 Task: Look for space in Lovech, Bulgaria from 12th August, 2023 to 16th August, 2023 for 8 adults in price range Rs.10000 to Rs.16000. Place can be private room with 8 bedrooms having 8 beds and 8 bathrooms. Property type can be house, flat, guest house, hotel. Amenities needed are: wifi, TV, free parkinig on premises, gym, breakfast. Booking option can be shelf check-in. Required host language is English.
Action: Mouse moved to (540, 138)
Screenshot: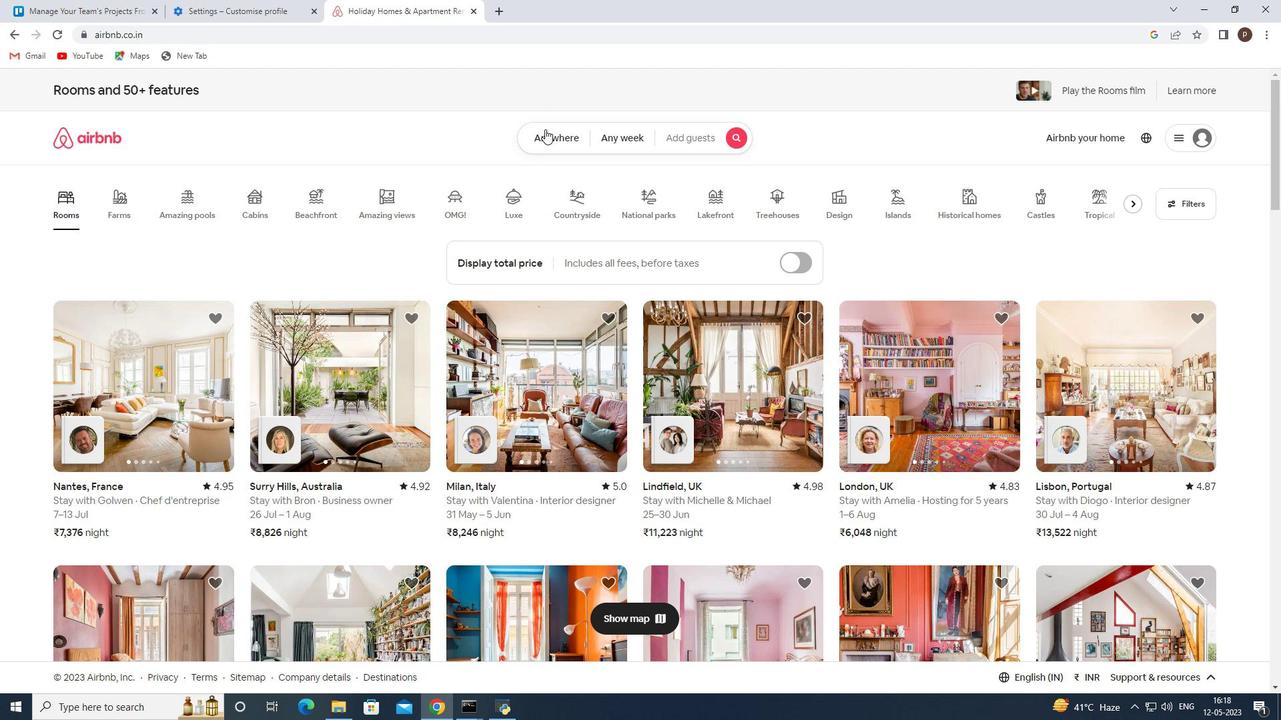 
Action: Mouse pressed left at (540, 138)
Screenshot: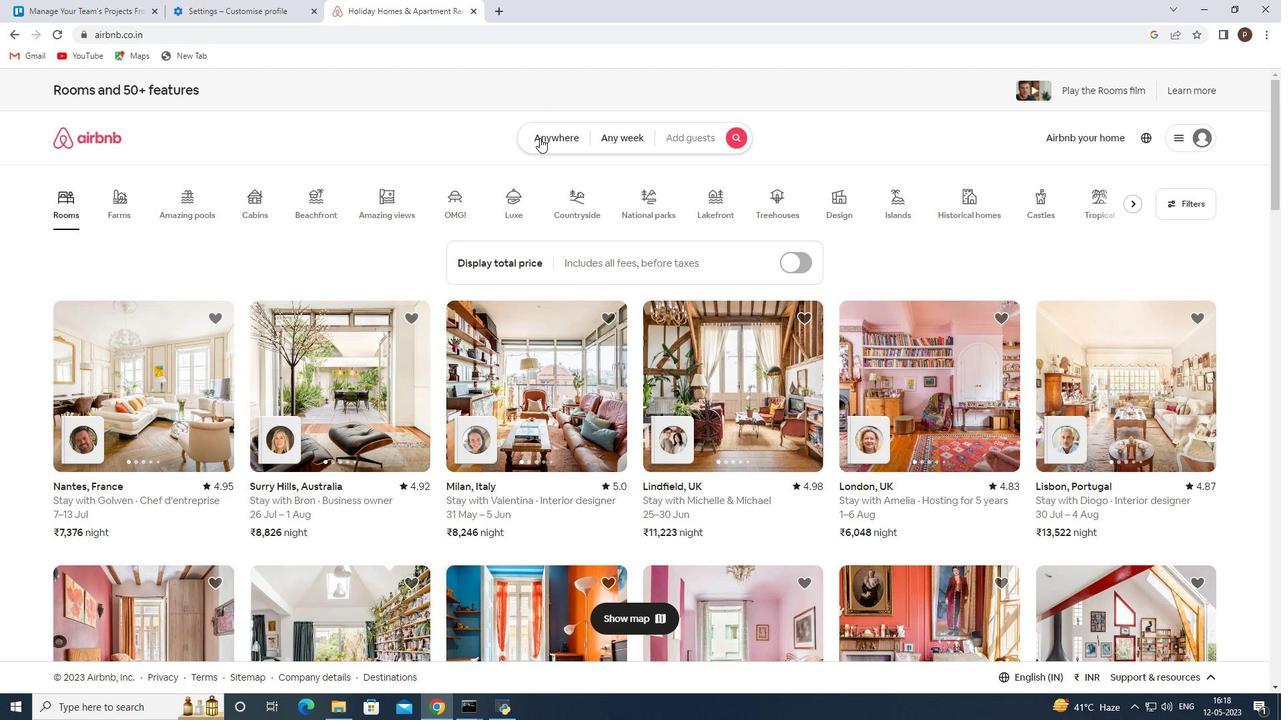 
Action: Mouse moved to (441, 192)
Screenshot: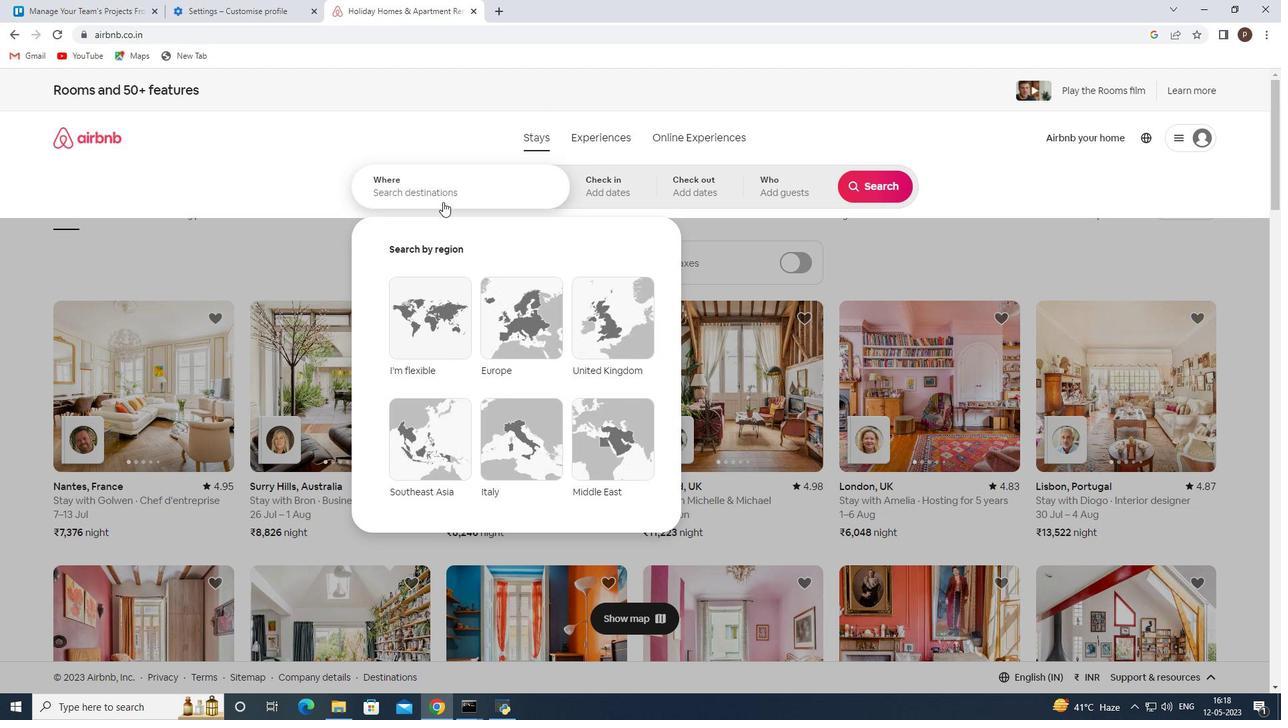 
Action: Mouse pressed left at (441, 192)
Screenshot: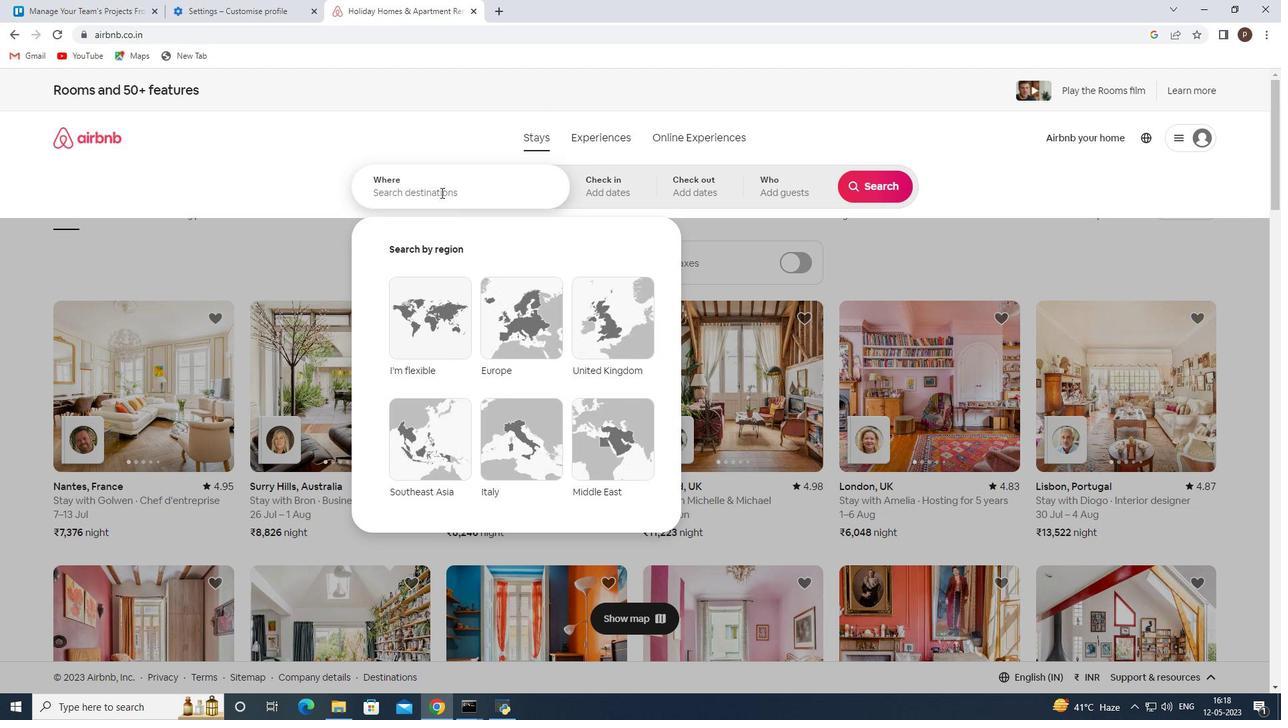 
Action: Key pressed <Key.caps_lock>L<Key.caps_lock>ovech
Screenshot: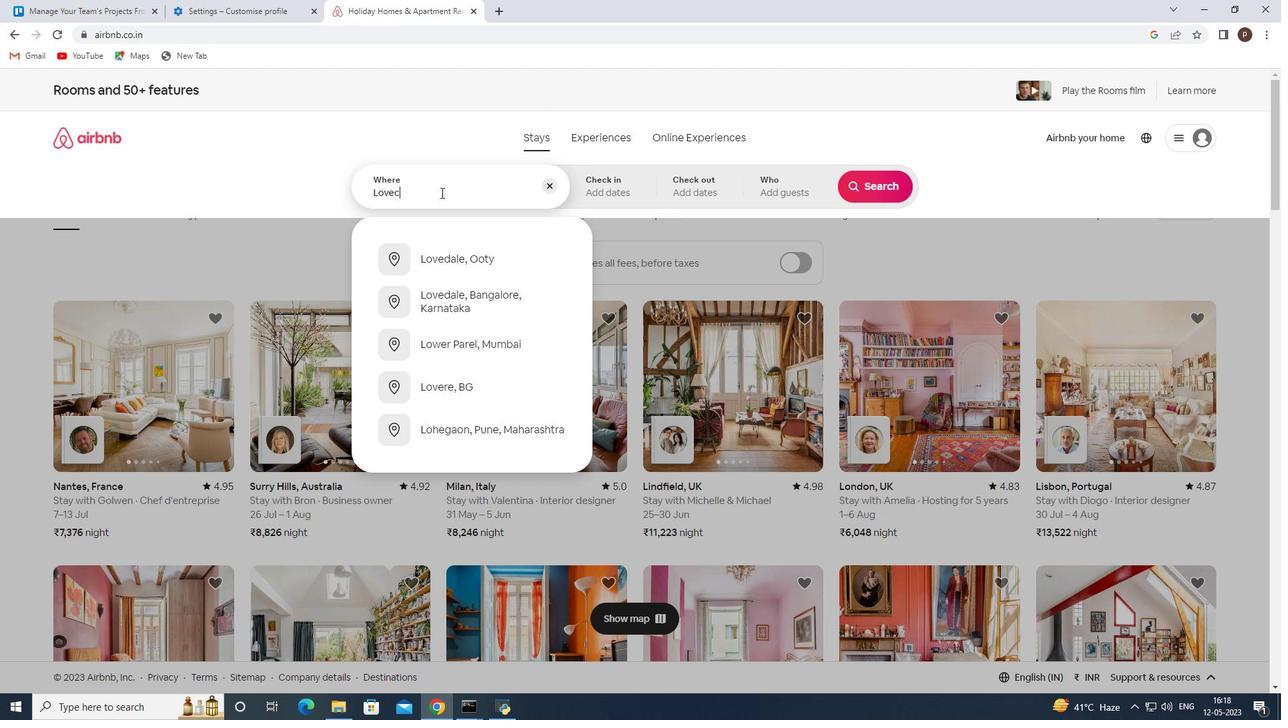 
Action: Mouse moved to (451, 257)
Screenshot: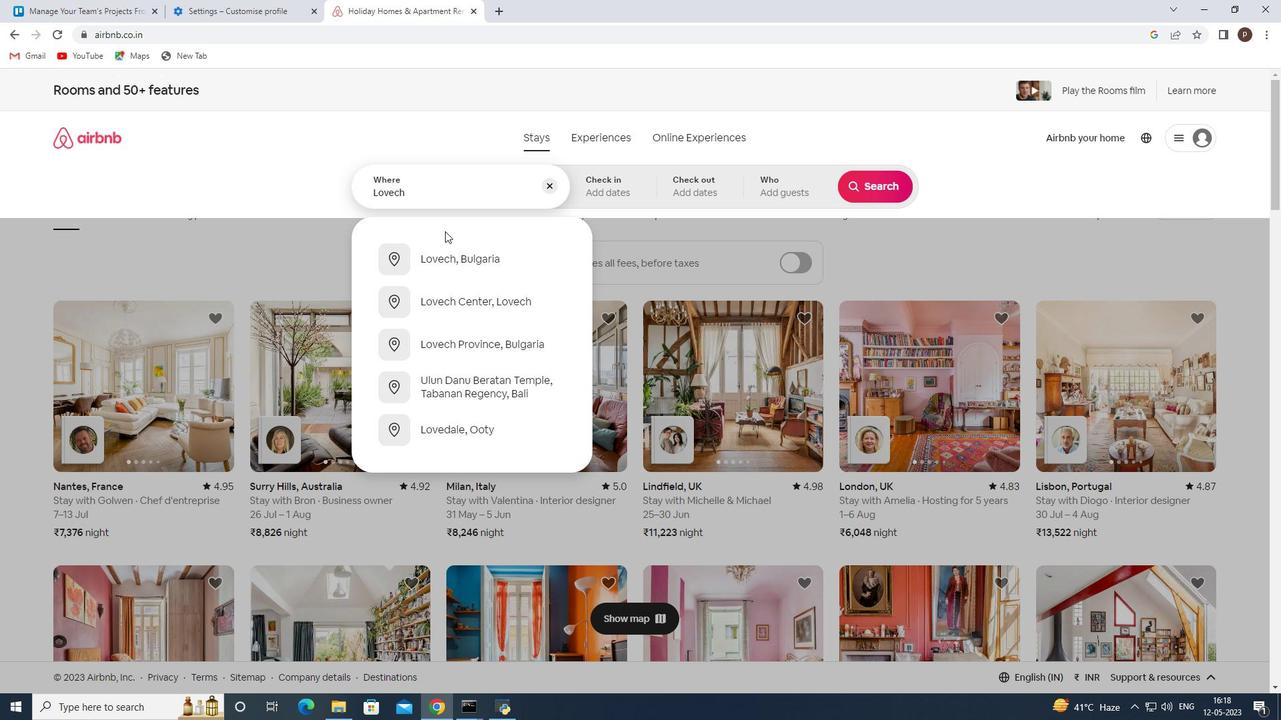 
Action: Mouse pressed left at (451, 257)
Screenshot: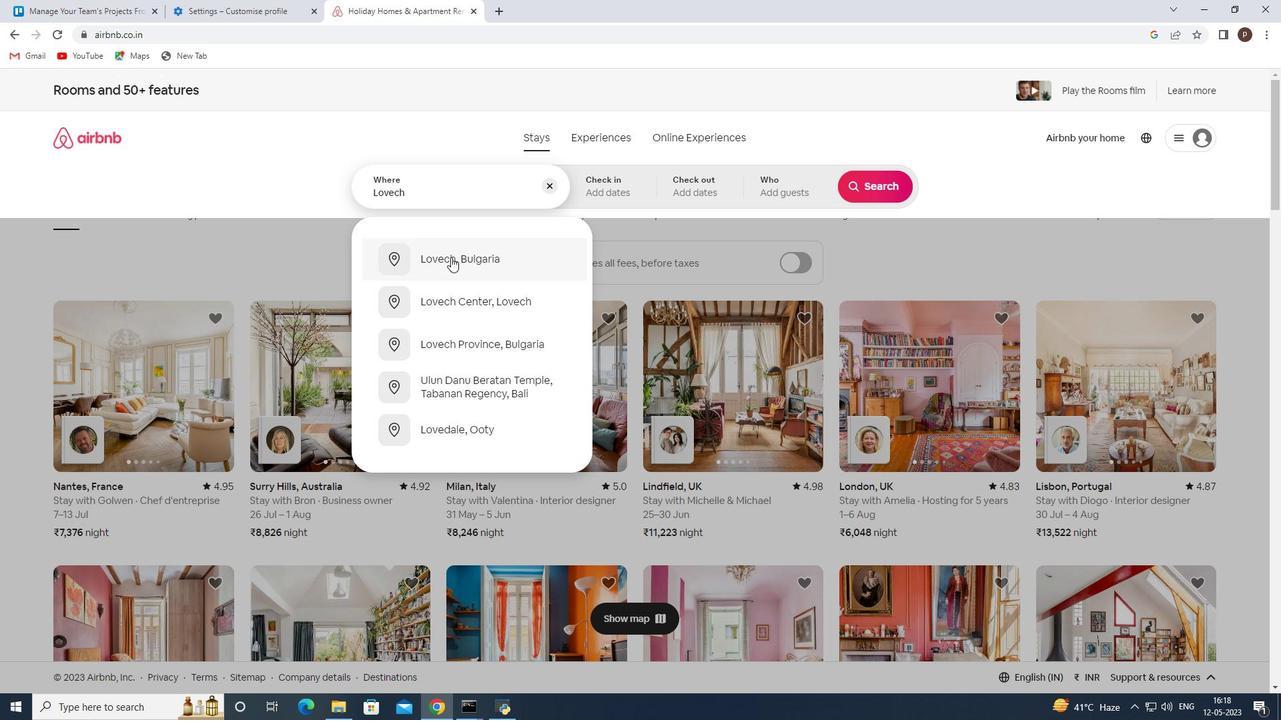 
Action: Mouse moved to (871, 285)
Screenshot: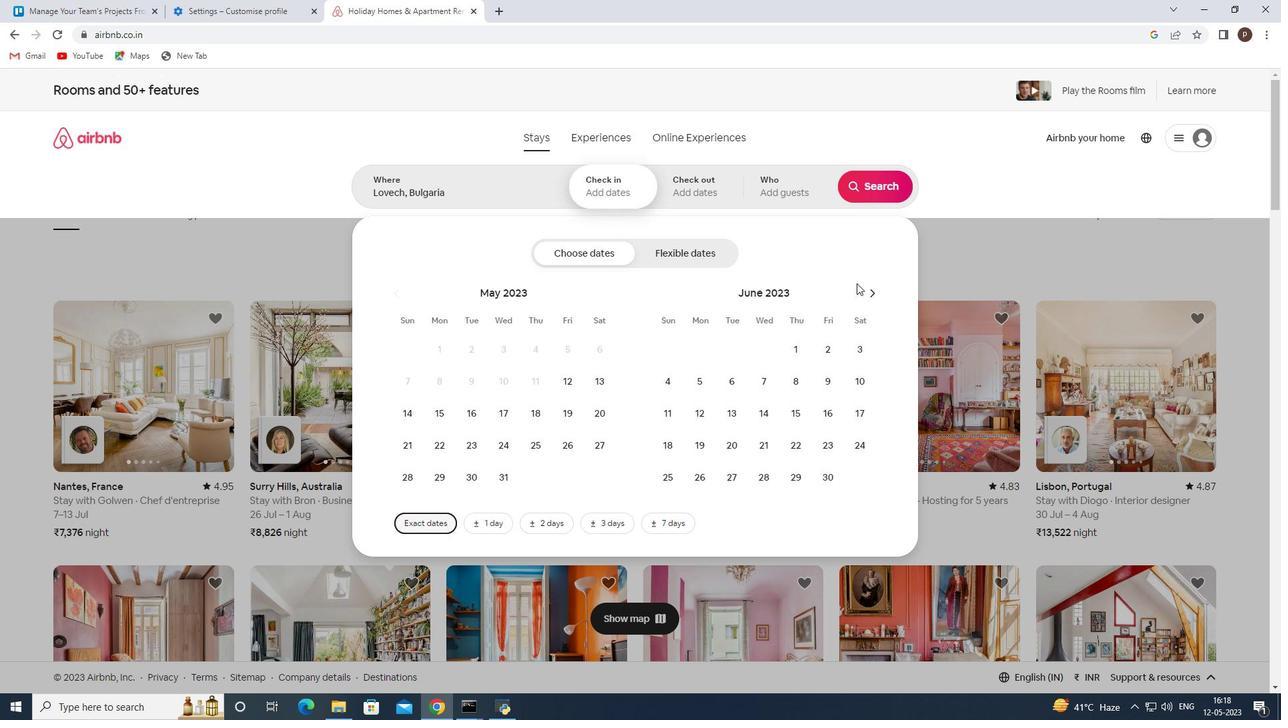 
Action: Mouse pressed left at (871, 285)
Screenshot: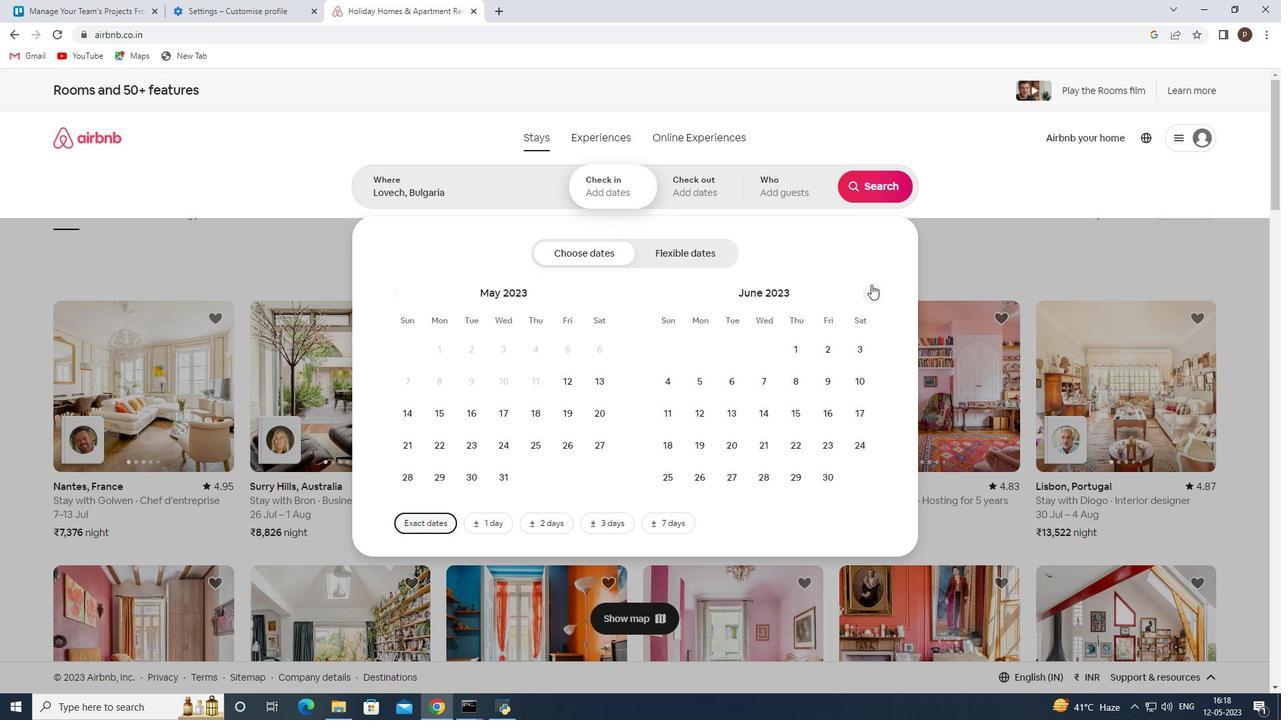 
Action: Mouse pressed left at (871, 285)
Screenshot: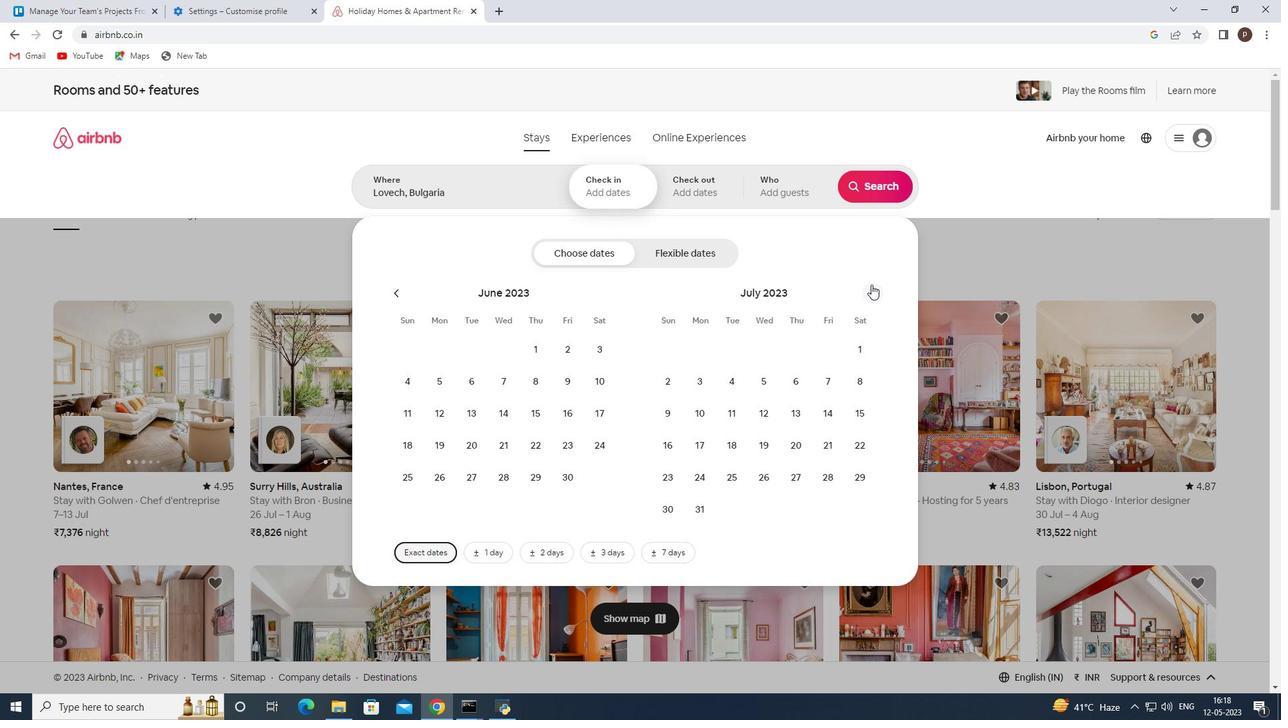 
Action: Mouse moved to (856, 381)
Screenshot: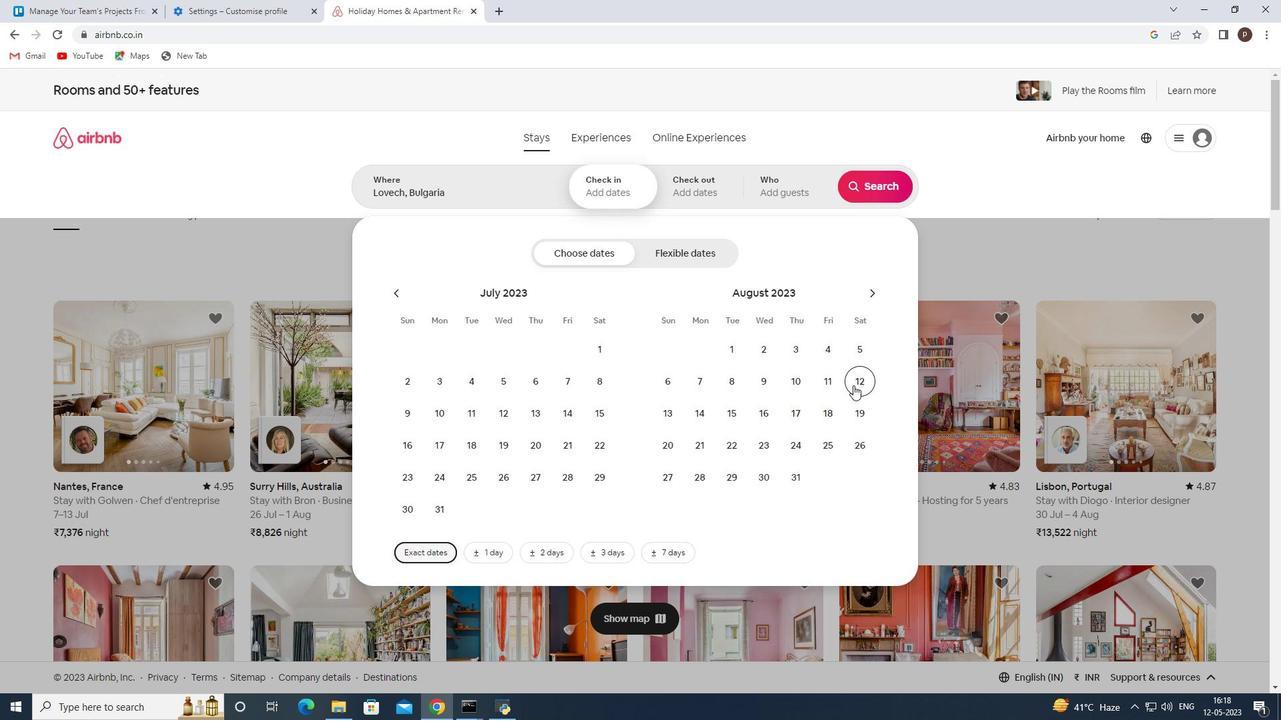 
Action: Mouse pressed left at (856, 381)
Screenshot: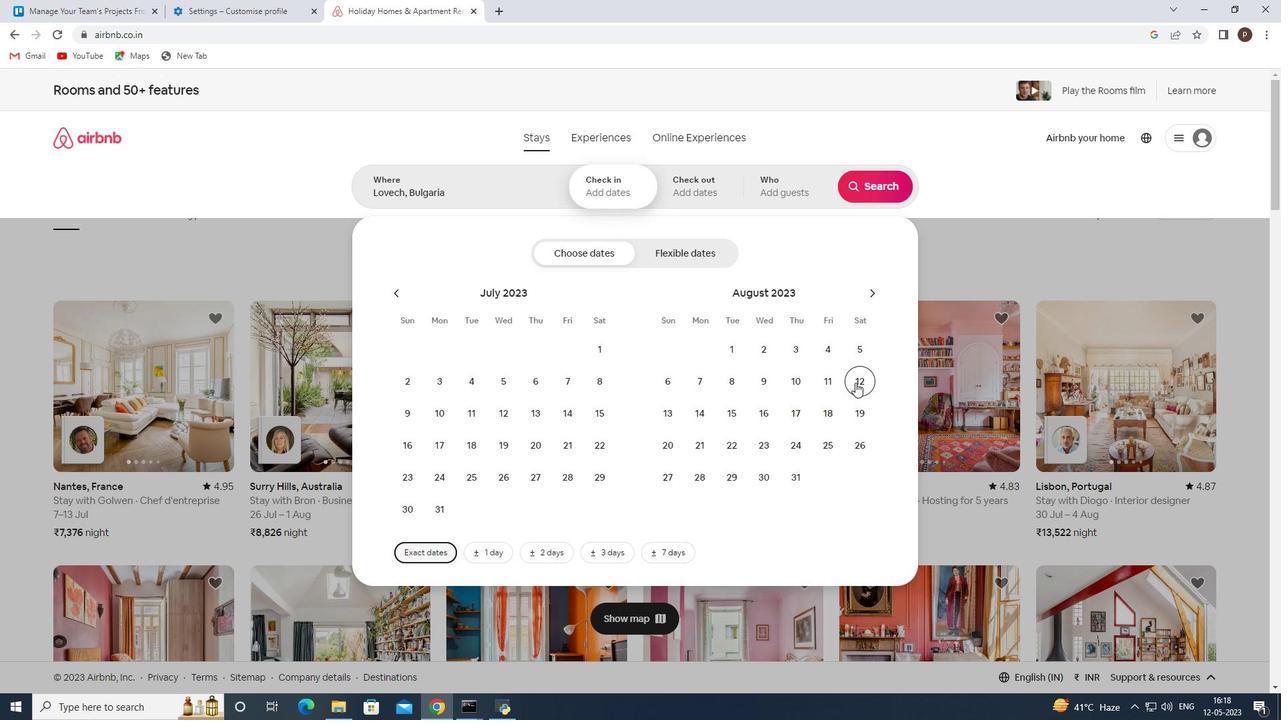 
Action: Mouse moved to (760, 415)
Screenshot: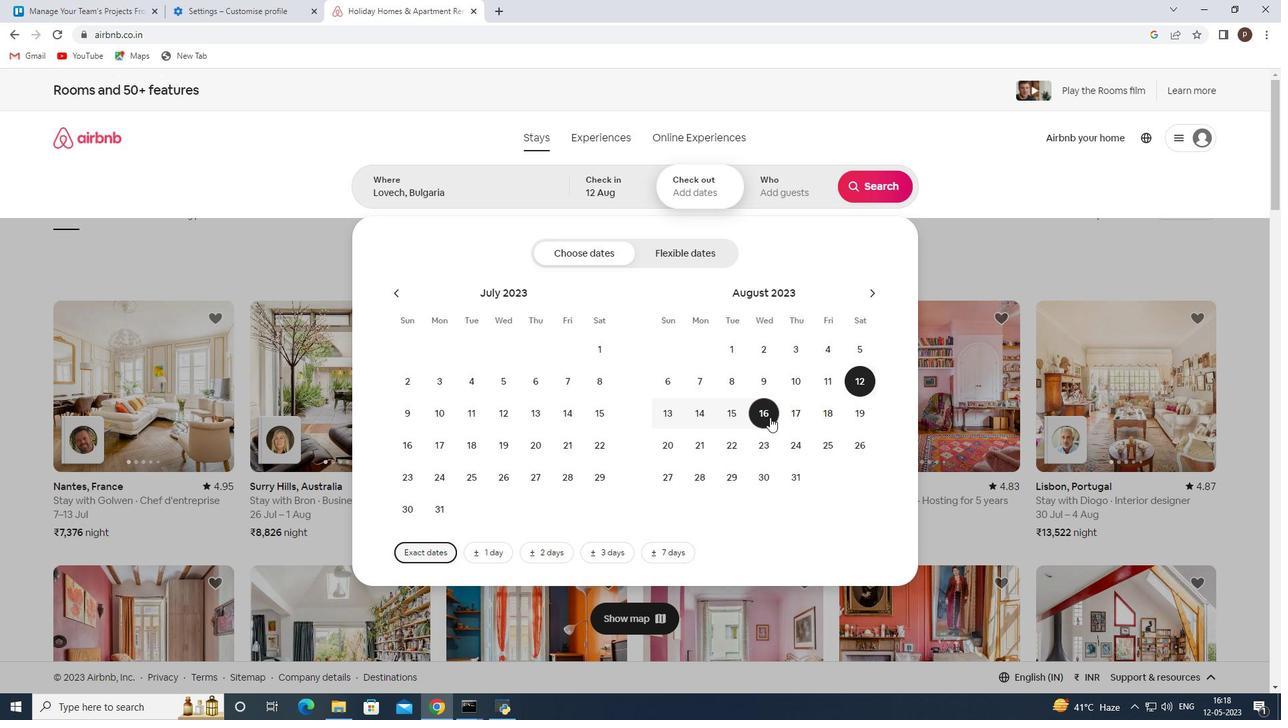 
Action: Mouse pressed left at (760, 415)
Screenshot: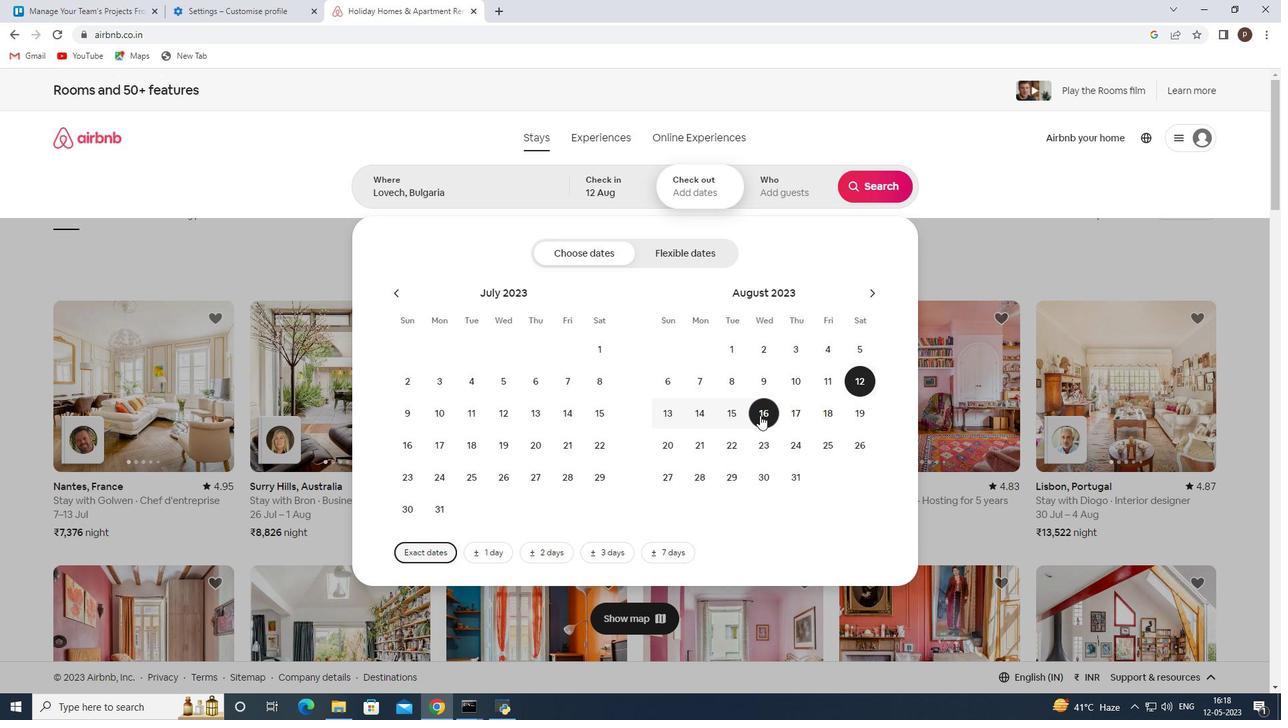 
Action: Mouse moved to (776, 184)
Screenshot: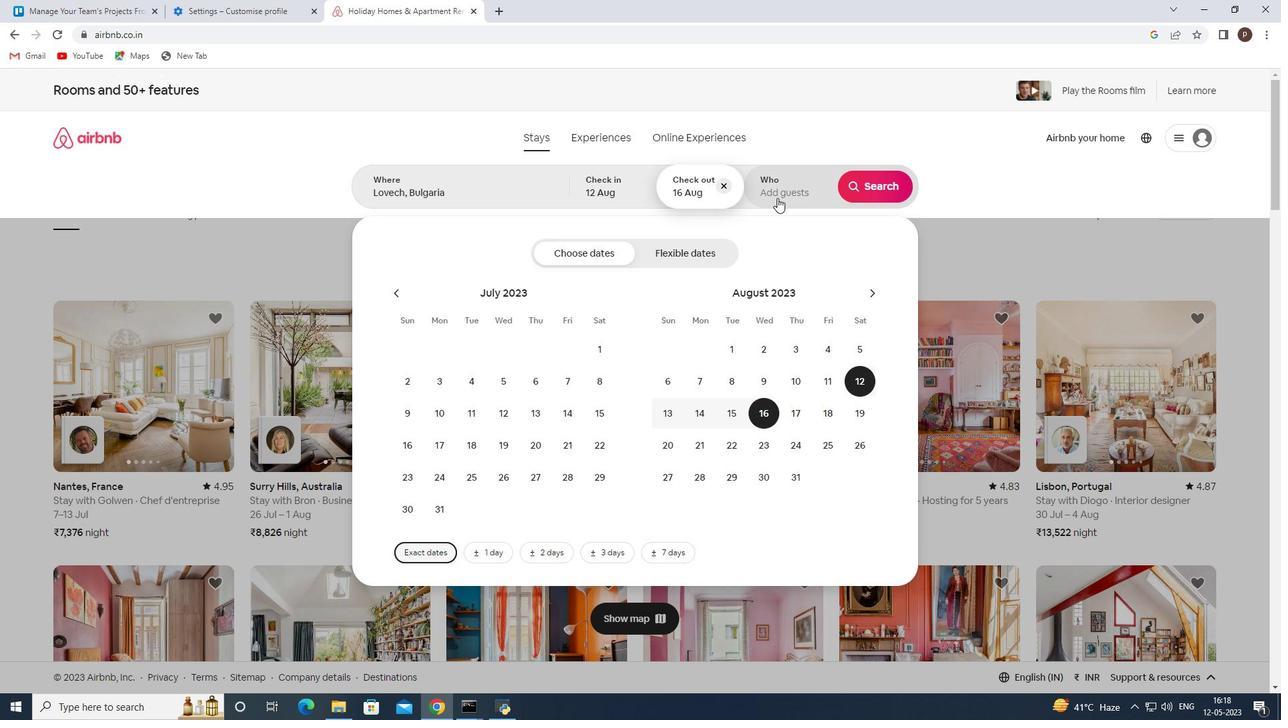 
Action: Mouse pressed left at (776, 184)
Screenshot: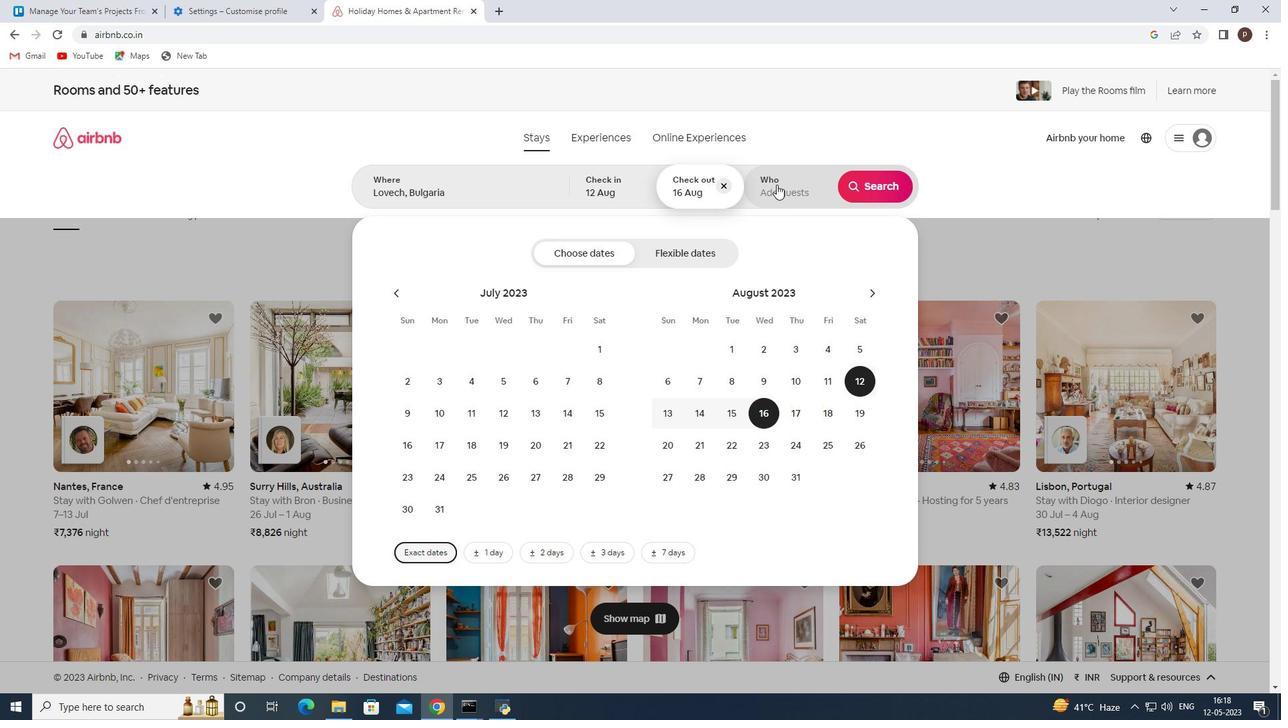 
Action: Mouse moved to (879, 256)
Screenshot: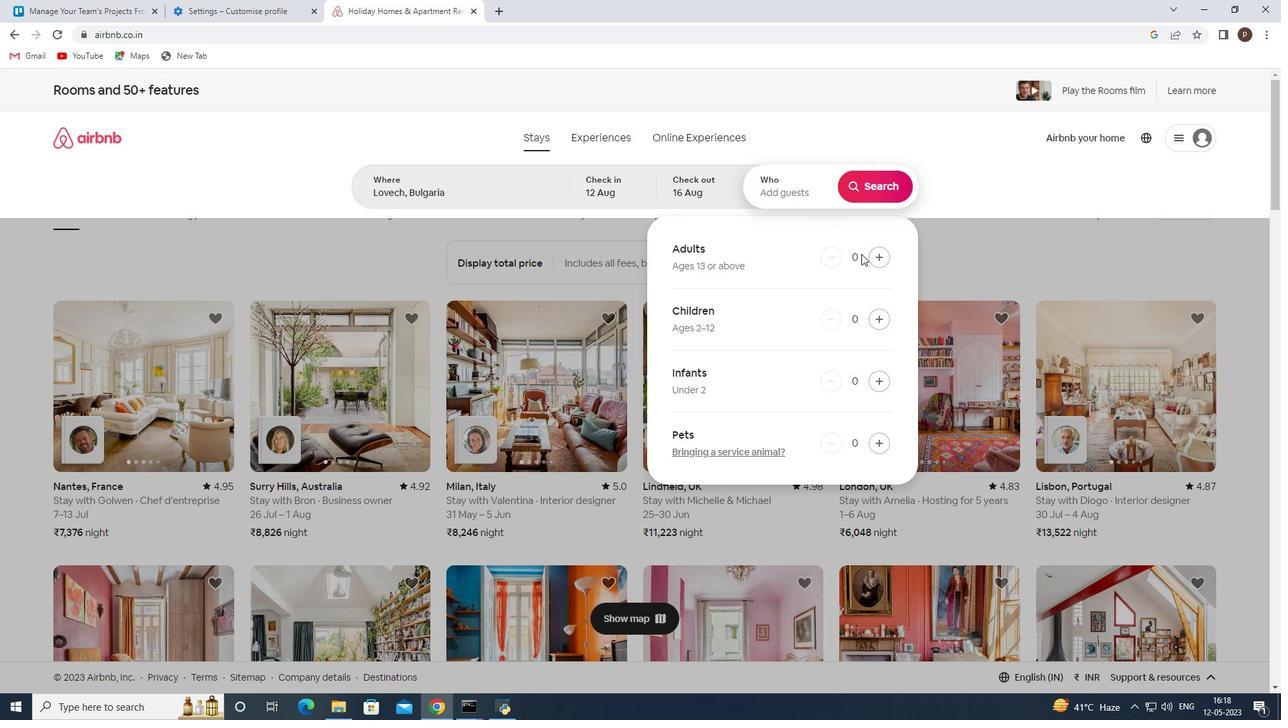 
Action: Mouse pressed left at (879, 256)
Screenshot: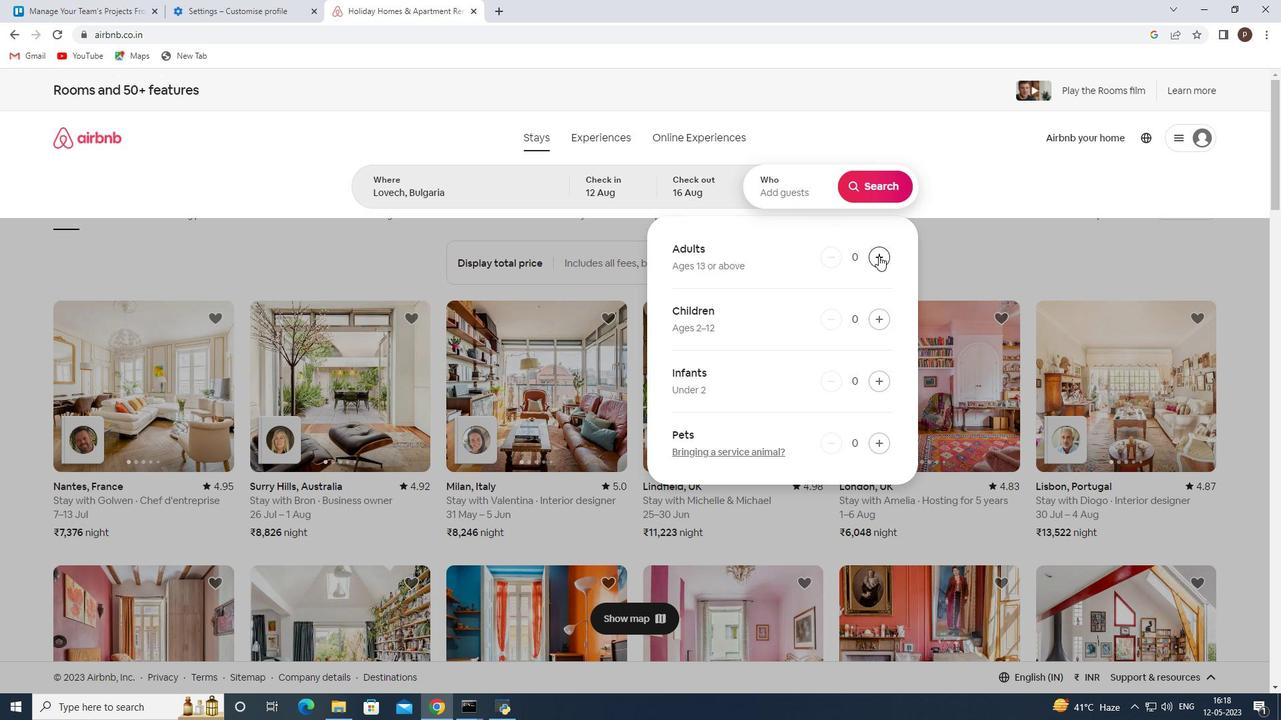 
Action: Mouse pressed left at (879, 256)
Screenshot: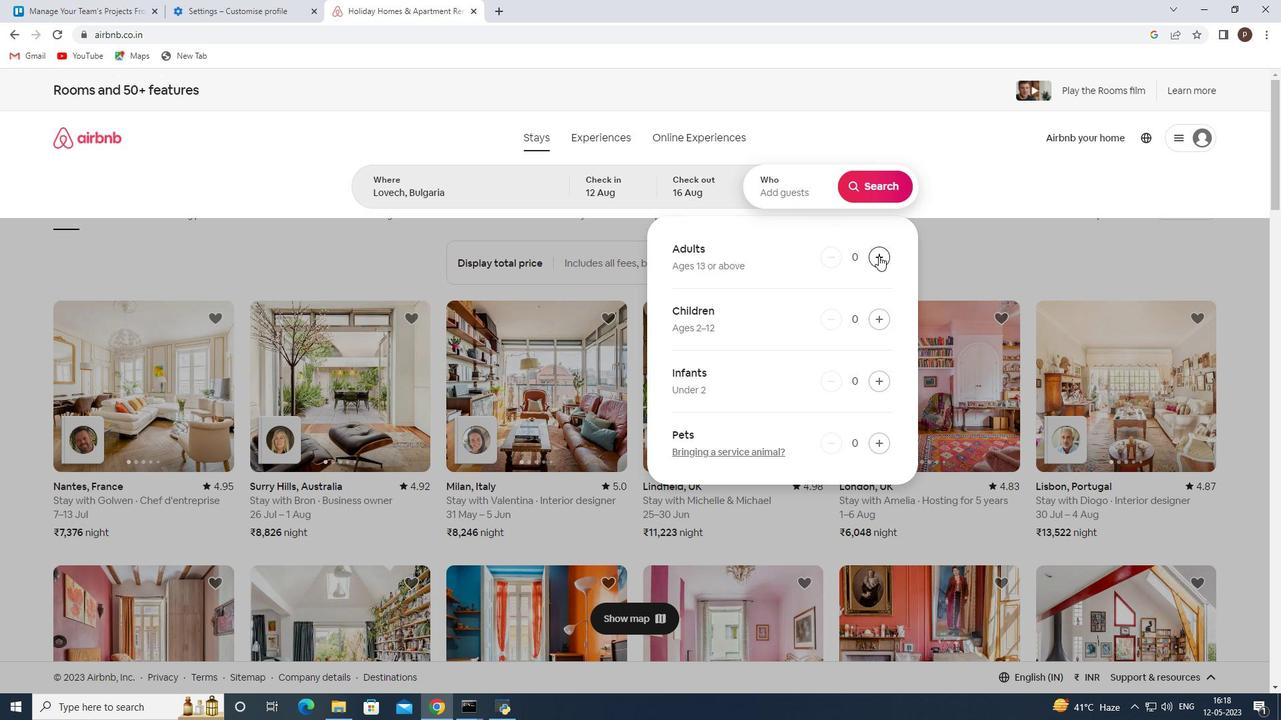 
Action: Mouse pressed left at (879, 256)
Screenshot: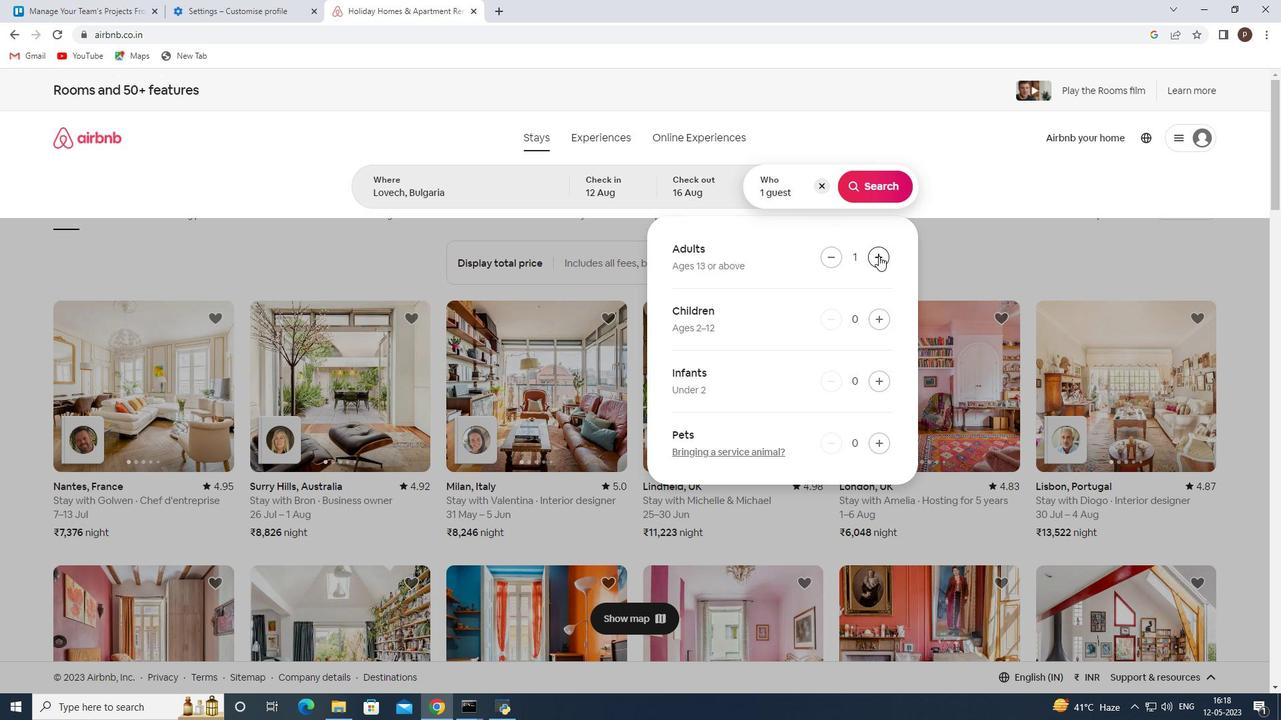 
Action: Mouse pressed left at (879, 256)
Screenshot: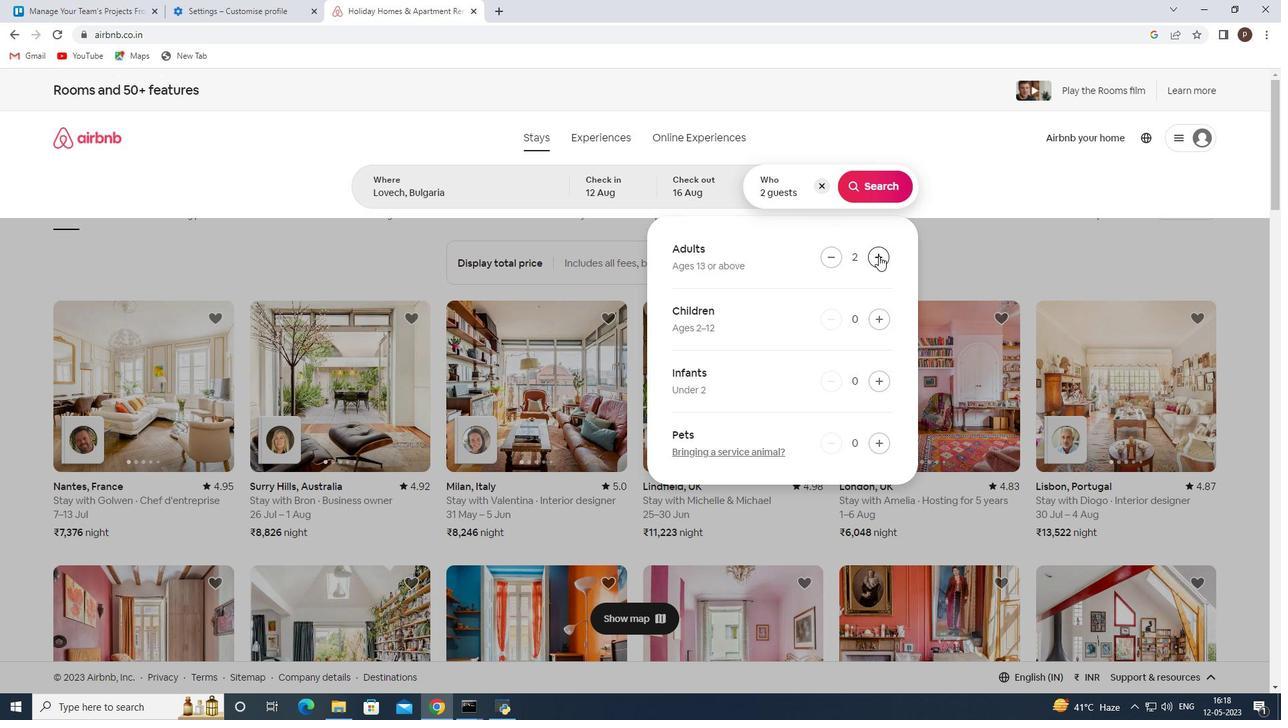 
Action: Mouse pressed left at (879, 256)
Screenshot: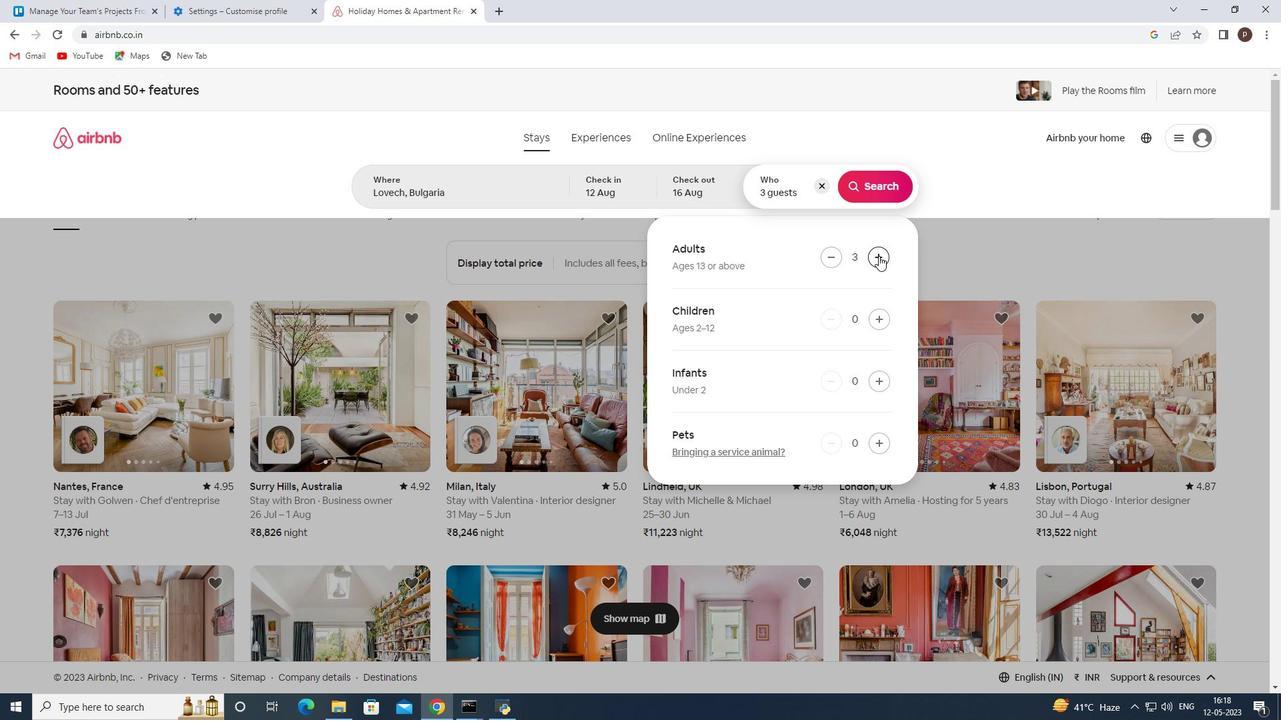 
Action: Mouse pressed left at (879, 256)
Screenshot: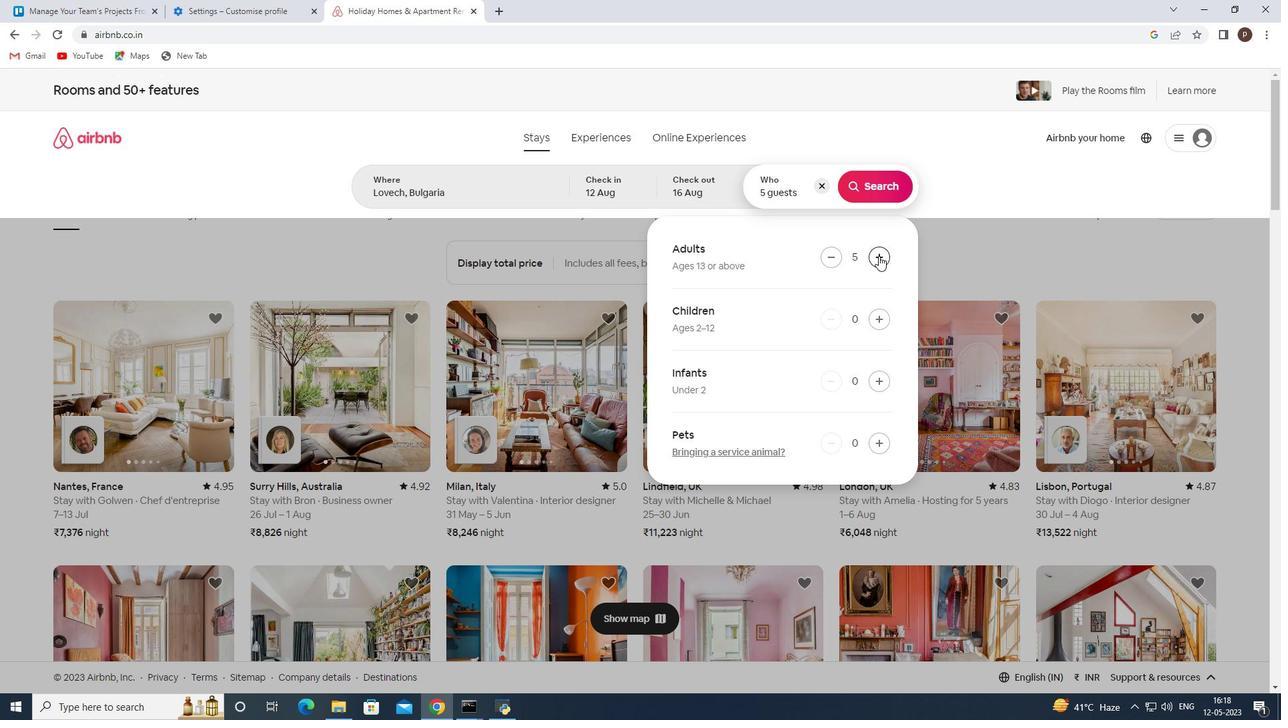 
Action: Mouse moved to (879, 256)
Screenshot: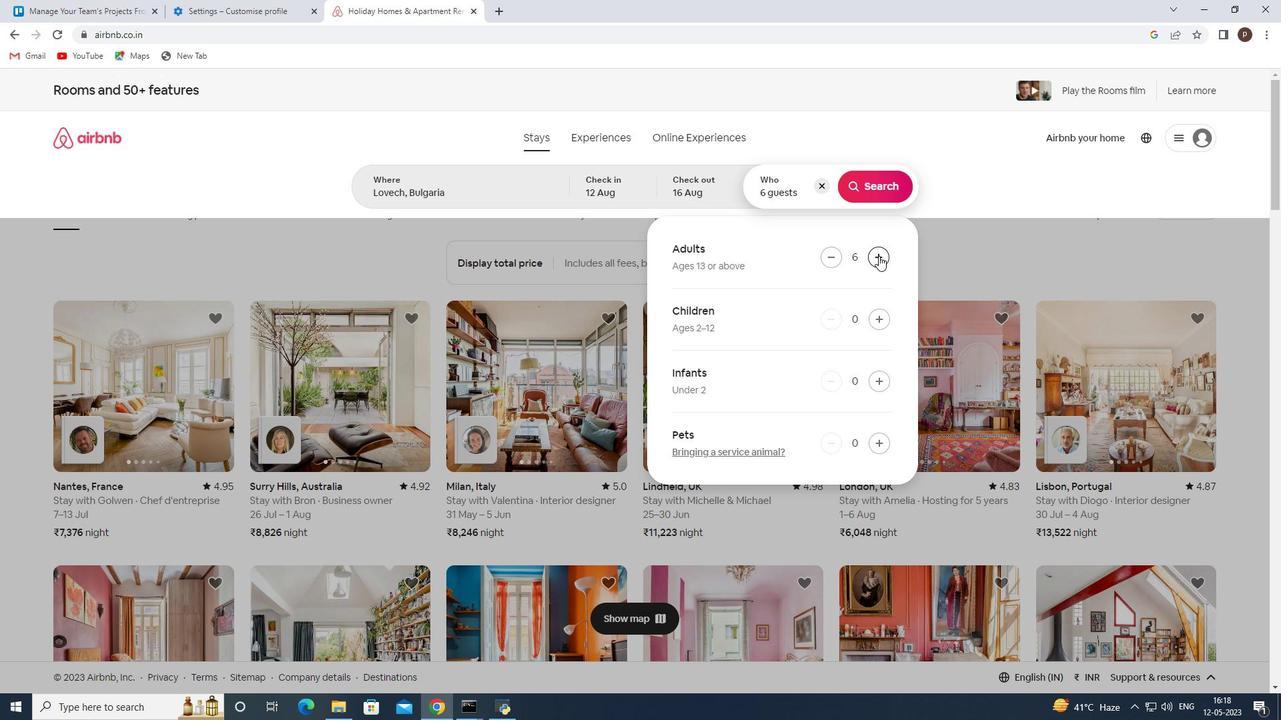 
Action: Mouse pressed left at (879, 256)
Screenshot: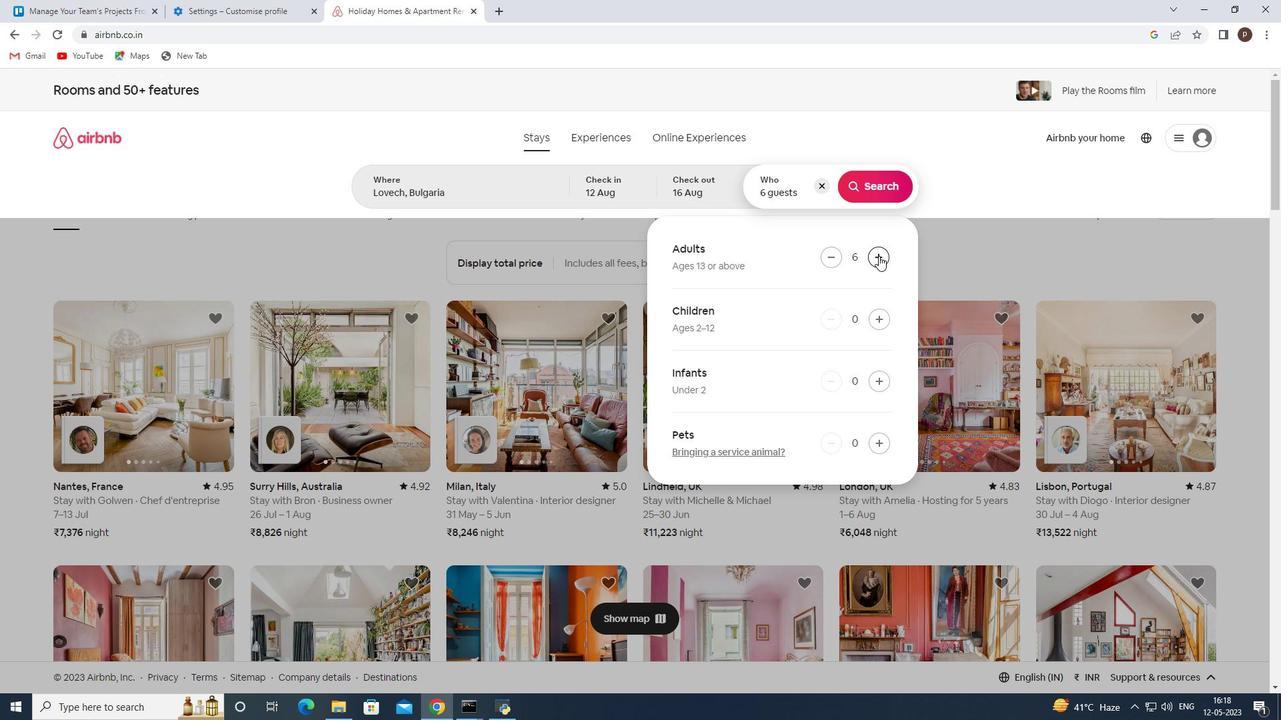 
Action: Mouse pressed left at (879, 256)
Screenshot: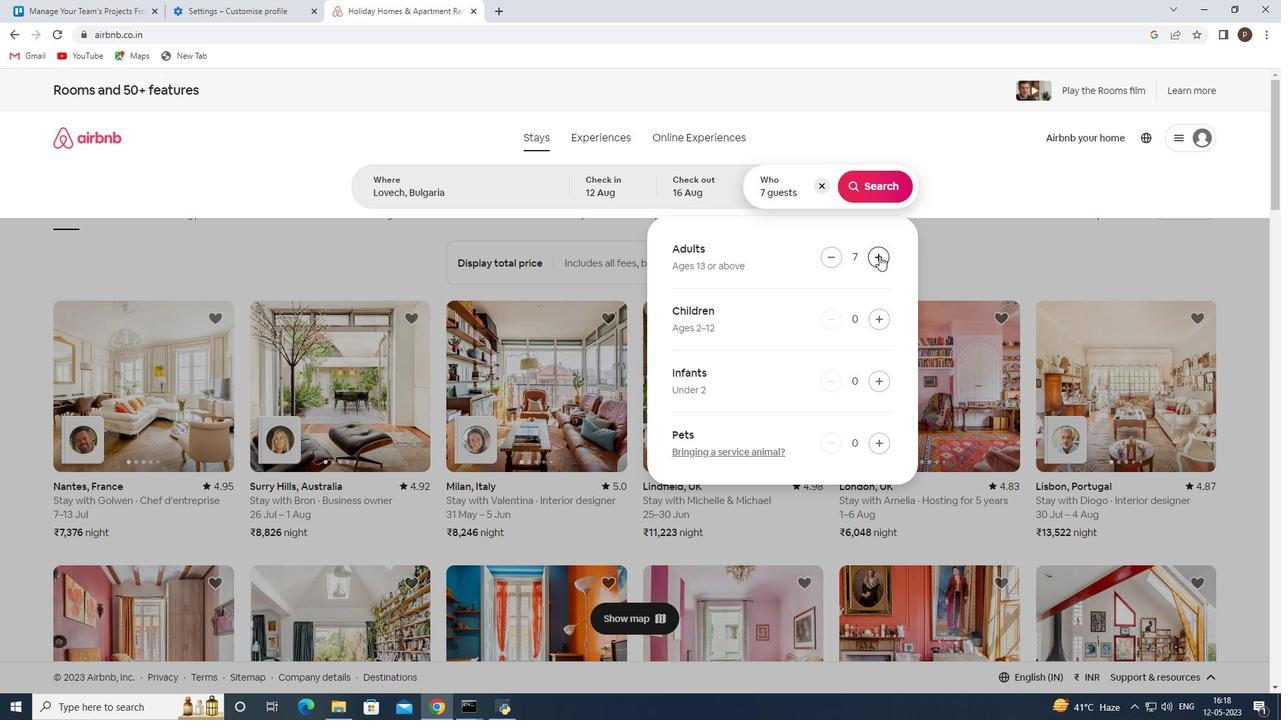 
Action: Mouse moved to (880, 184)
Screenshot: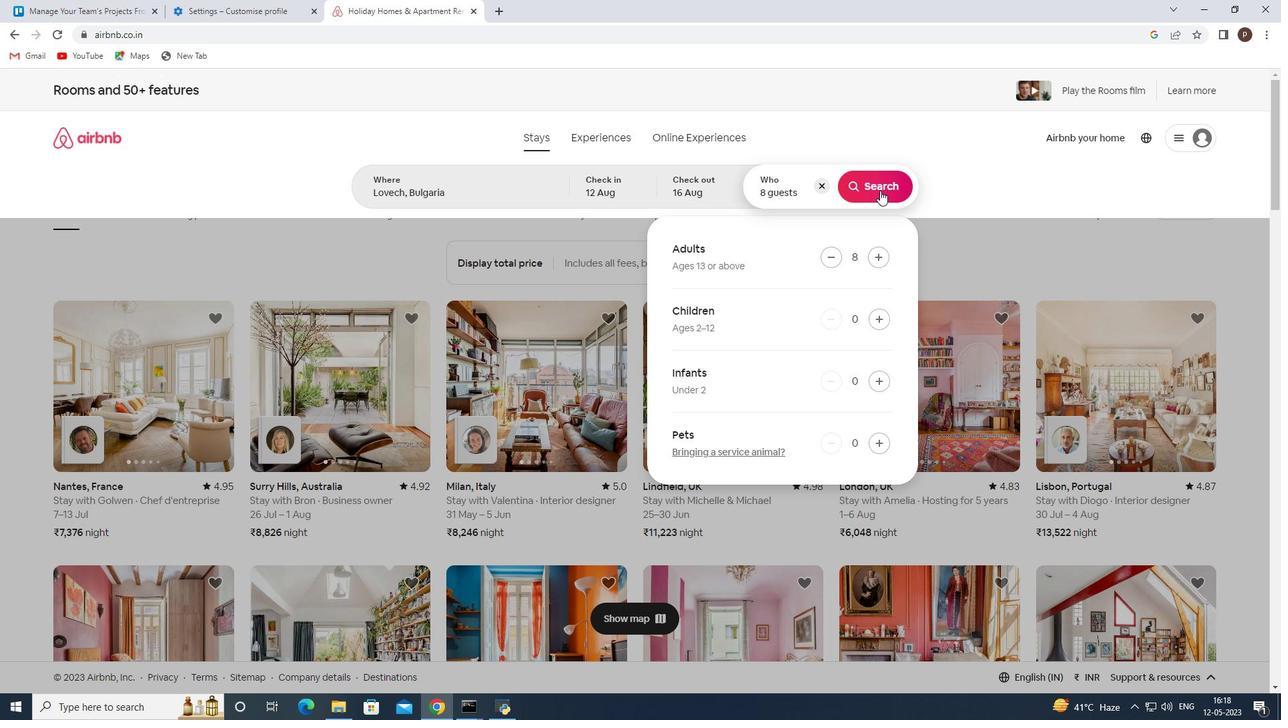 
Action: Mouse pressed left at (880, 184)
Screenshot: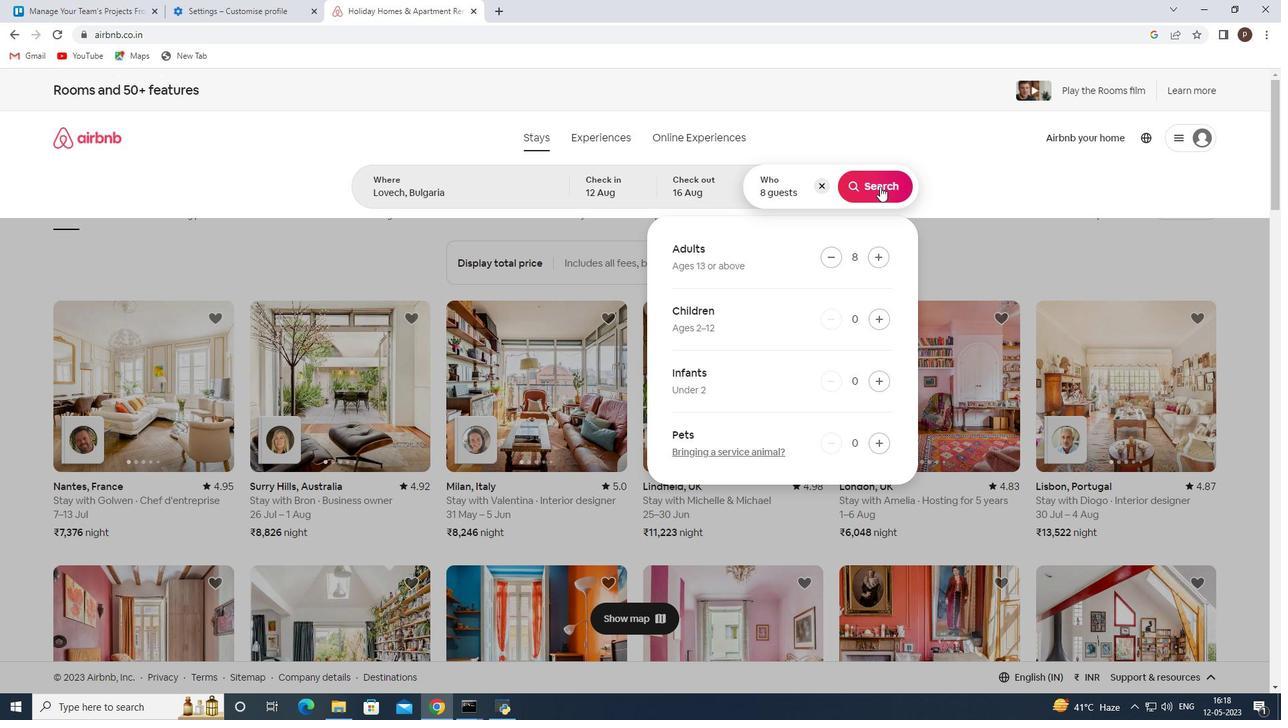 
Action: Mouse moved to (1210, 146)
Screenshot: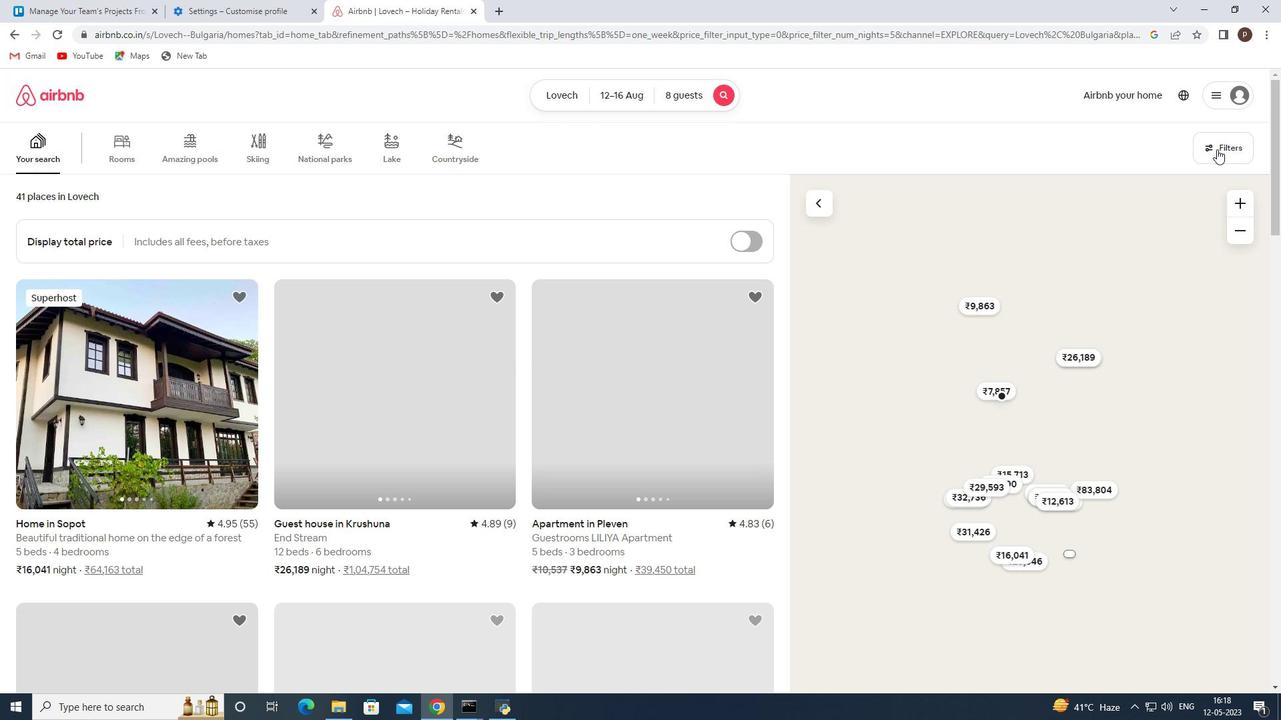 
Action: Mouse pressed left at (1210, 146)
Screenshot: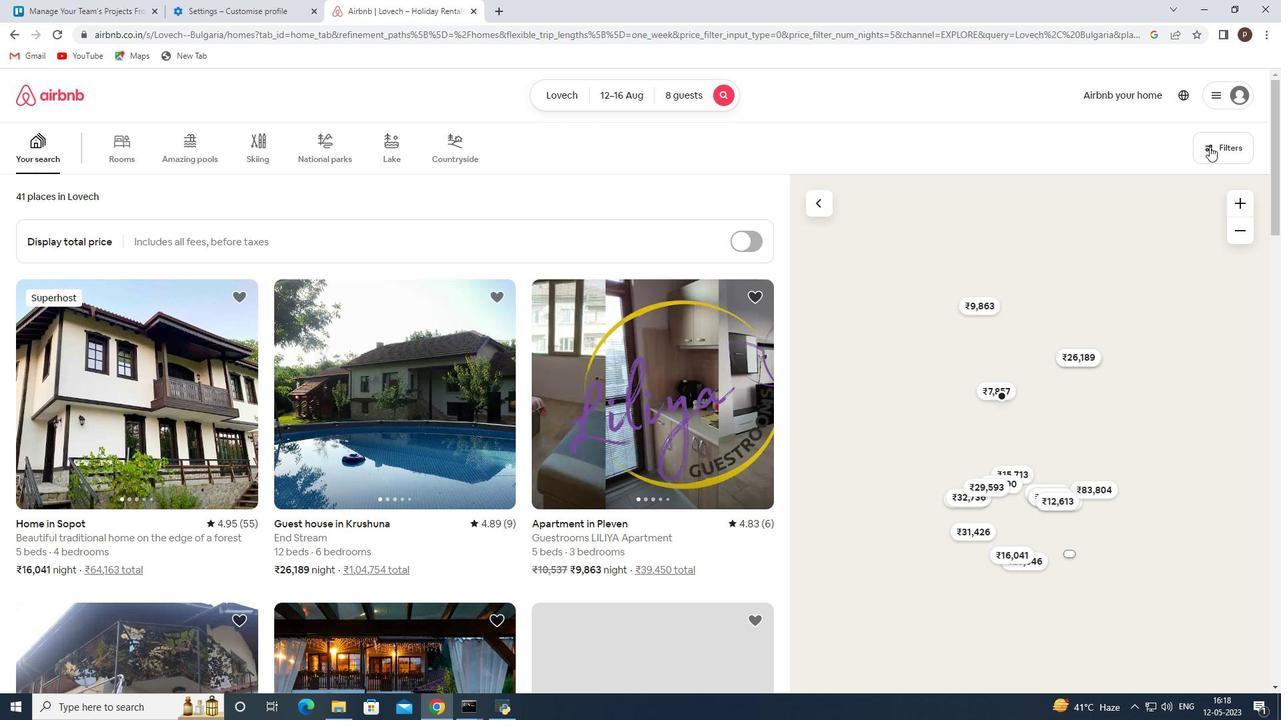 
Action: Mouse moved to (443, 478)
Screenshot: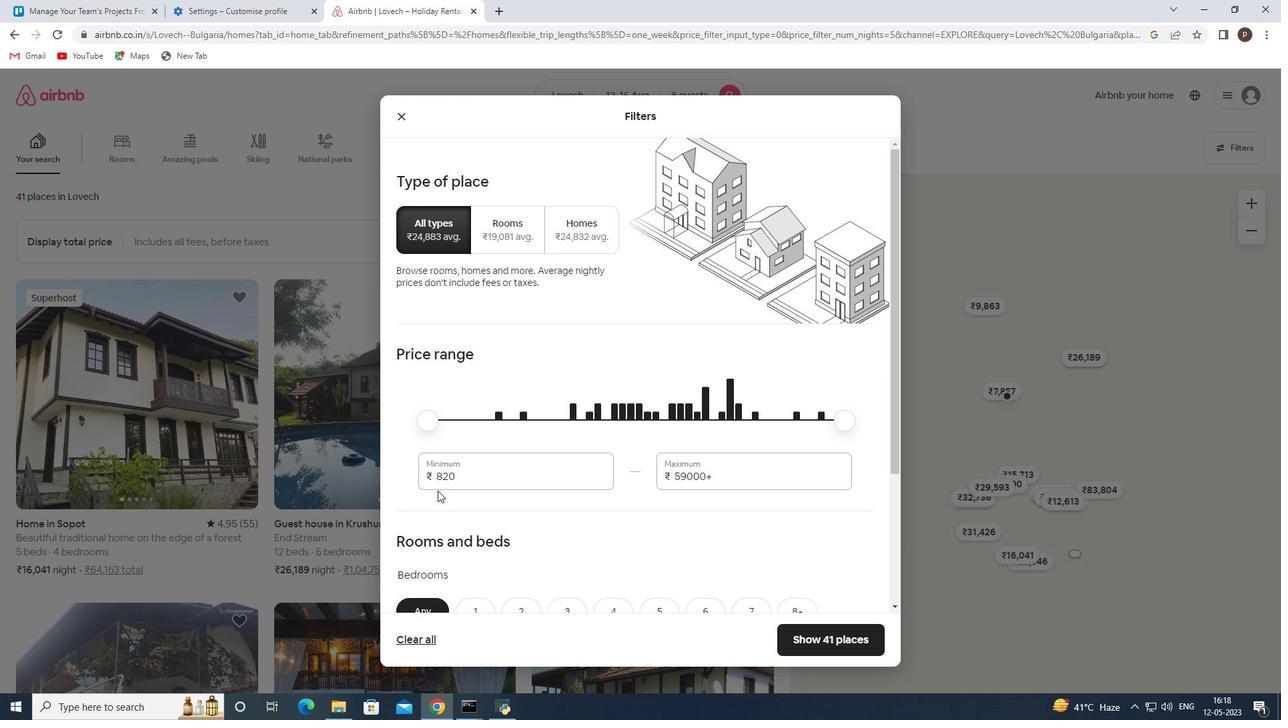 
Action: Mouse pressed left at (443, 478)
Screenshot: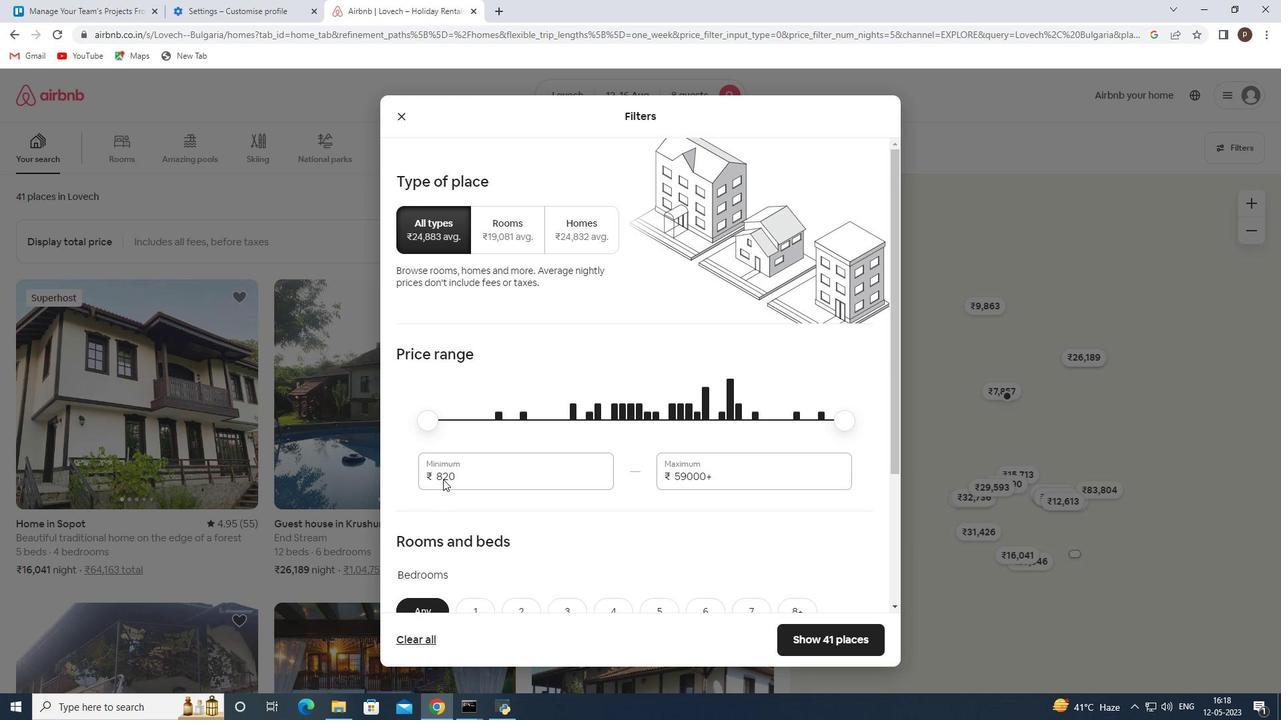 
Action: Mouse pressed left at (443, 478)
Screenshot: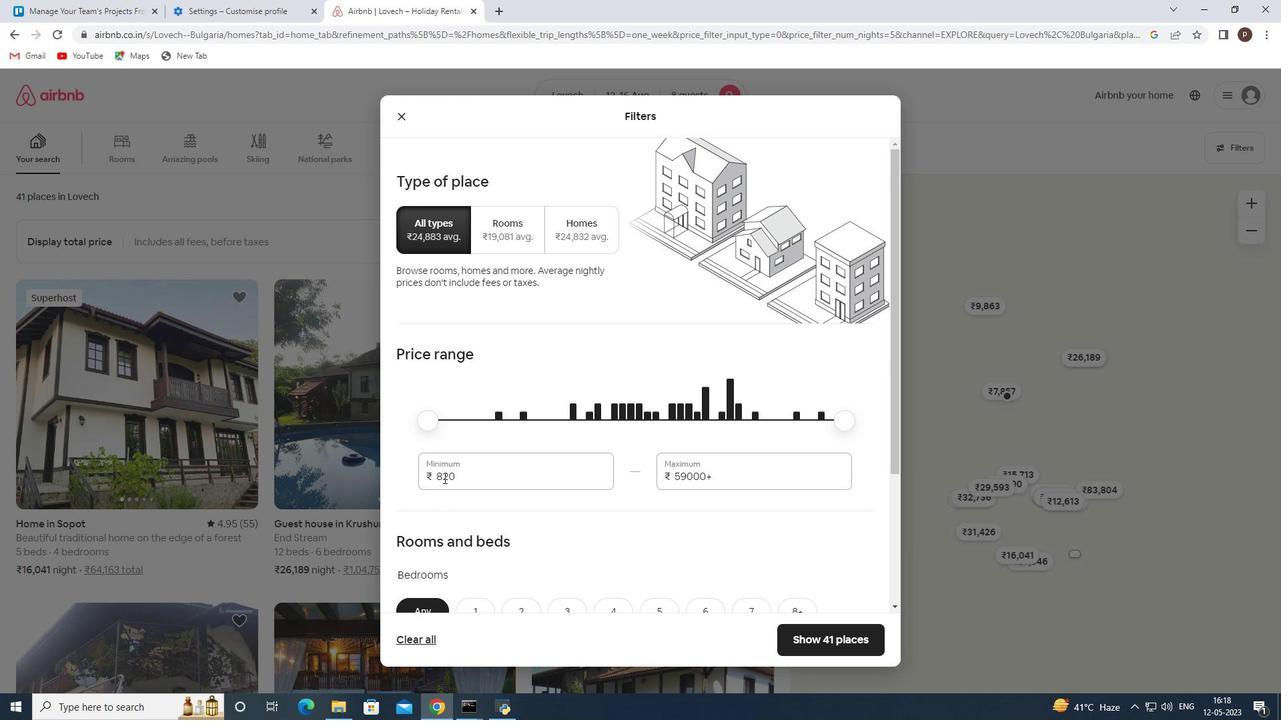 
Action: Key pressed 10000<Key.tab>16000
Screenshot: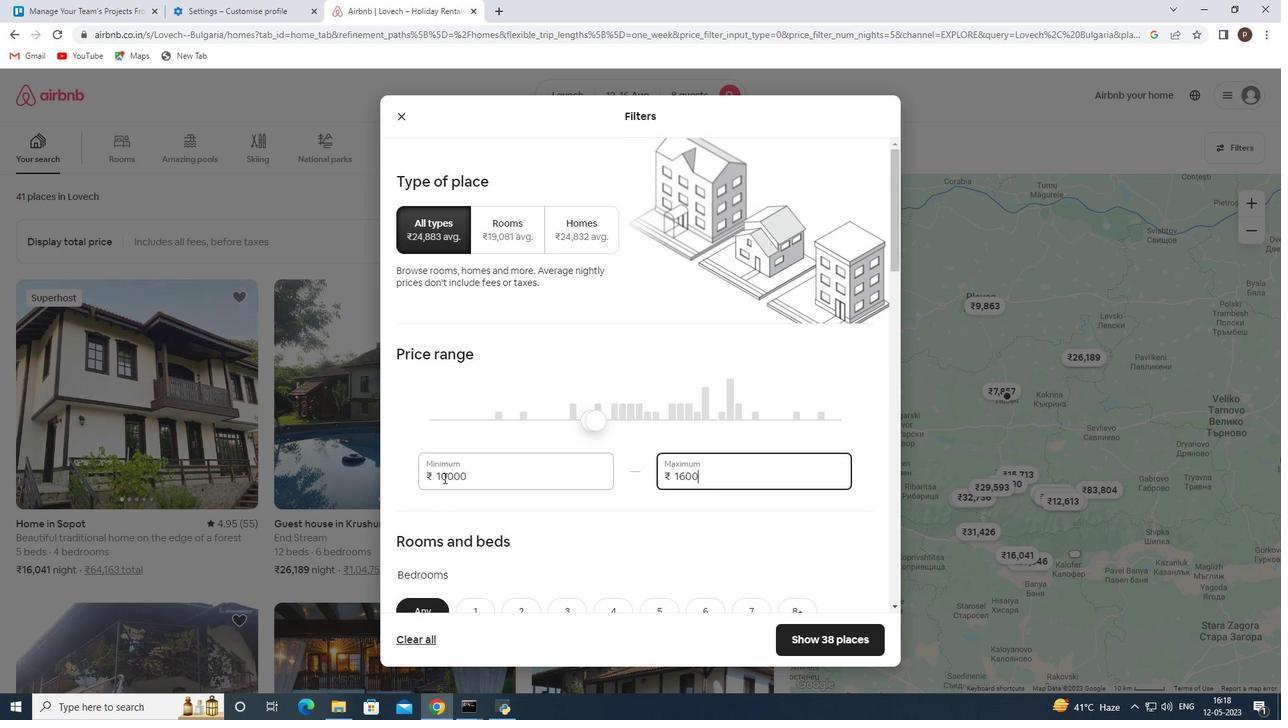 
Action: Mouse moved to (517, 485)
Screenshot: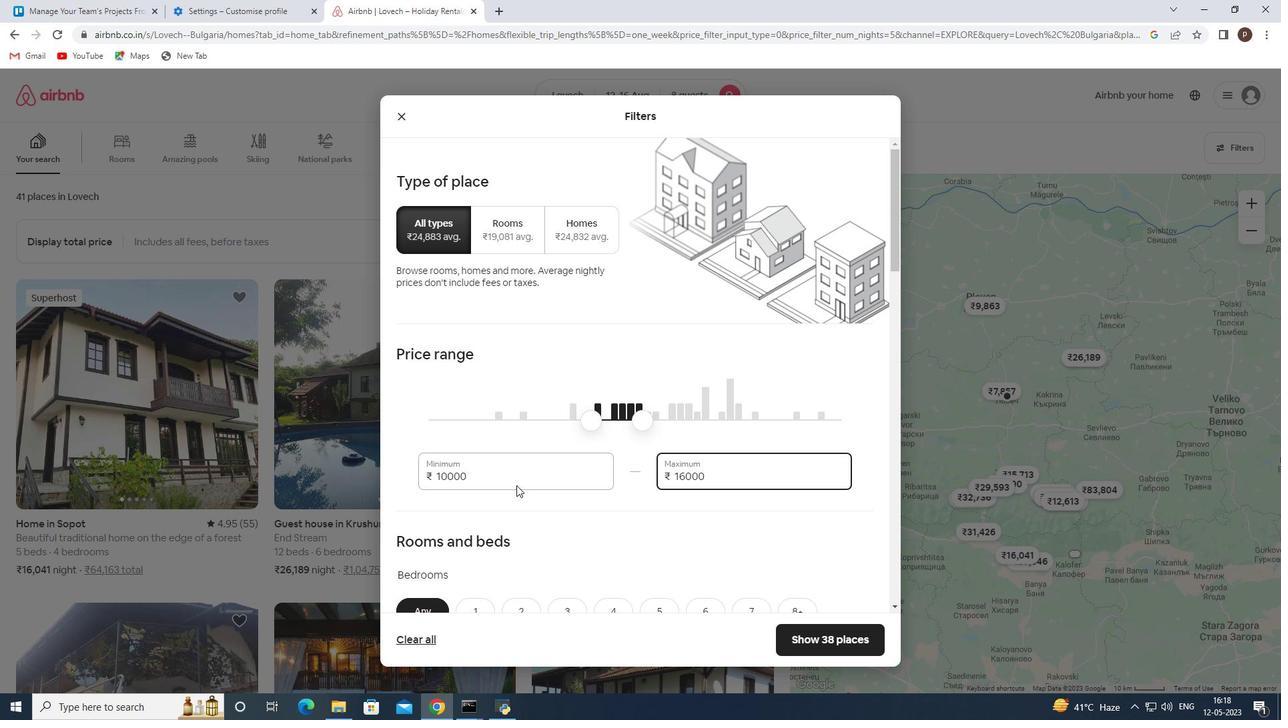 
Action: Mouse scrolled (517, 485) with delta (0, 0)
Screenshot: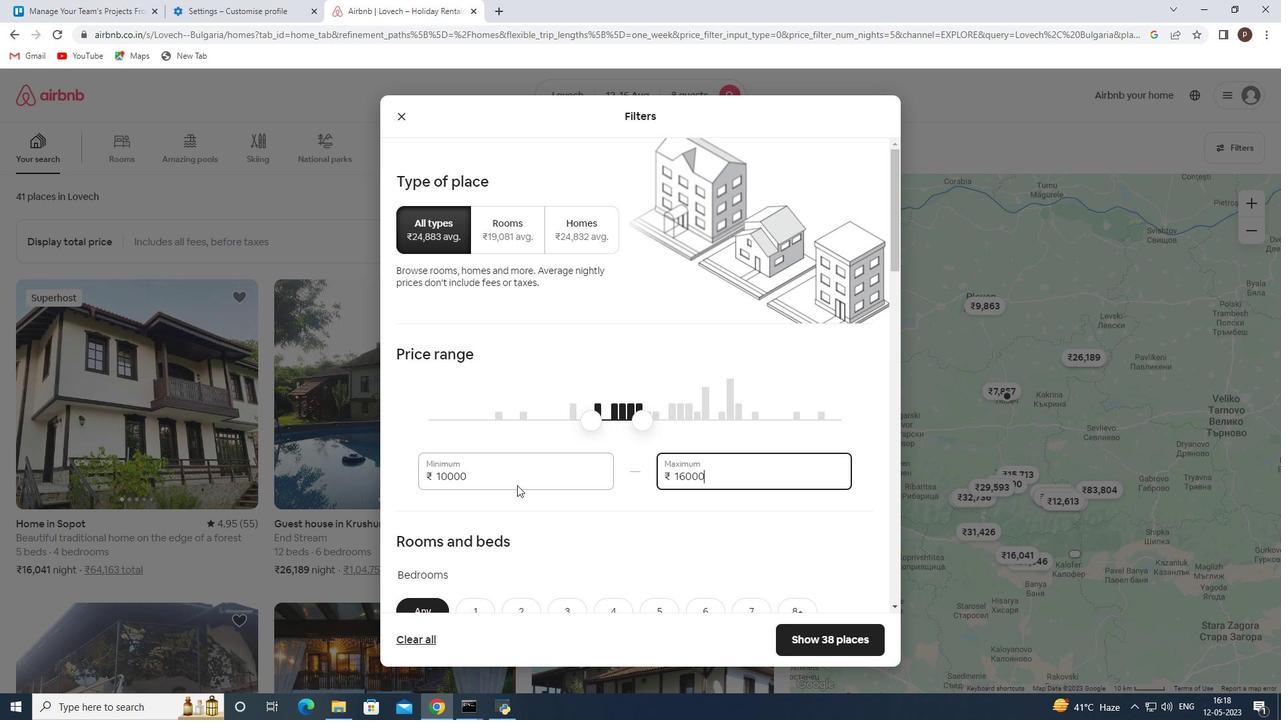 
Action: Mouse scrolled (517, 485) with delta (0, 0)
Screenshot: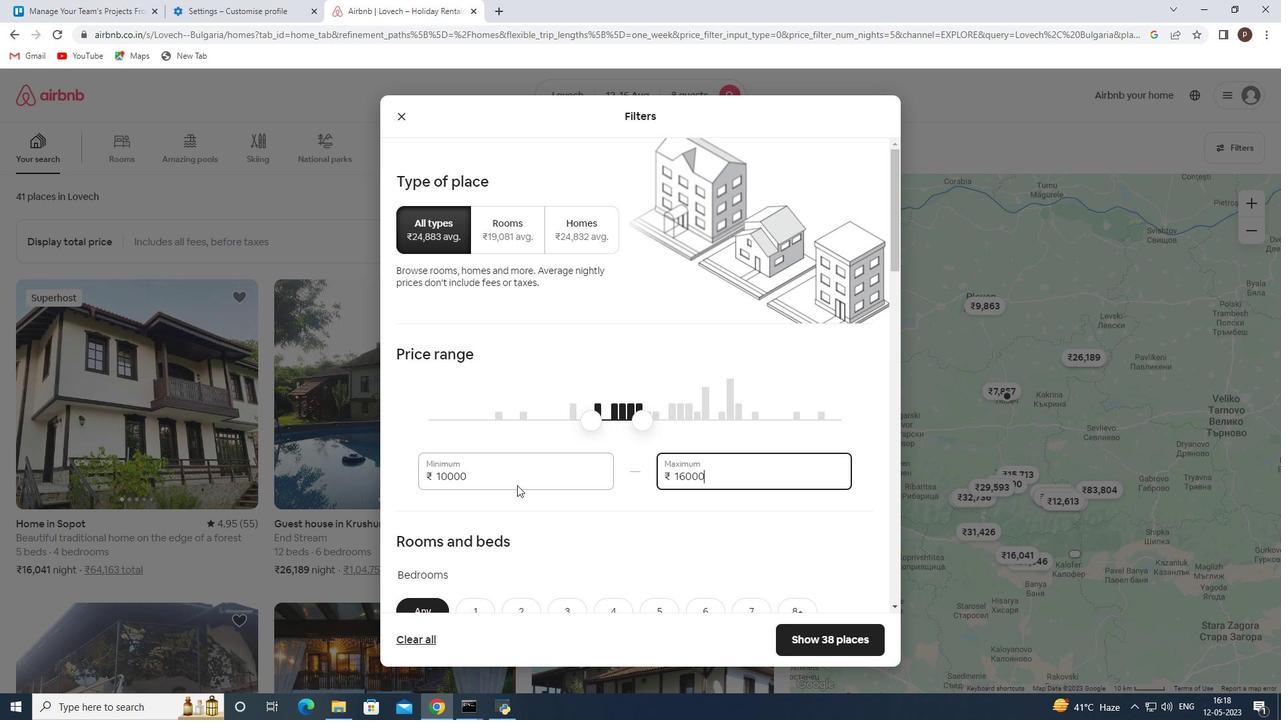 
Action: Mouse scrolled (517, 485) with delta (0, 0)
Screenshot: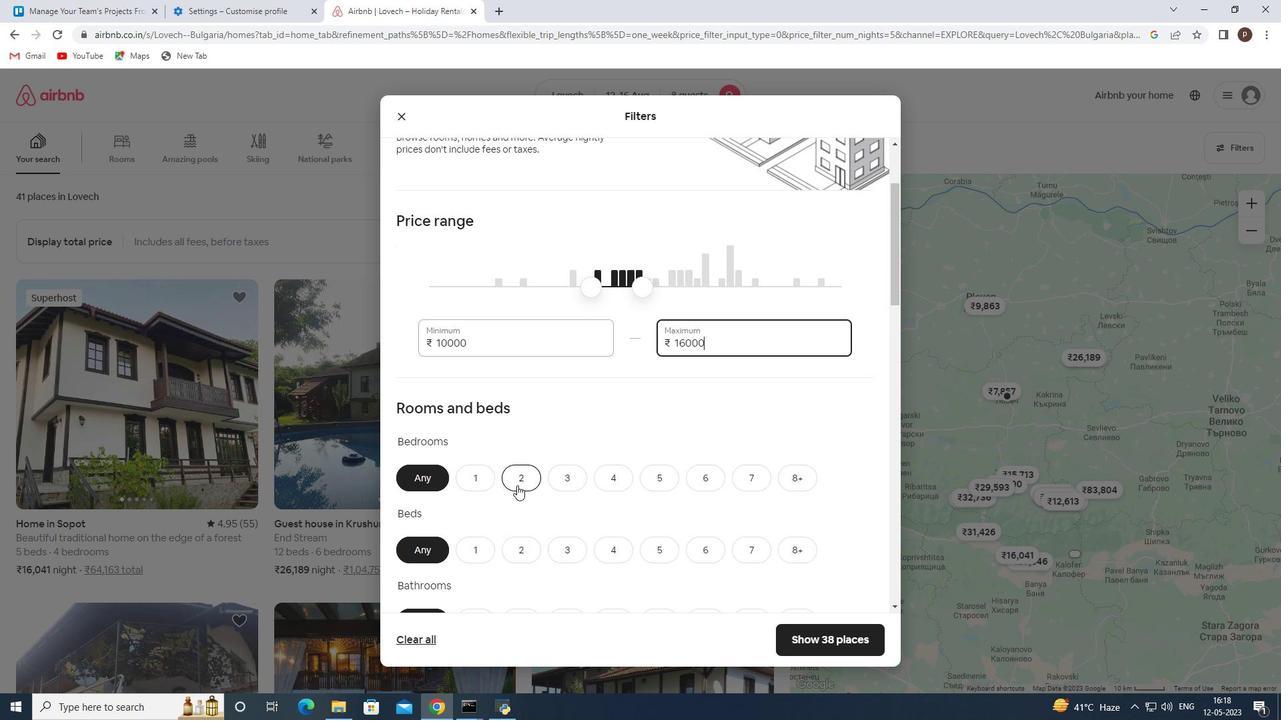 
Action: Mouse scrolled (517, 485) with delta (0, 0)
Screenshot: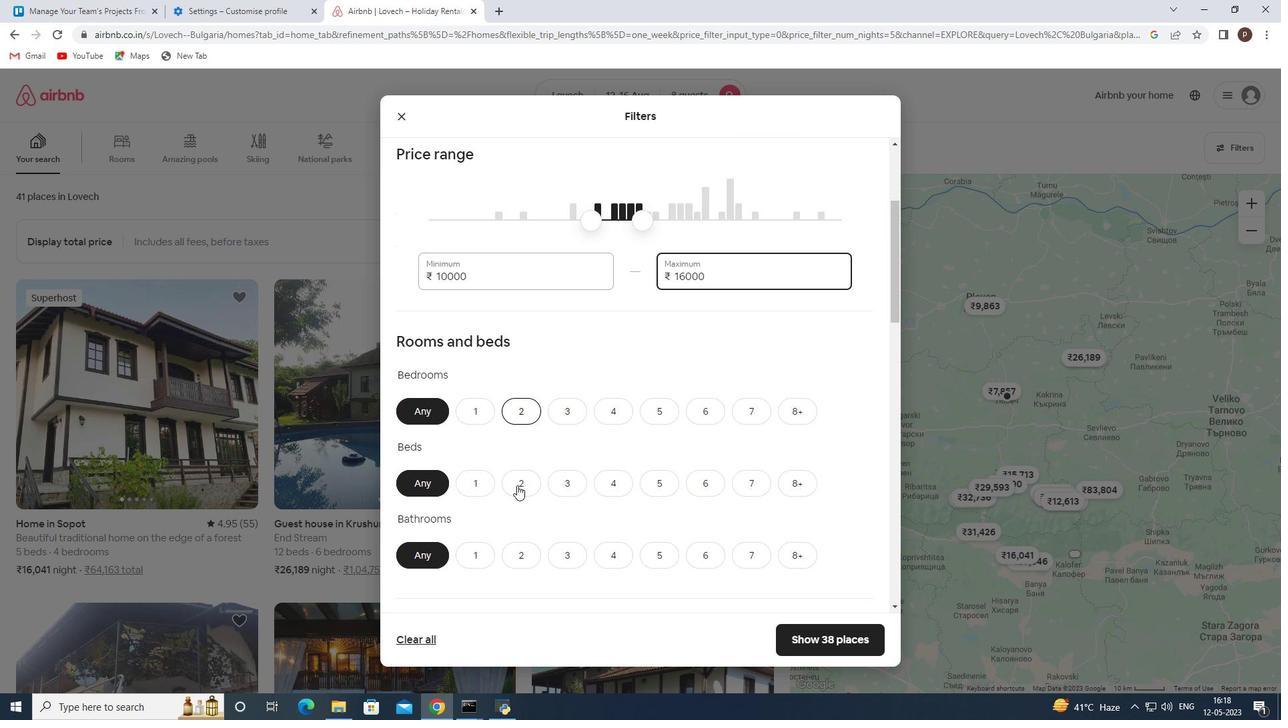 
Action: Mouse scrolled (517, 485) with delta (0, 0)
Screenshot: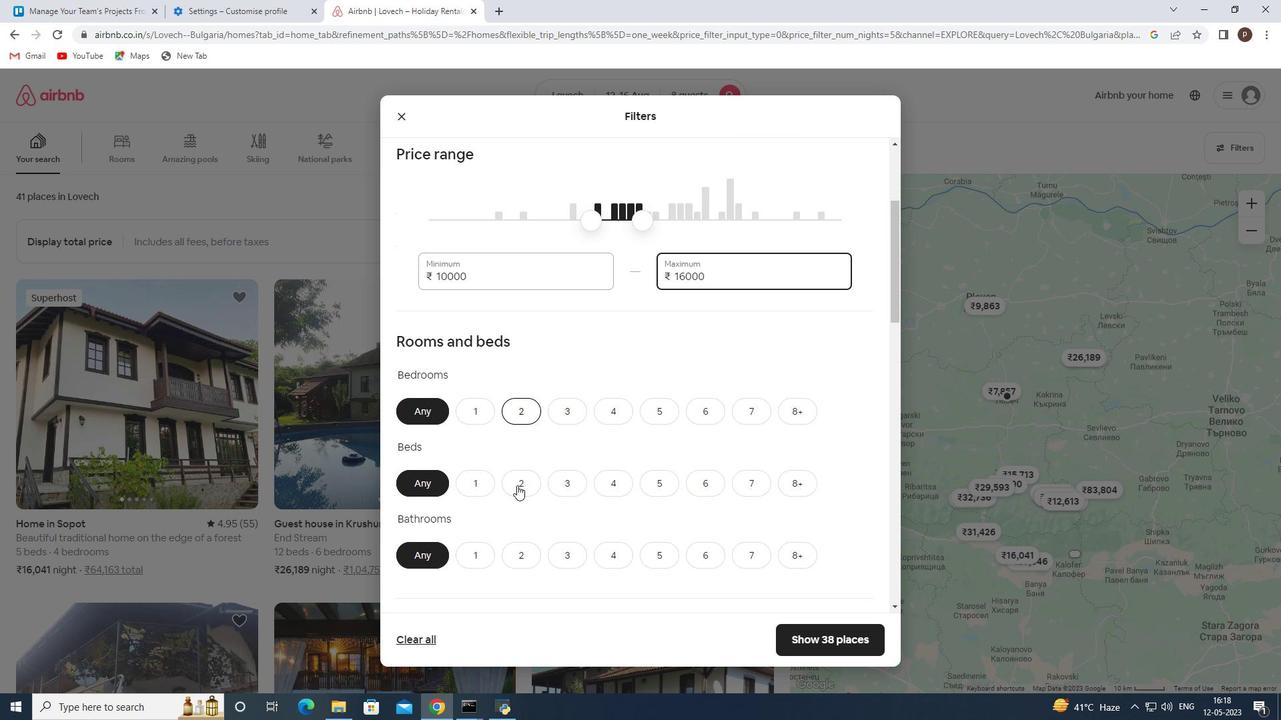 
Action: Mouse moved to (803, 280)
Screenshot: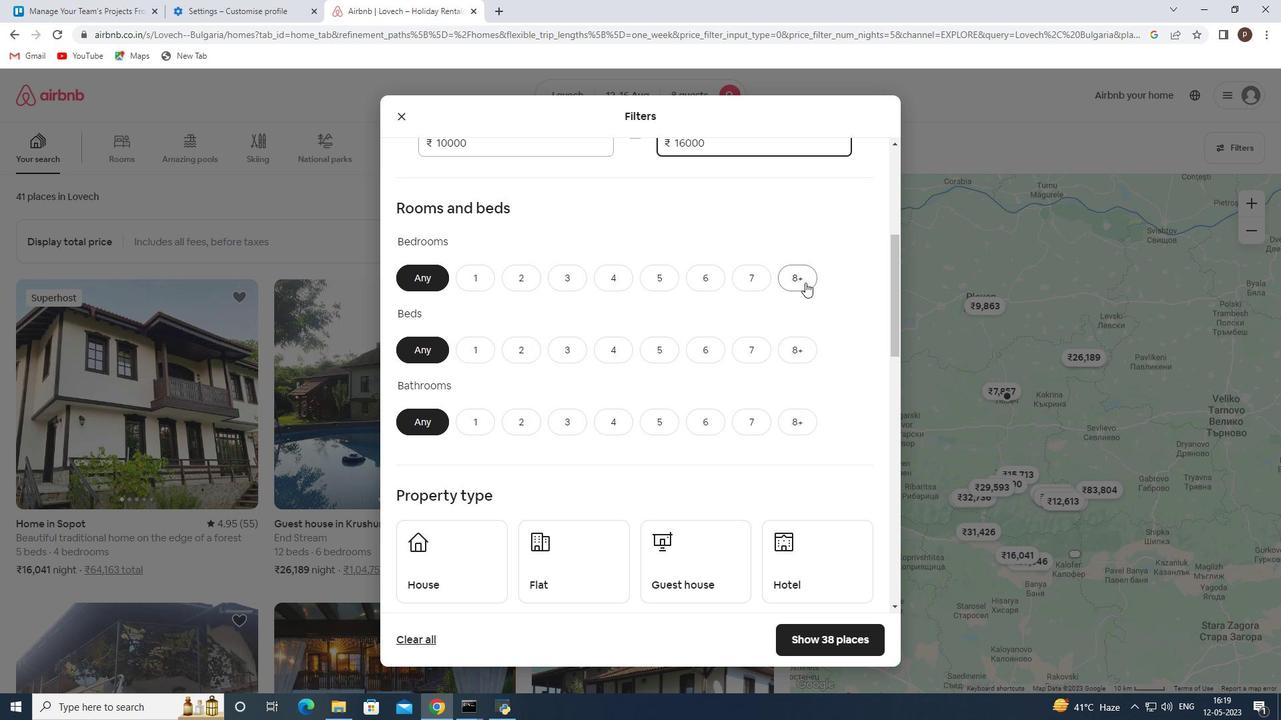 
Action: Mouse pressed left at (803, 280)
Screenshot: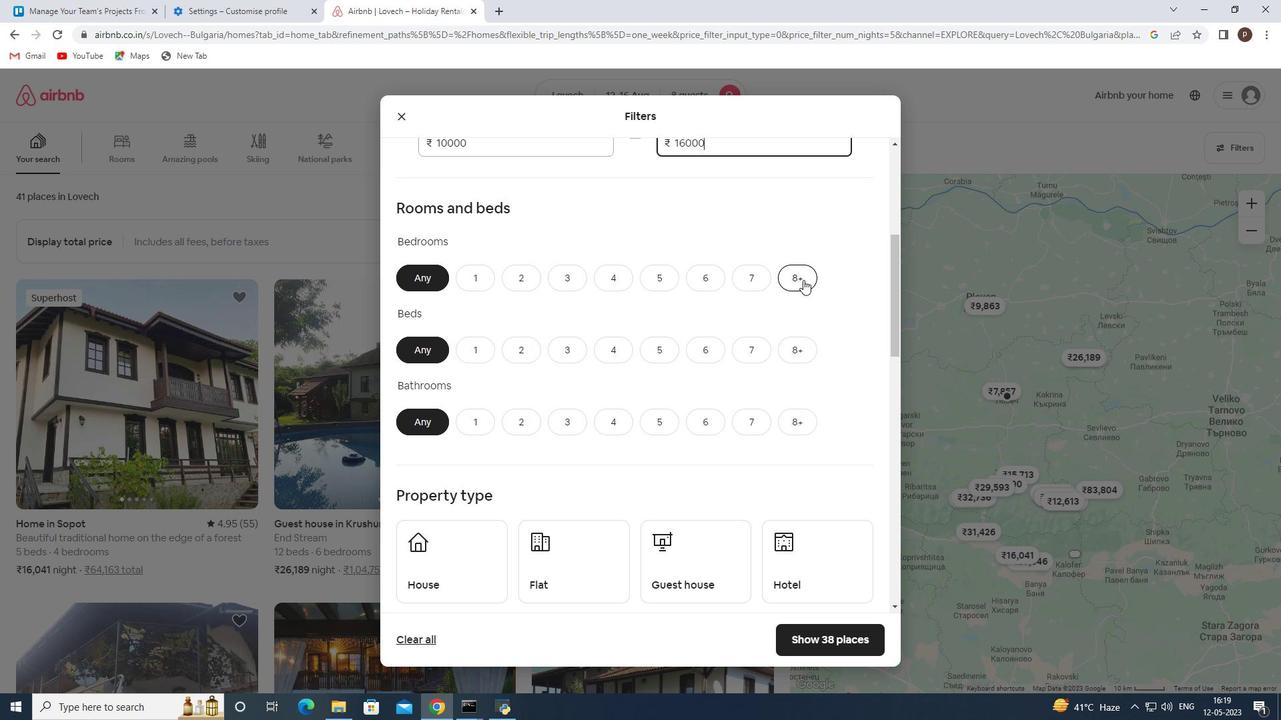 
Action: Mouse moved to (801, 350)
Screenshot: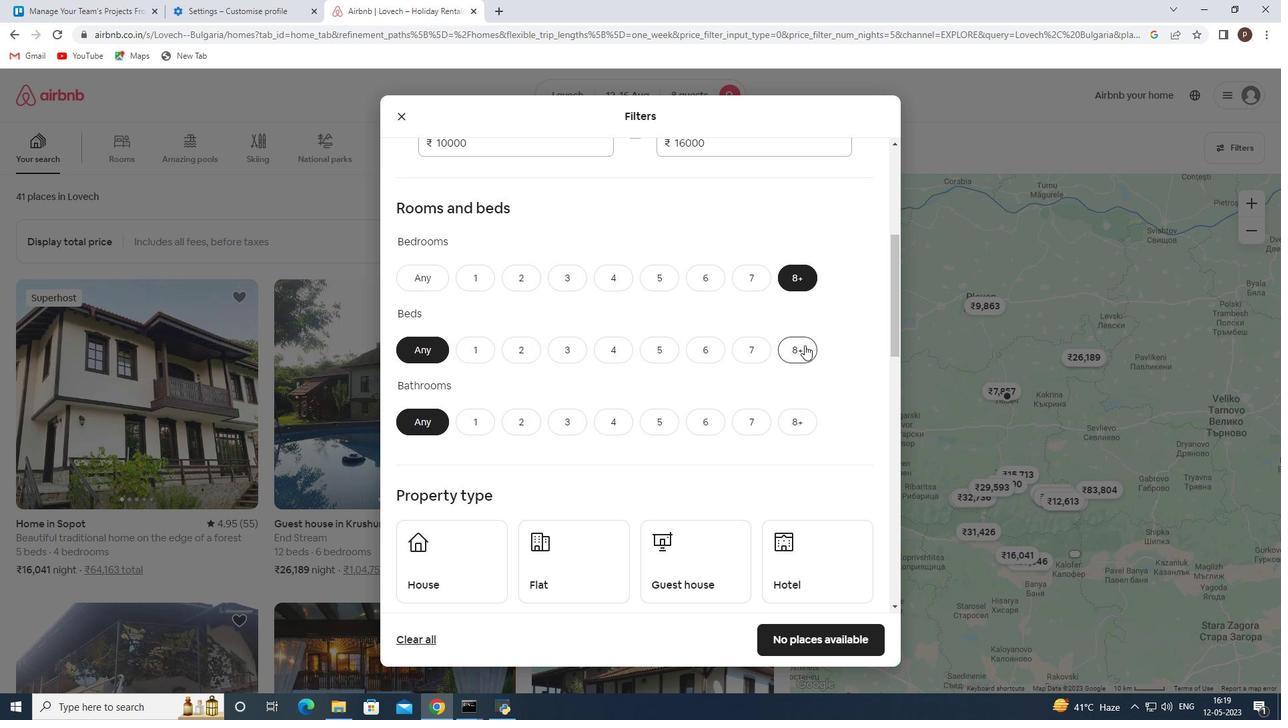 
Action: Mouse pressed left at (801, 350)
Screenshot: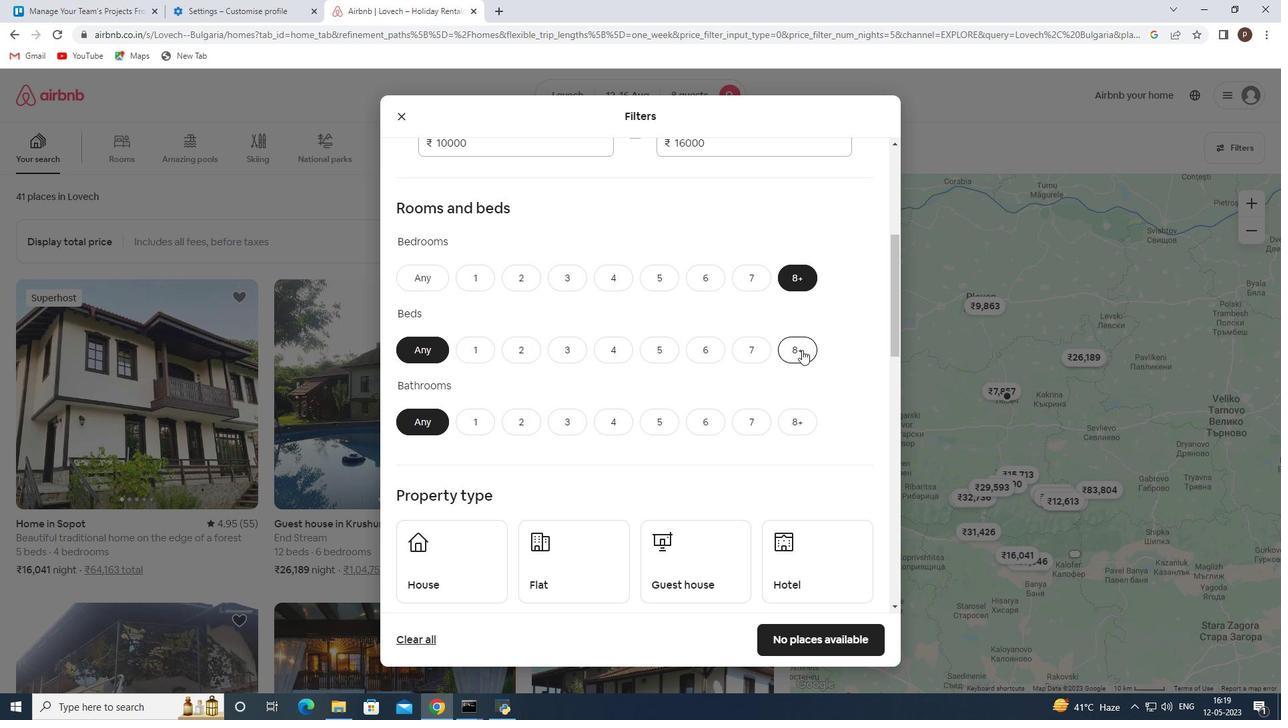 
Action: Mouse moved to (792, 419)
Screenshot: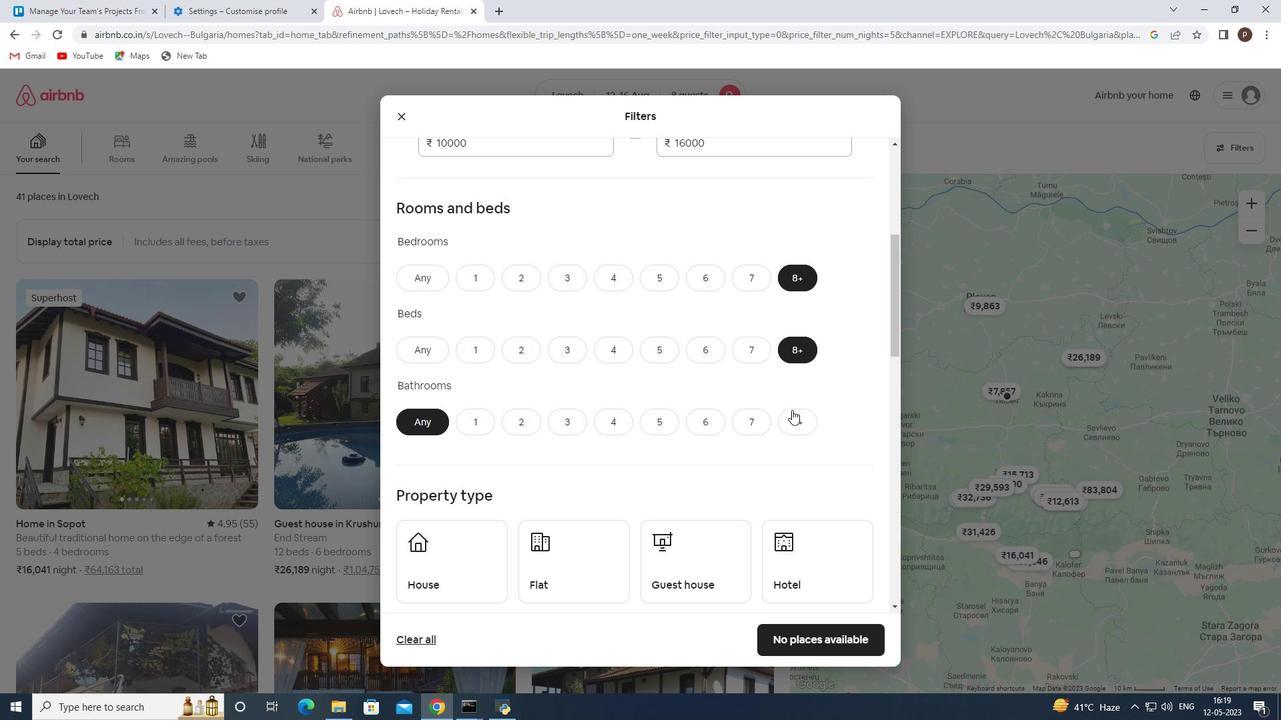 
Action: Mouse pressed left at (792, 419)
Screenshot: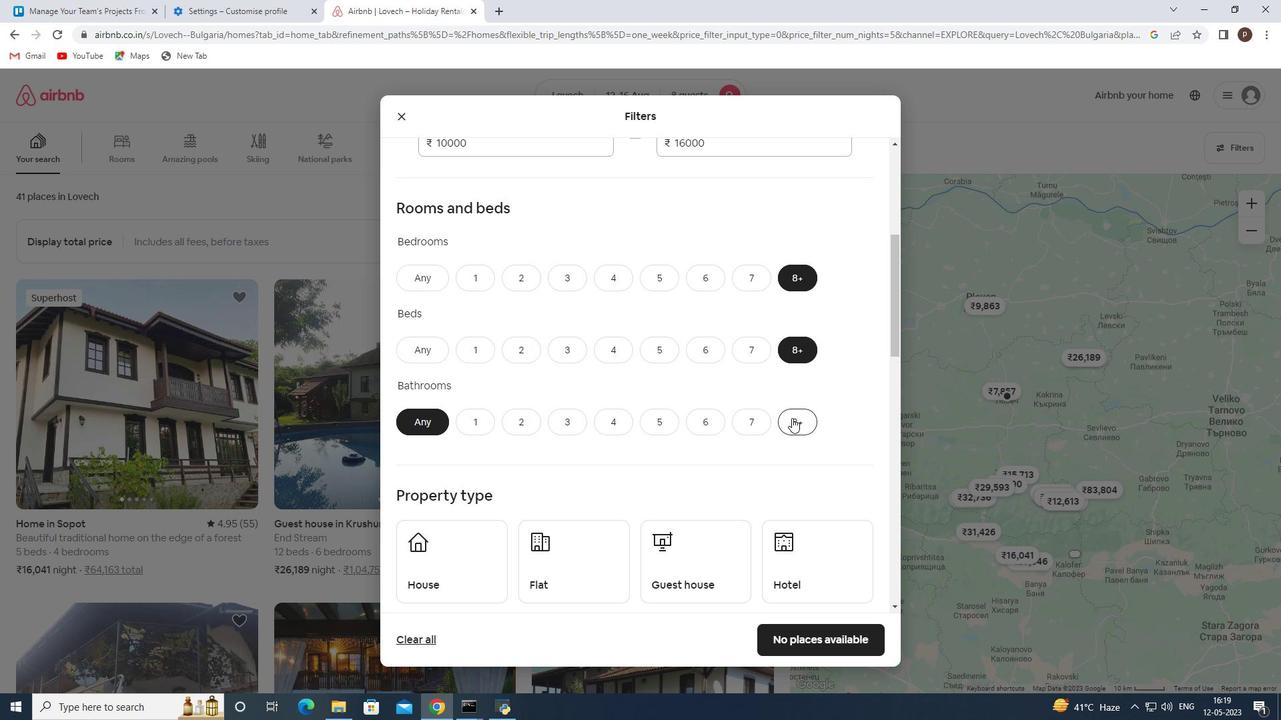 
Action: Mouse moved to (562, 473)
Screenshot: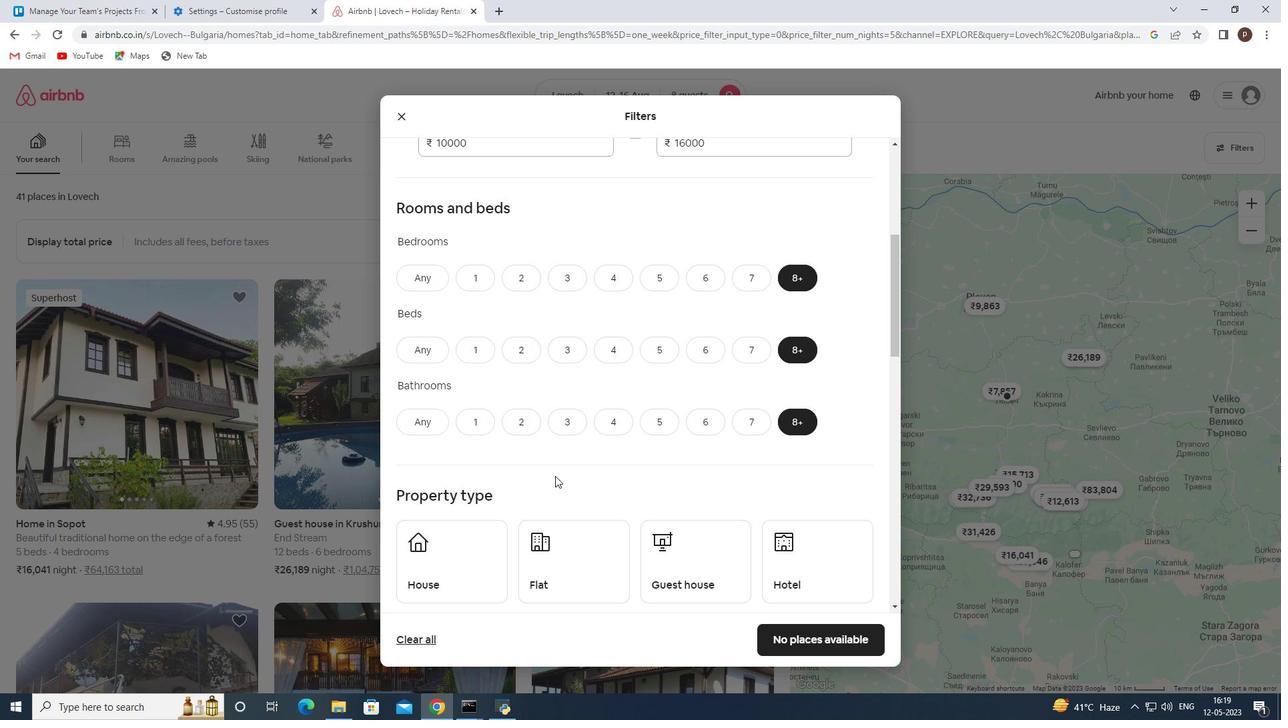 
Action: Mouse scrolled (562, 473) with delta (0, 0)
Screenshot: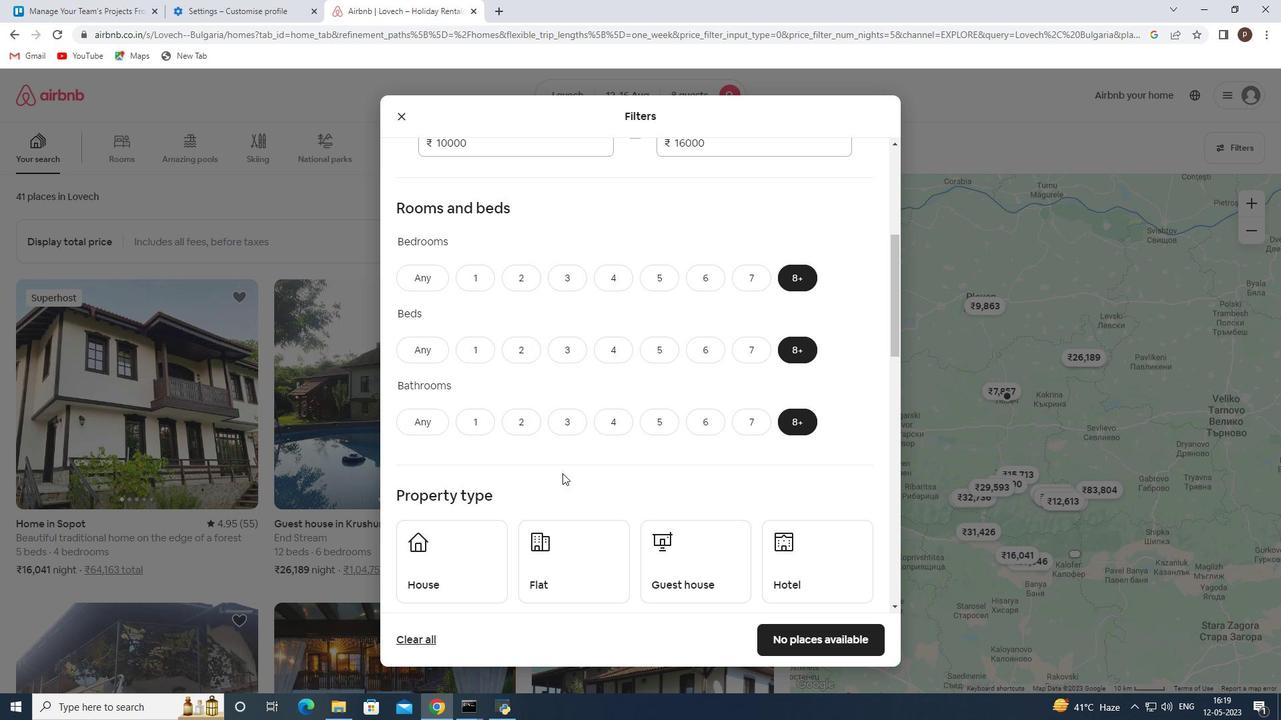 
Action: Mouse moved to (466, 488)
Screenshot: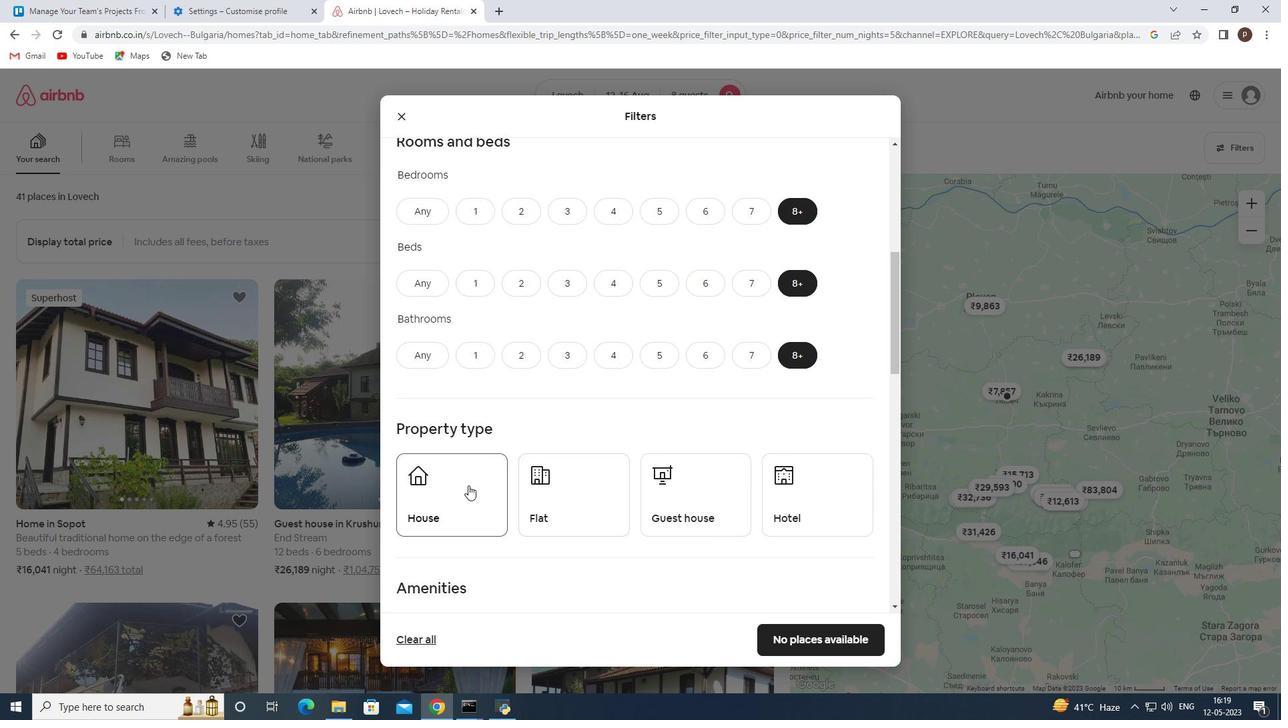 
Action: Mouse pressed left at (466, 488)
Screenshot: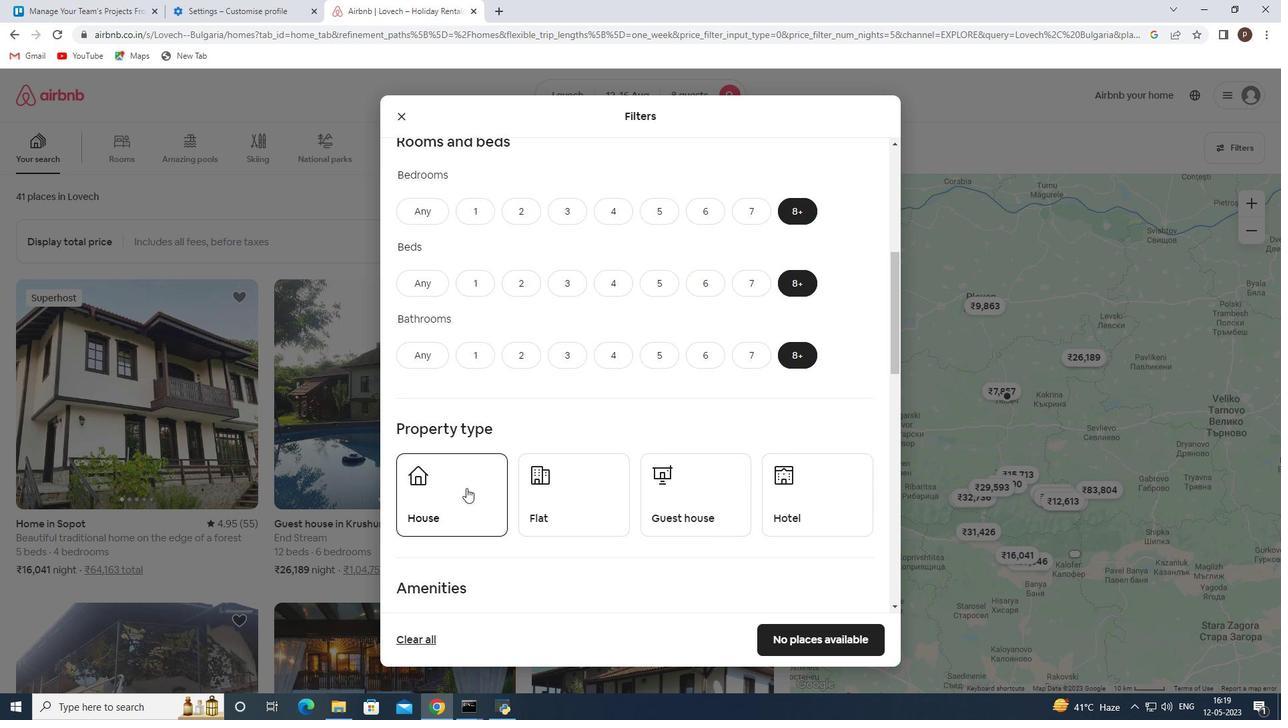 
Action: Mouse moved to (569, 505)
Screenshot: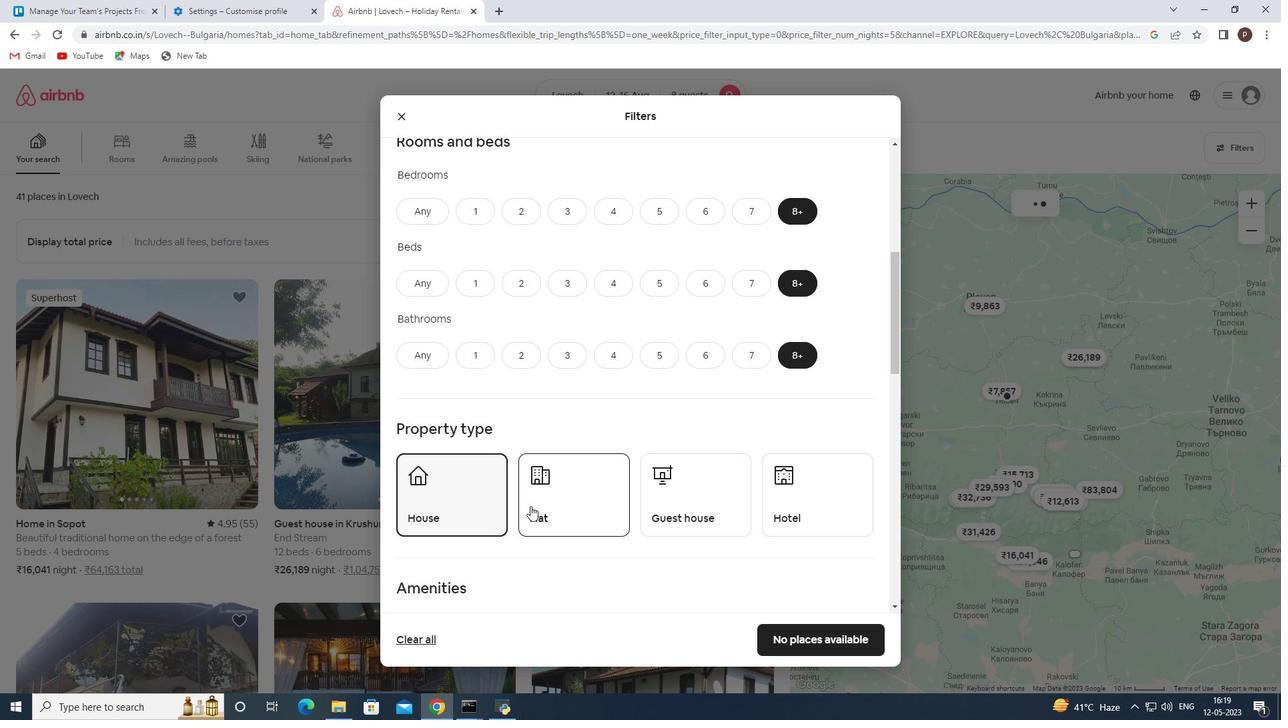
Action: Mouse pressed left at (569, 505)
Screenshot: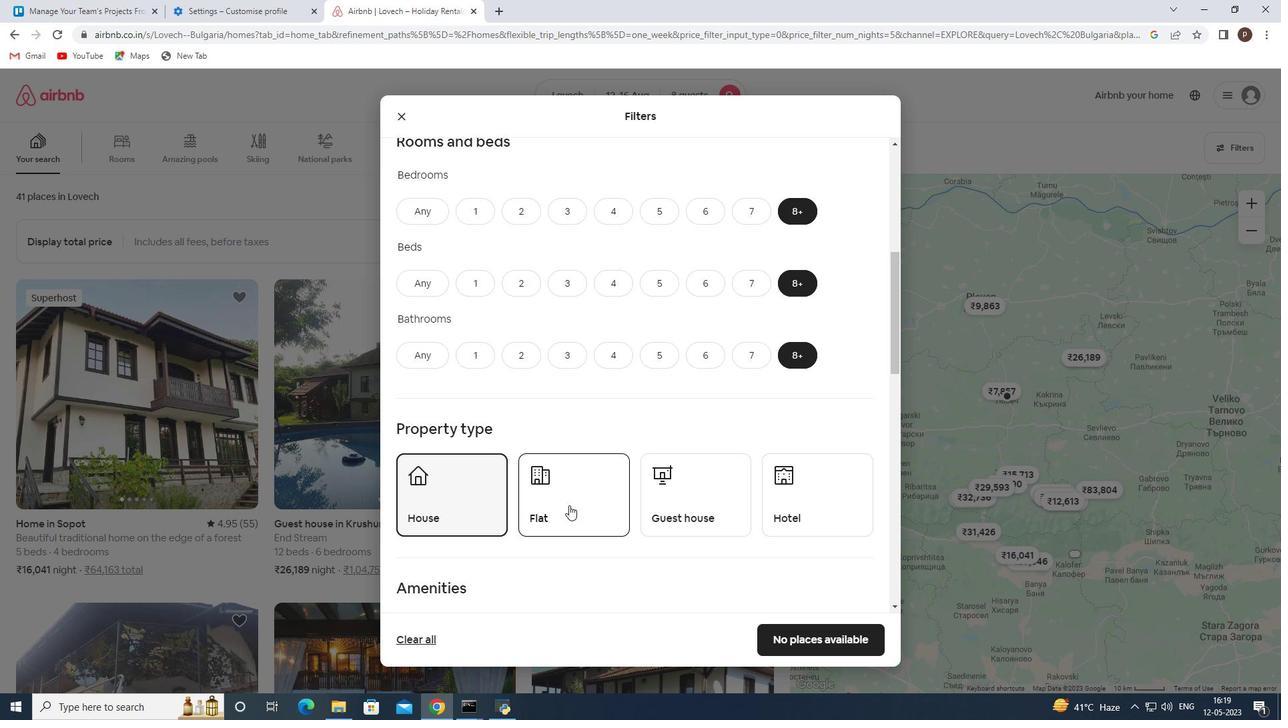 
Action: Mouse moved to (696, 505)
Screenshot: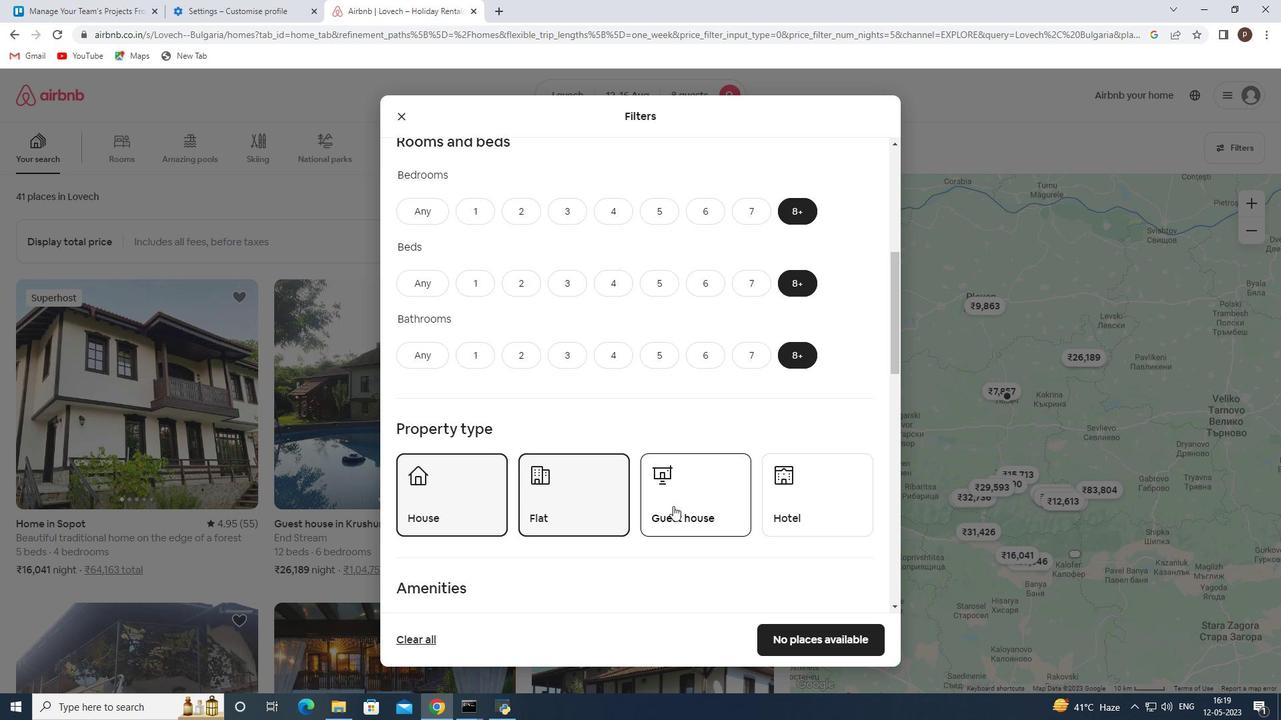 
Action: Mouse pressed left at (696, 505)
Screenshot: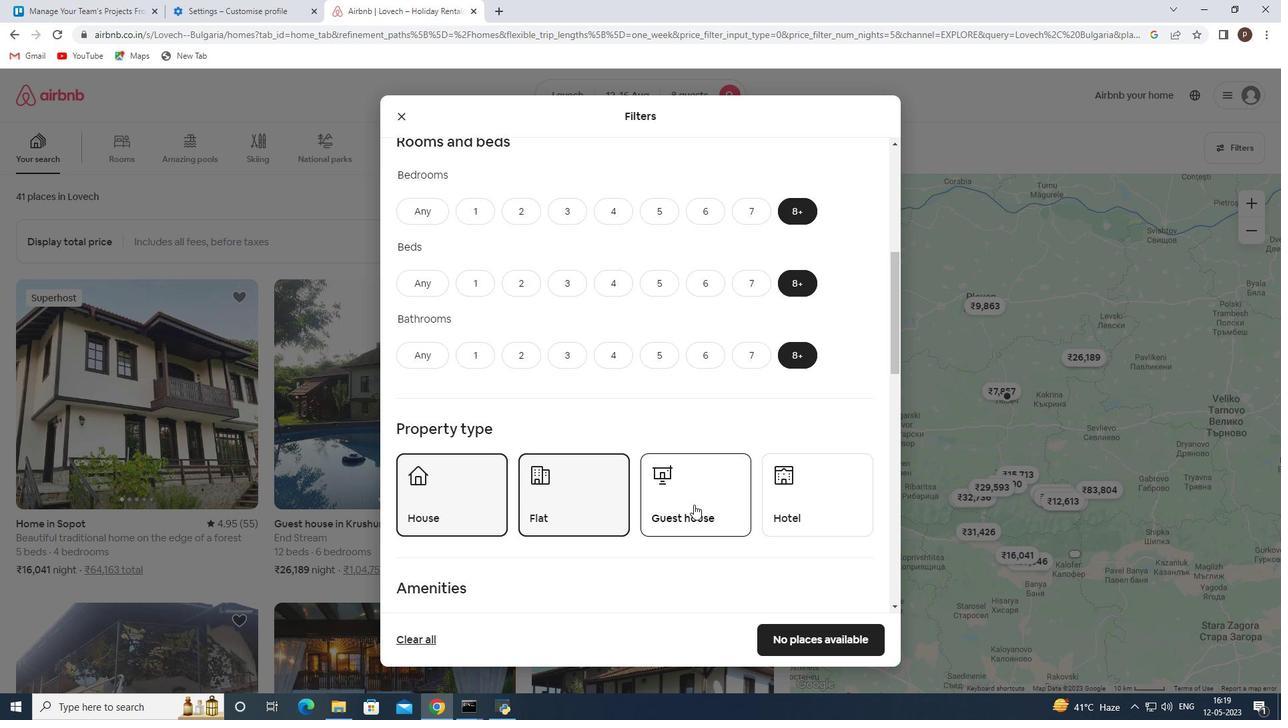 
Action: Mouse moved to (821, 491)
Screenshot: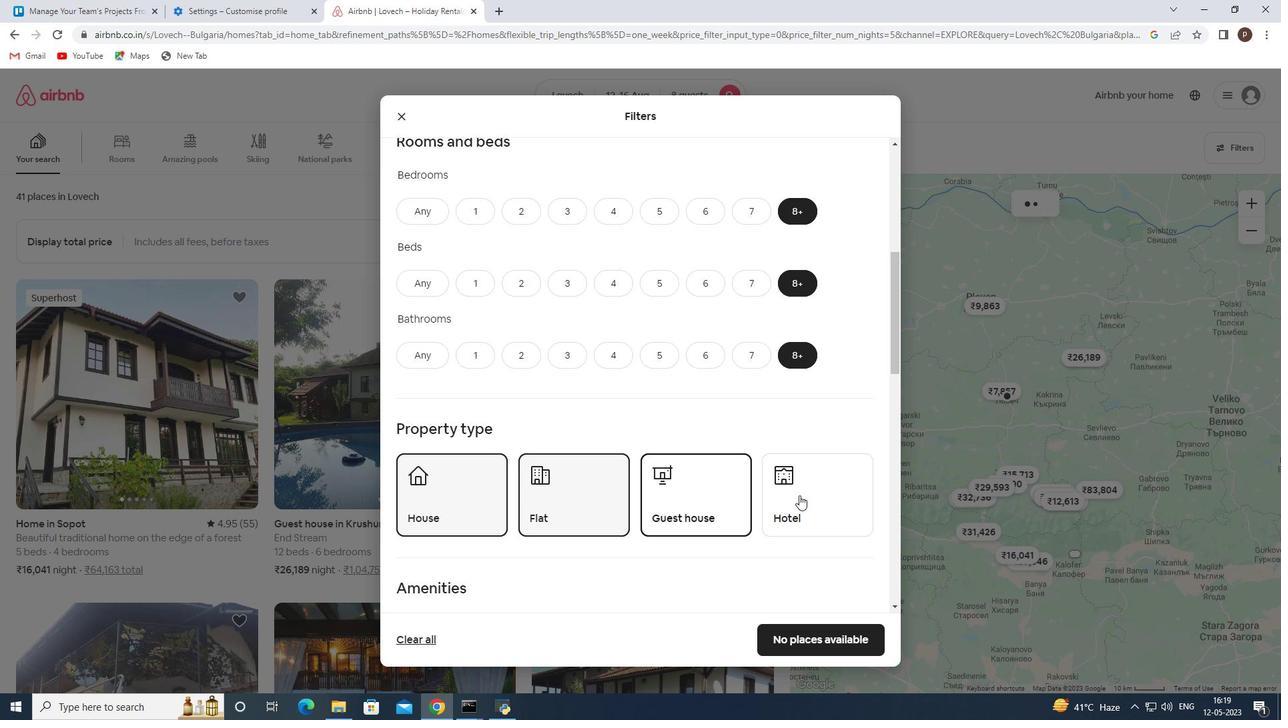 
Action: Mouse pressed left at (821, 491)
Screenshot: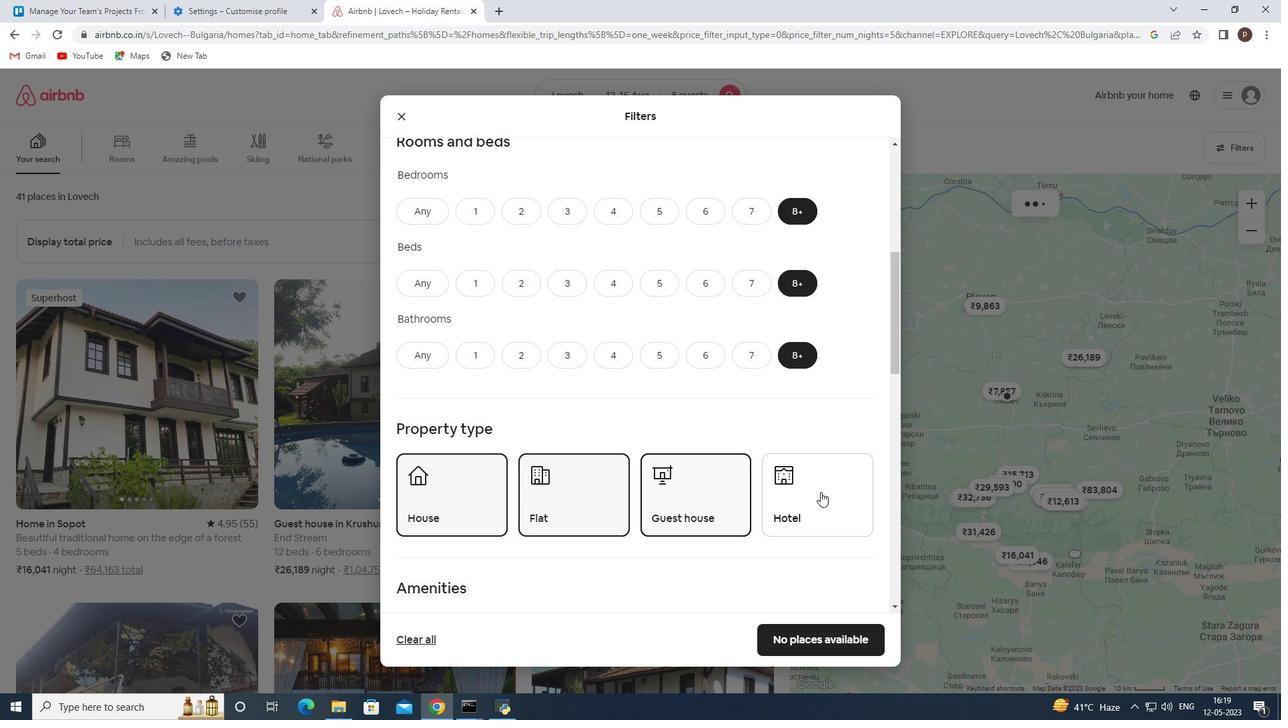 
Action: Mouse moved to (601, 497)
Screenshot: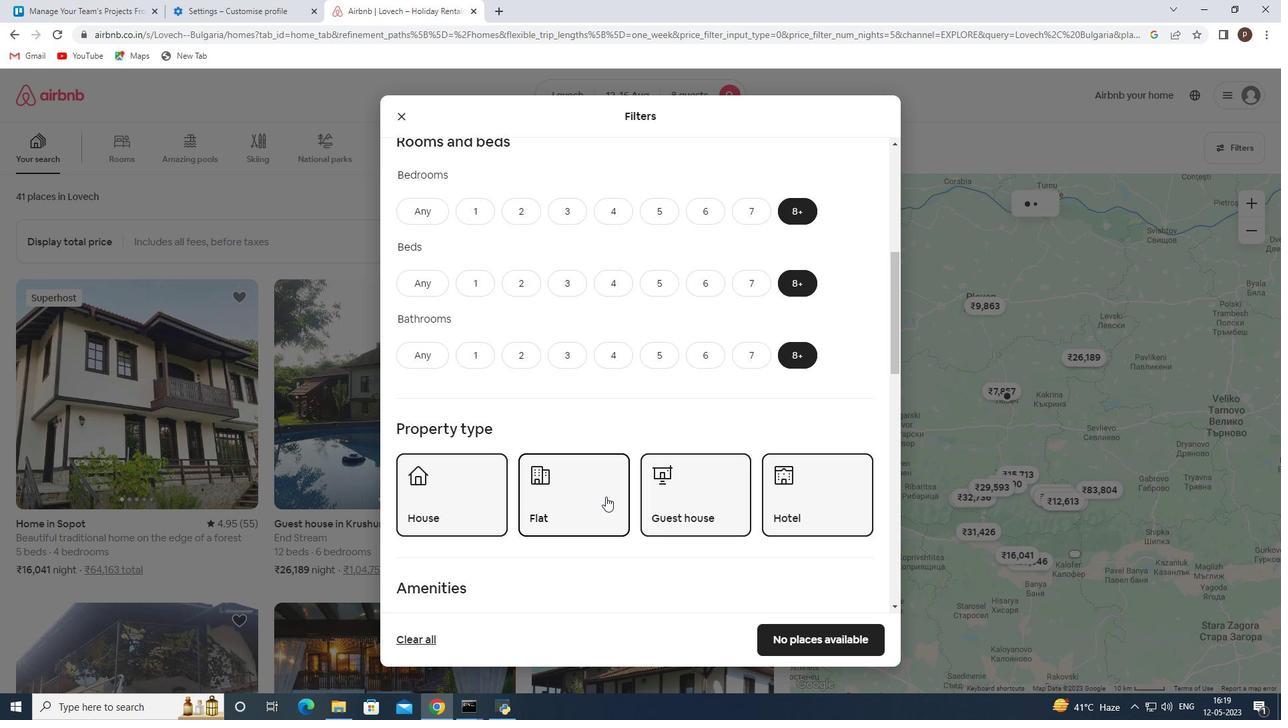 
Action: Mouse scrolled (601, 496) with delta (0, 0)
Screenshot: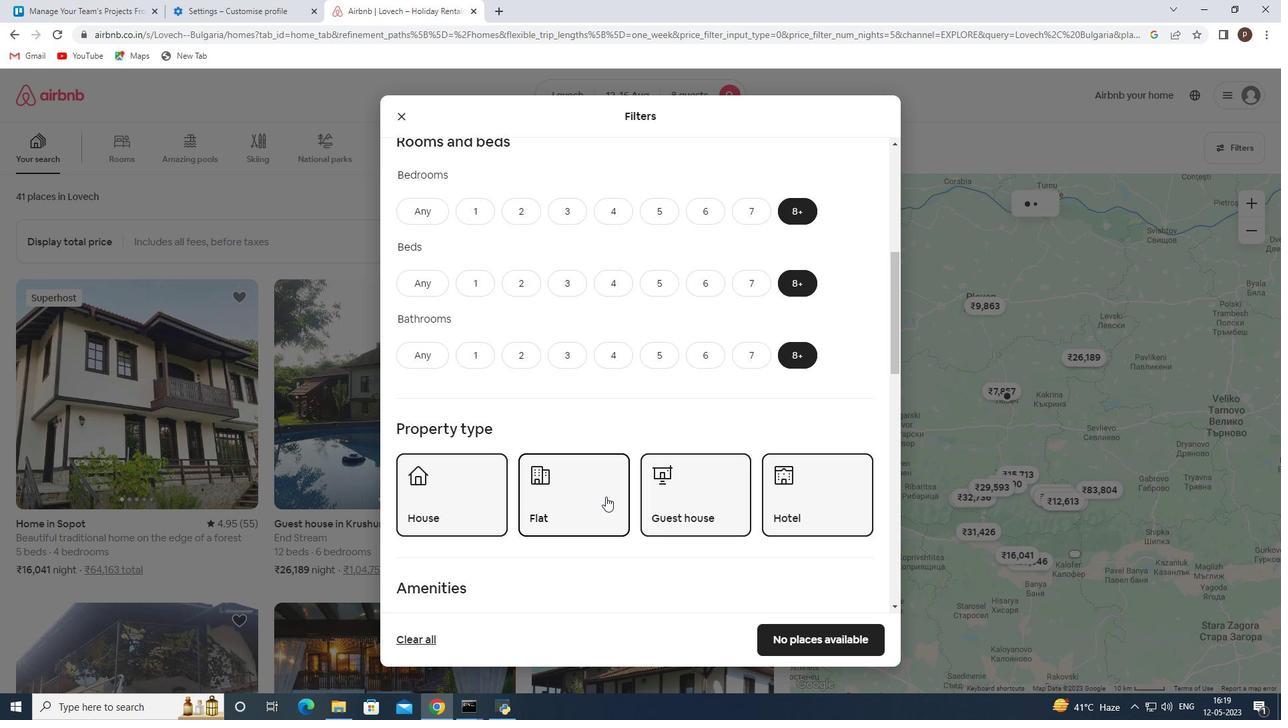 
Action: Mouse moved to (597, 497)
Screenshot: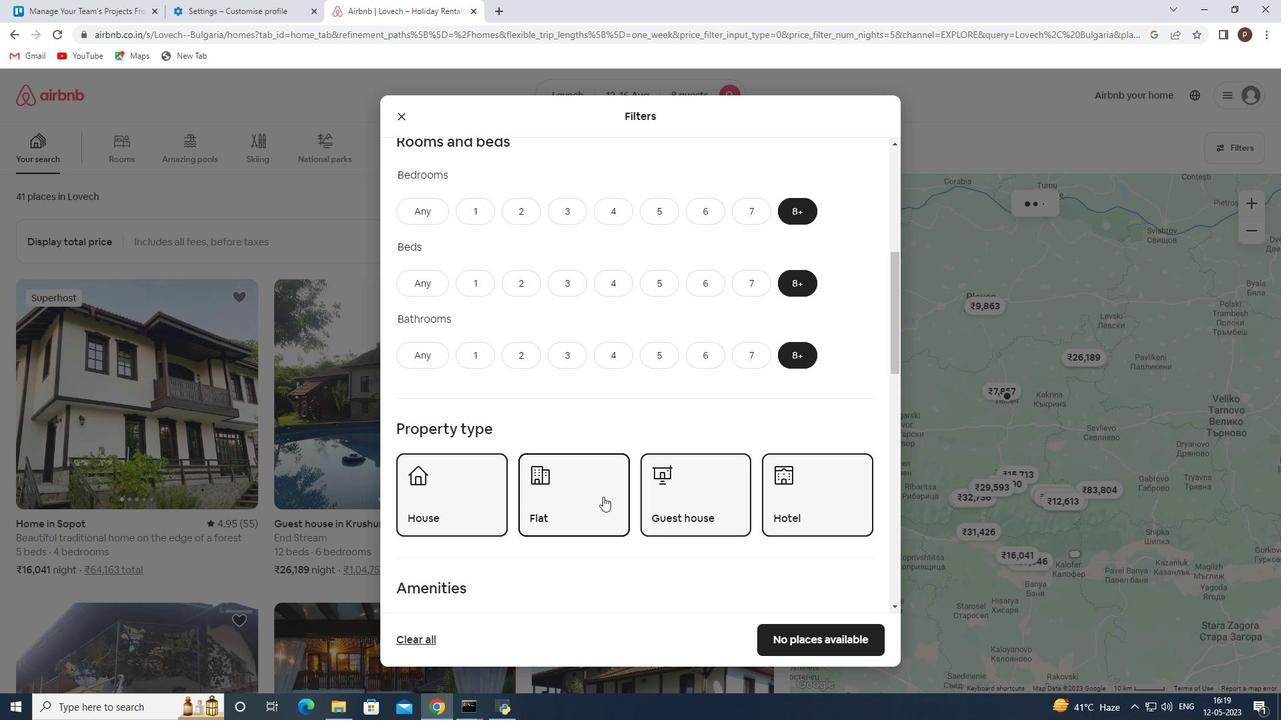 
Action: Mouse scrolled (597, 496) with delta (0, 0)
Screenshot: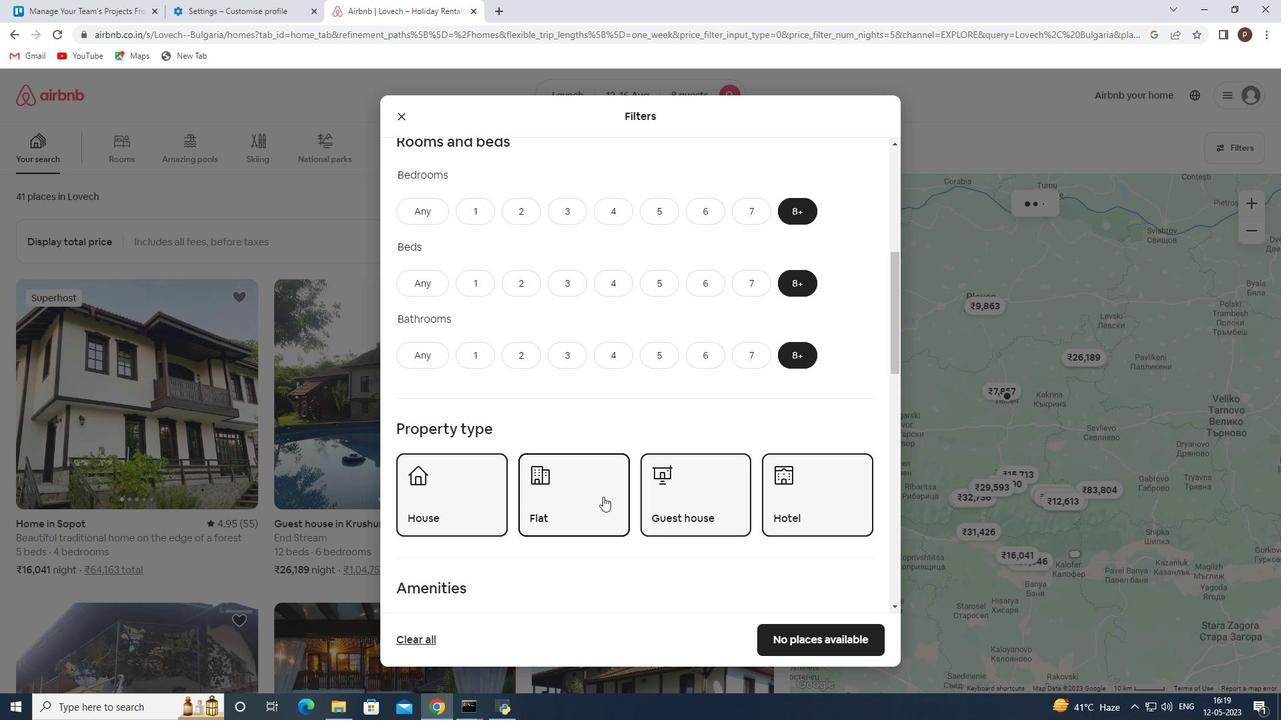 
Action: Mouse moved to (538, 463)
Screenshot: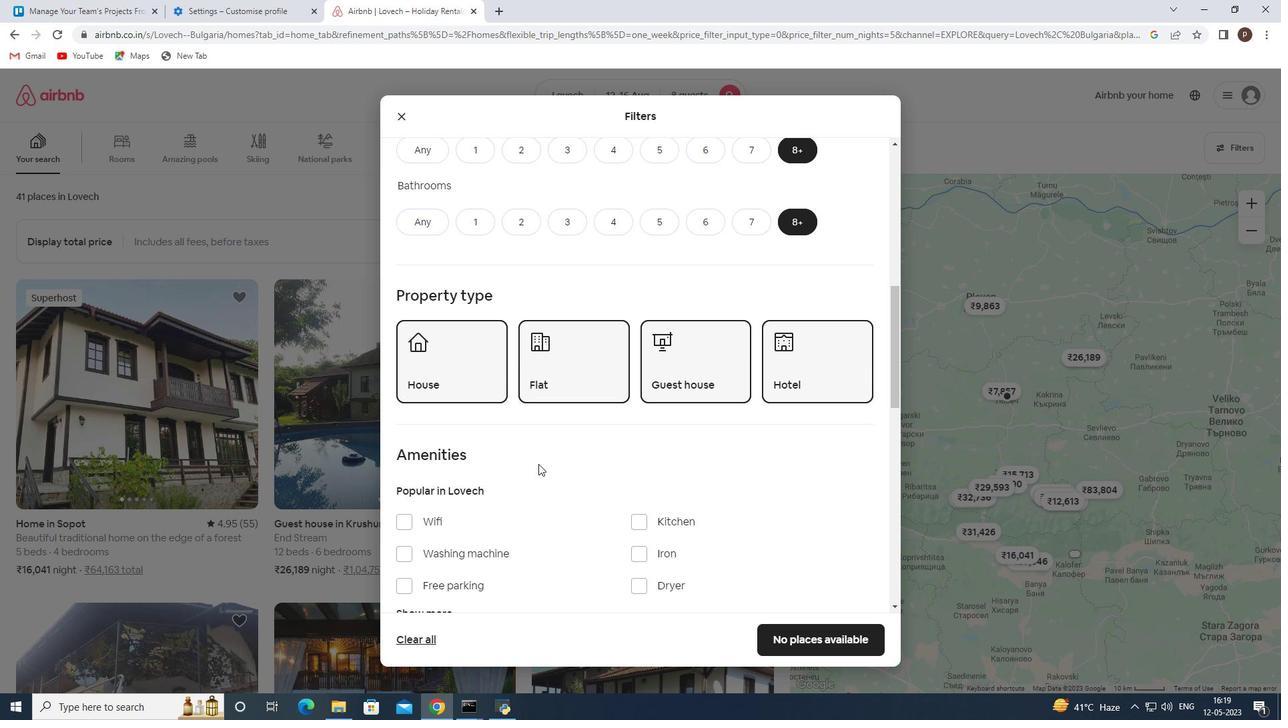 
Action: Mouse scrolled (538, 463) with delta (0, 0)
Screenshot: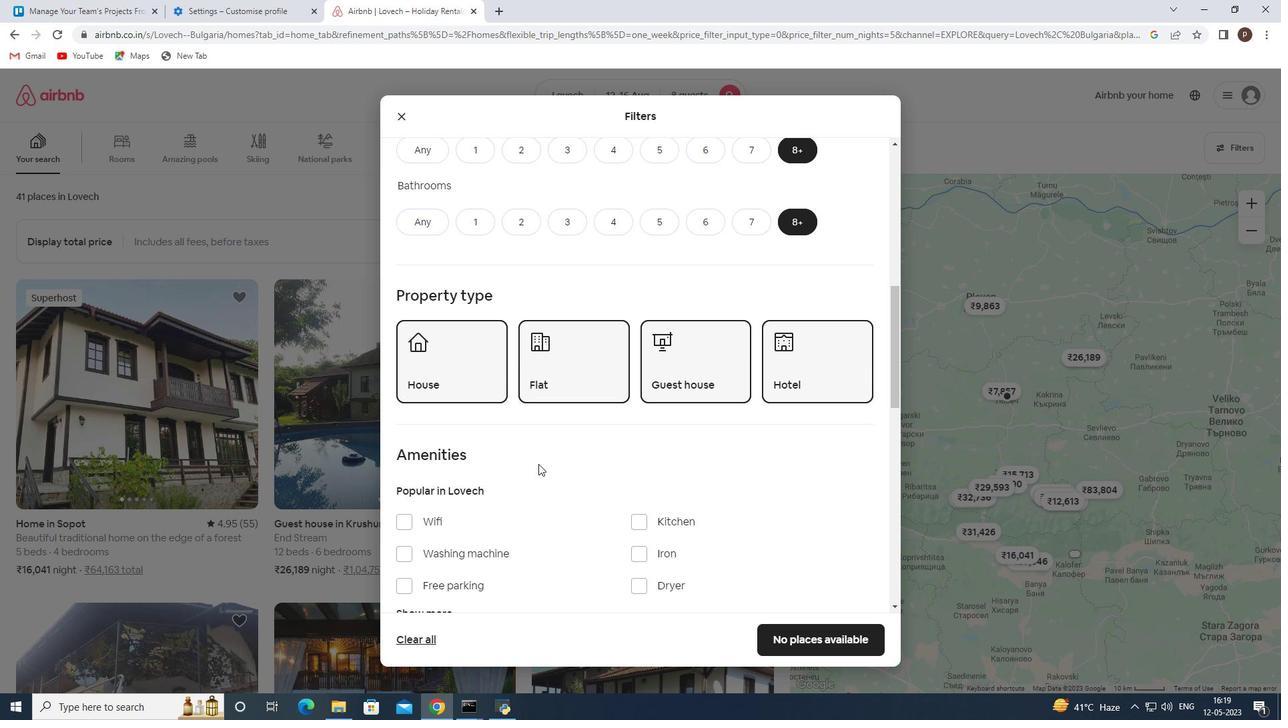 
Action: Mouse moved to (401, 455)
Screenshot: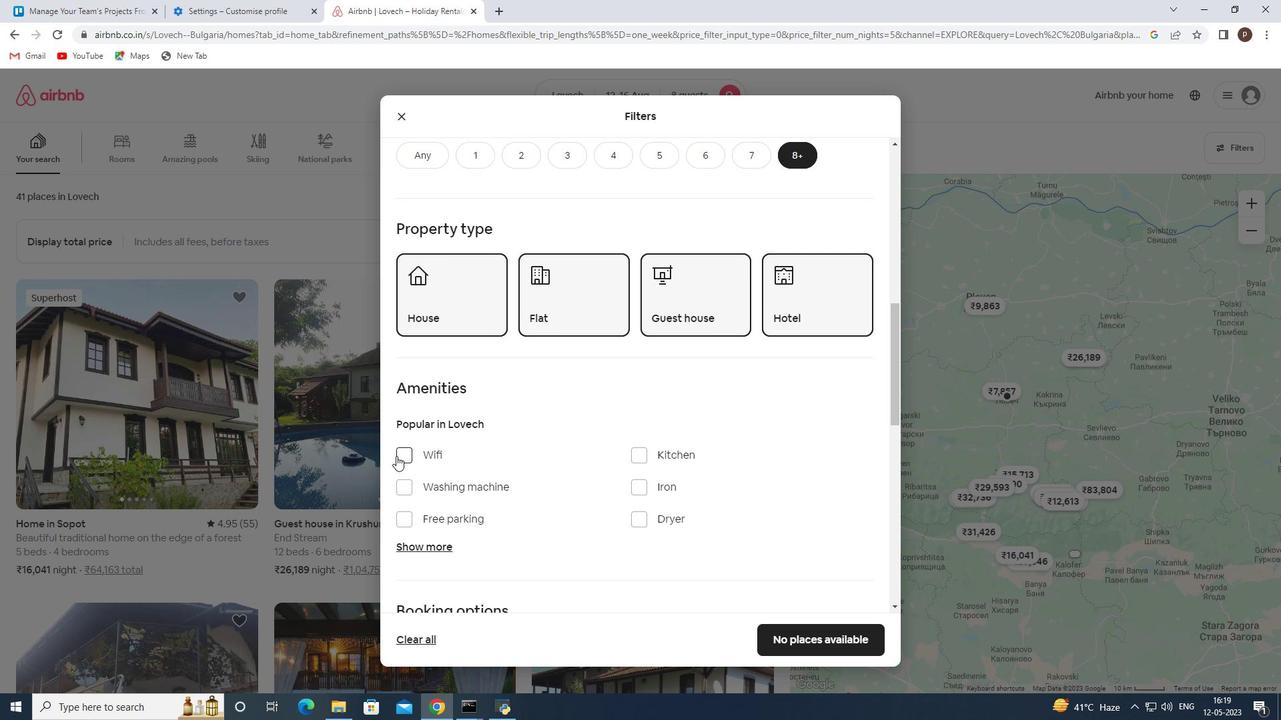 
Action: Mouse pressed left at (401, 455)
Screenshot: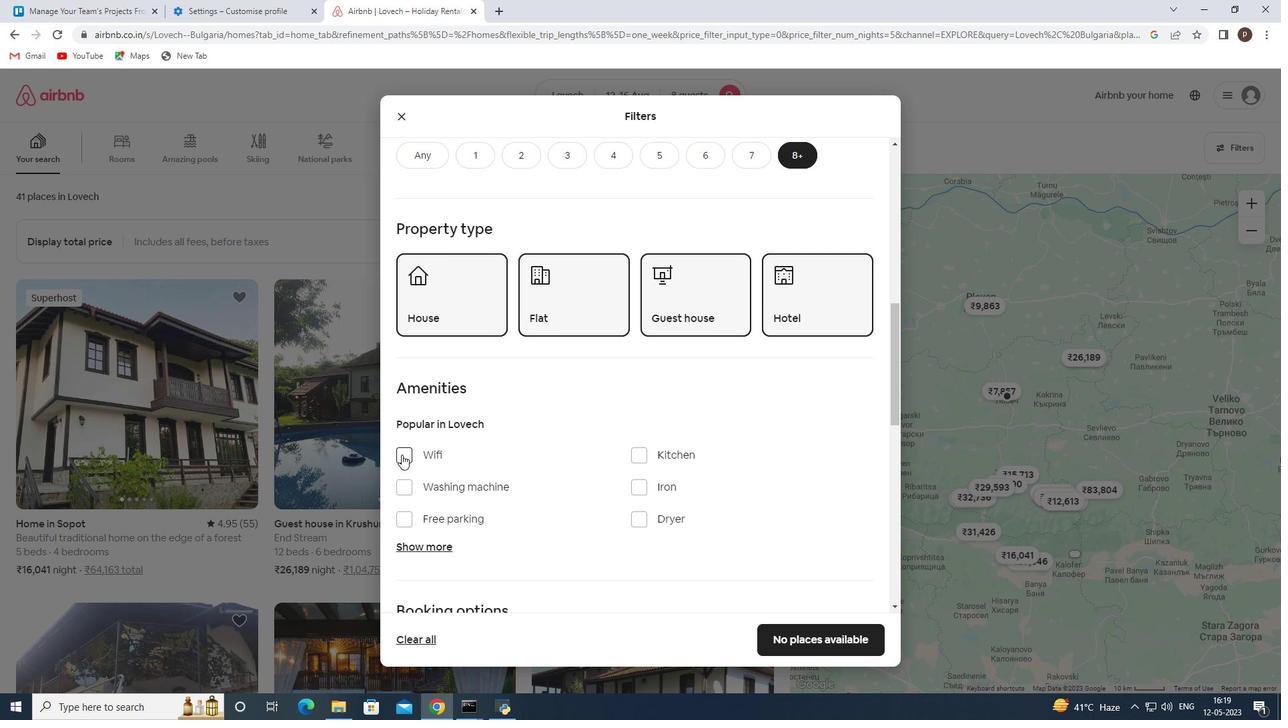 
Action: Mouse moved to (413, 518)
Screenshot: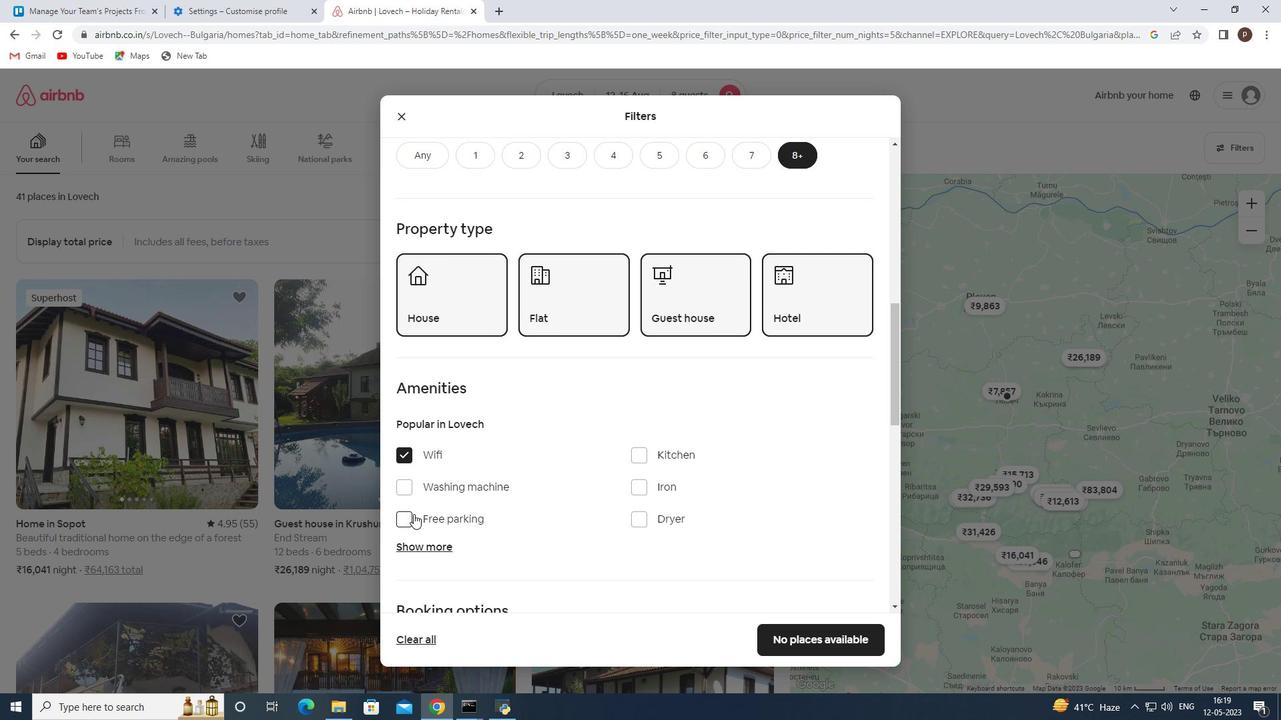 
Action: Mouse pressed left at (413, 518)
Screenshot: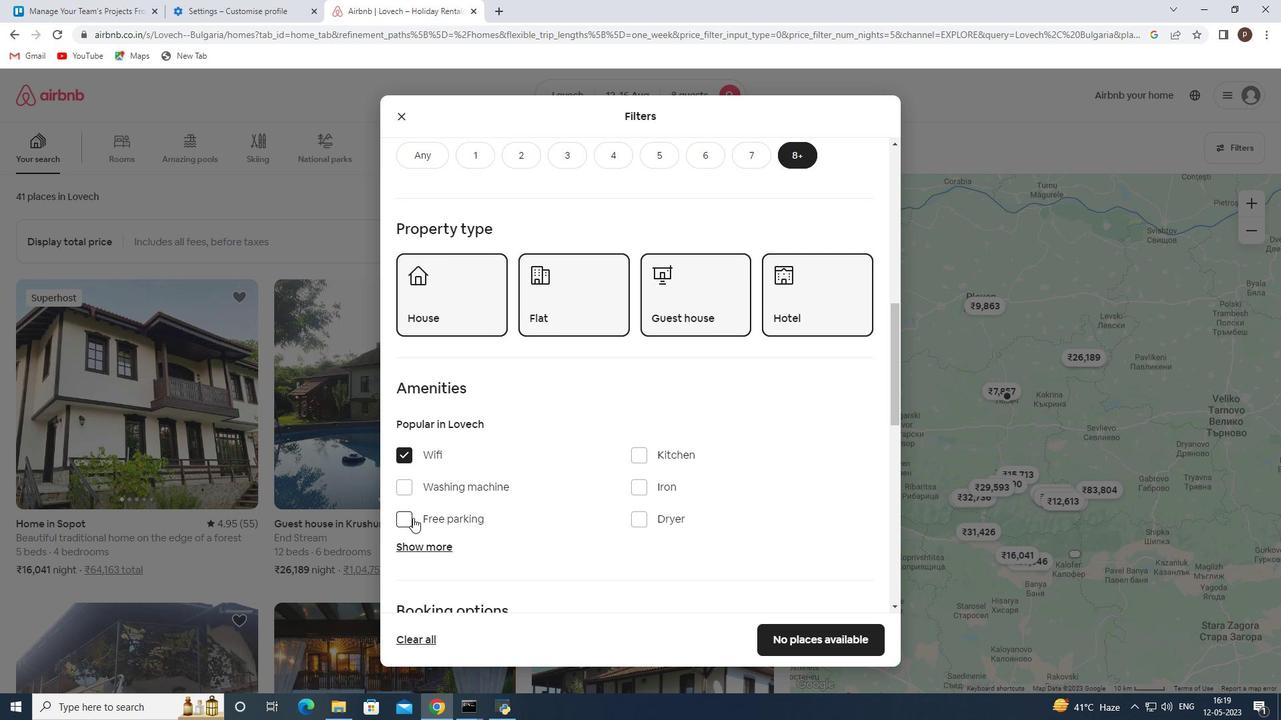 
Action: Mouse moved to (425, 550)
Screenshot: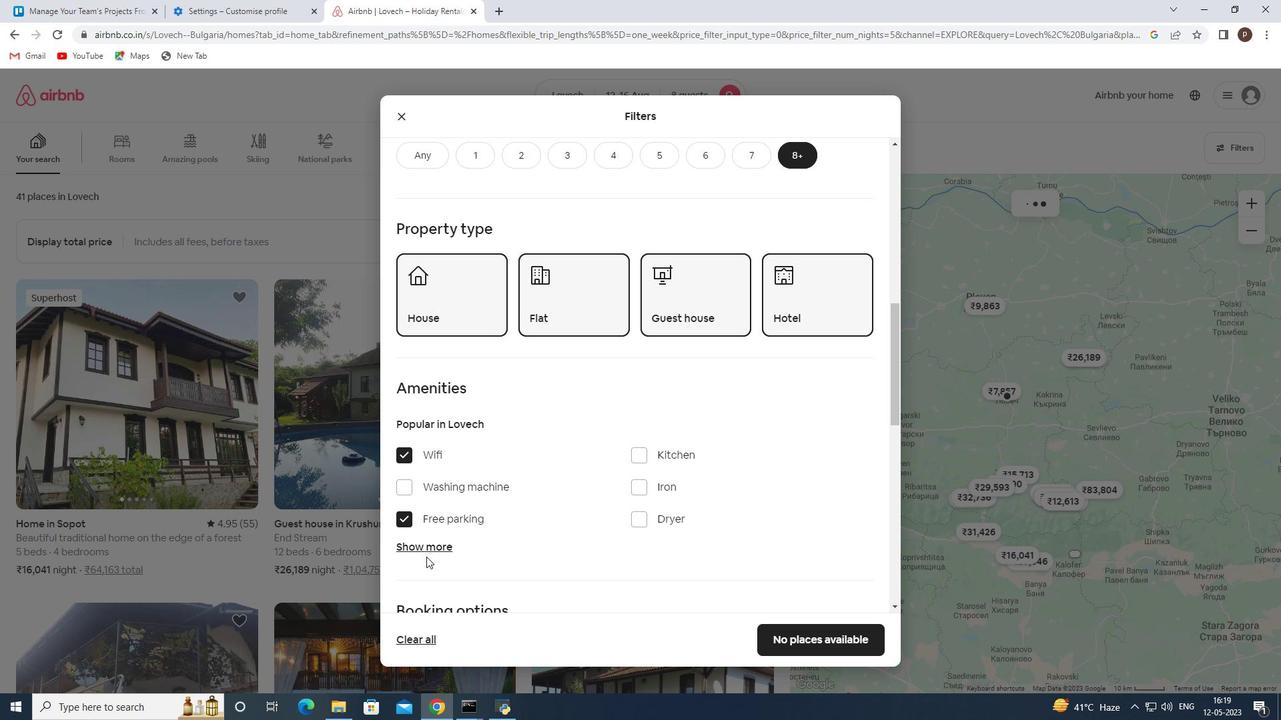 
Action: Mouse pressed left at (425, 550)
Screenshot: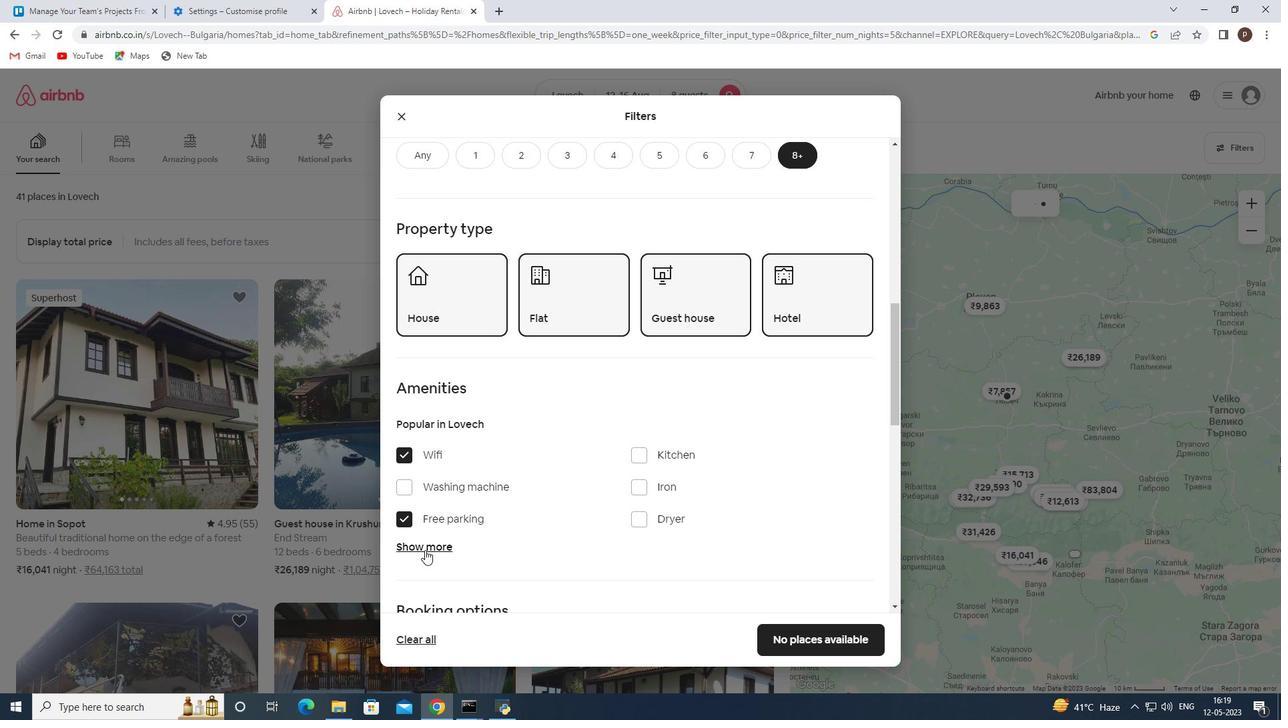 
Action: Mouse moved to (464, 551)
Screenshot: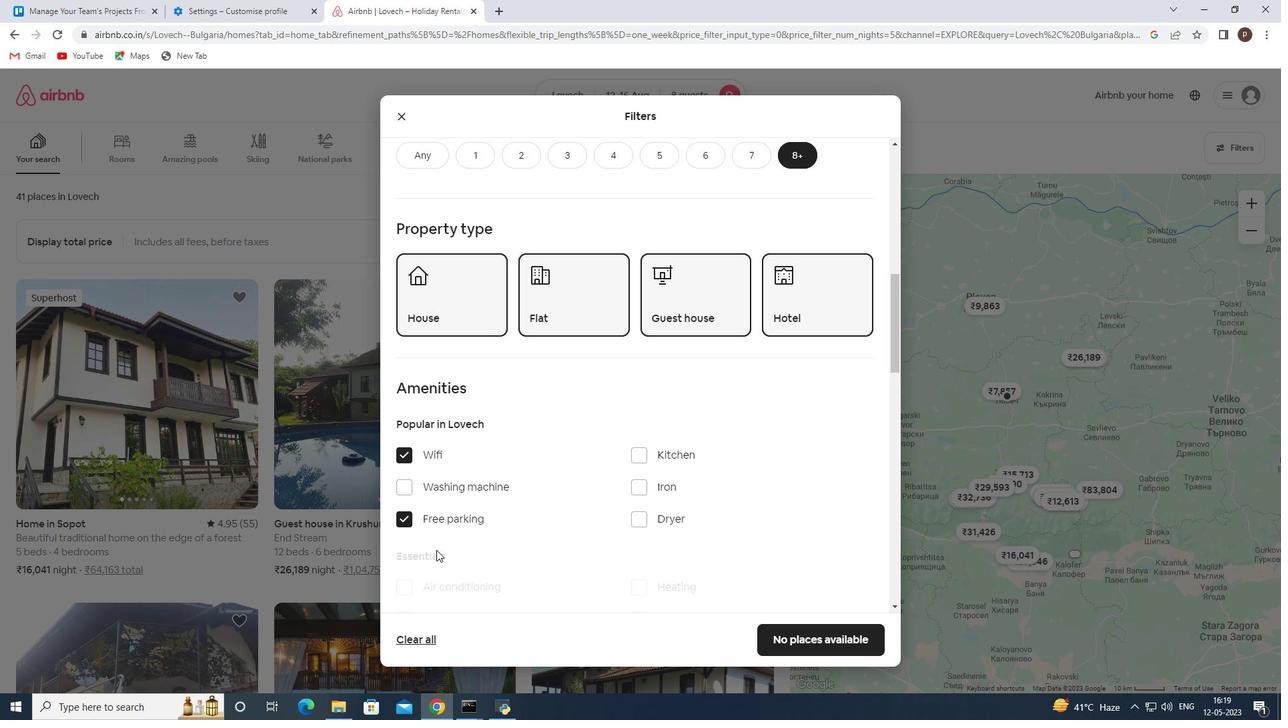 
Action: Mouse scrolled (464, 550) with delta (0, 0)
Screenshot: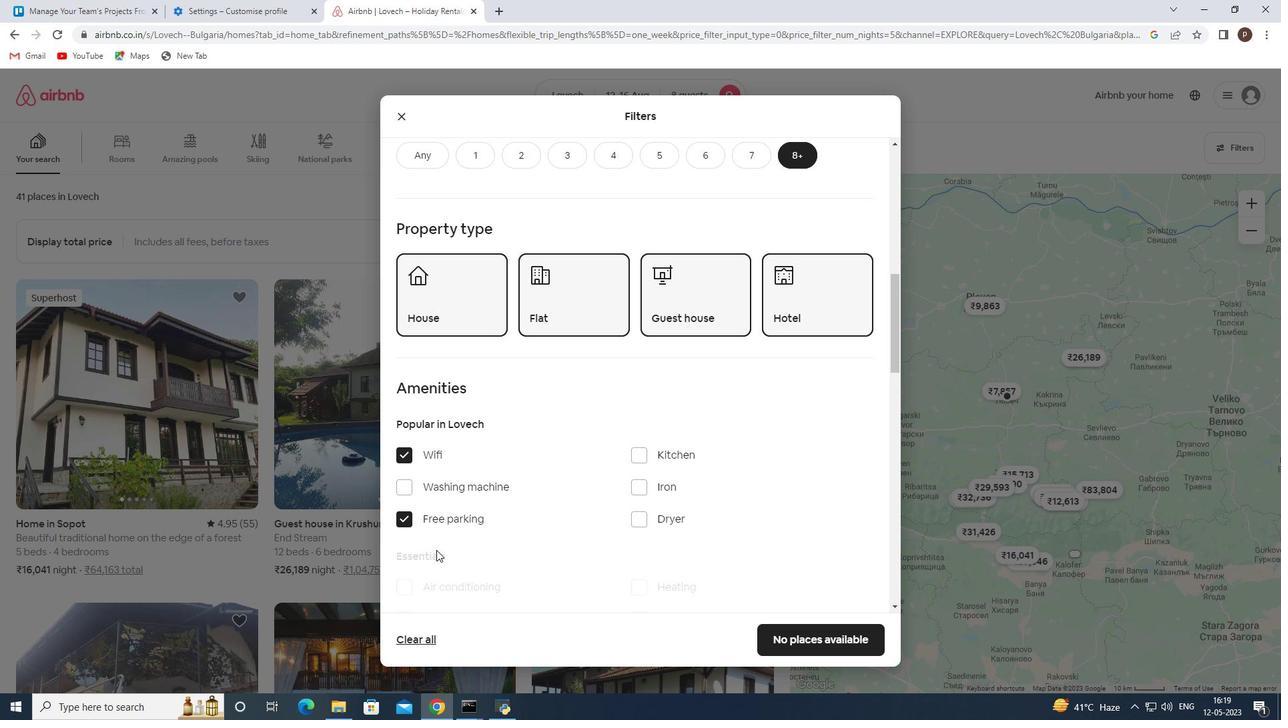 
Action: Mouse scrolled (464, 550) with delta (0, 0)
Screenshot: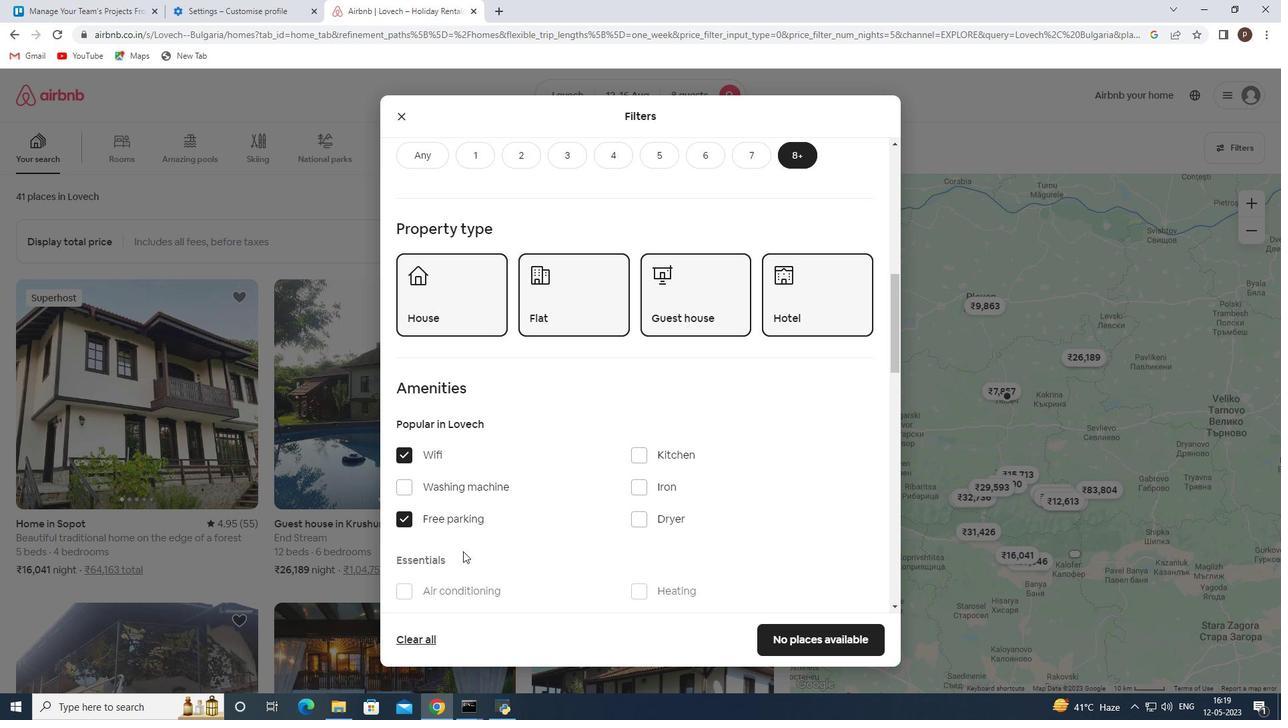 
Action: Mouse scrolled (464, 550) with delta (0, 0)
Screenshot: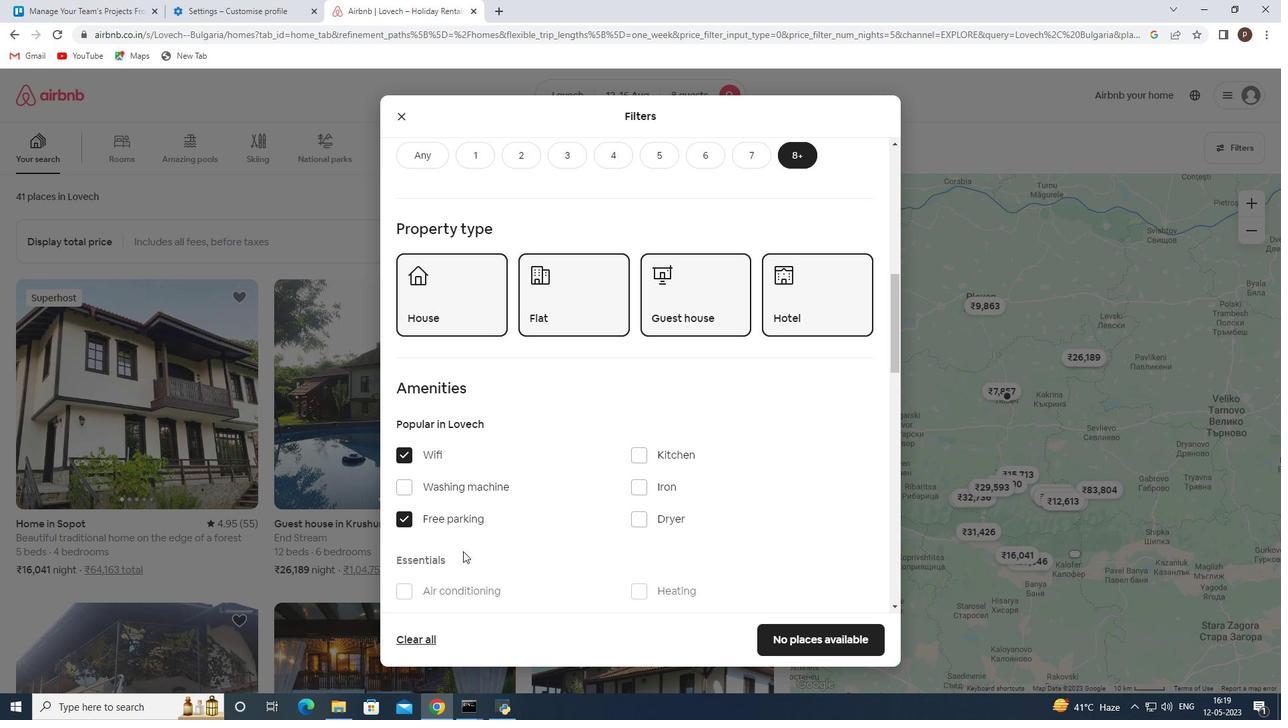 
Action: Mouse moved to (630, 425)
Screenshot: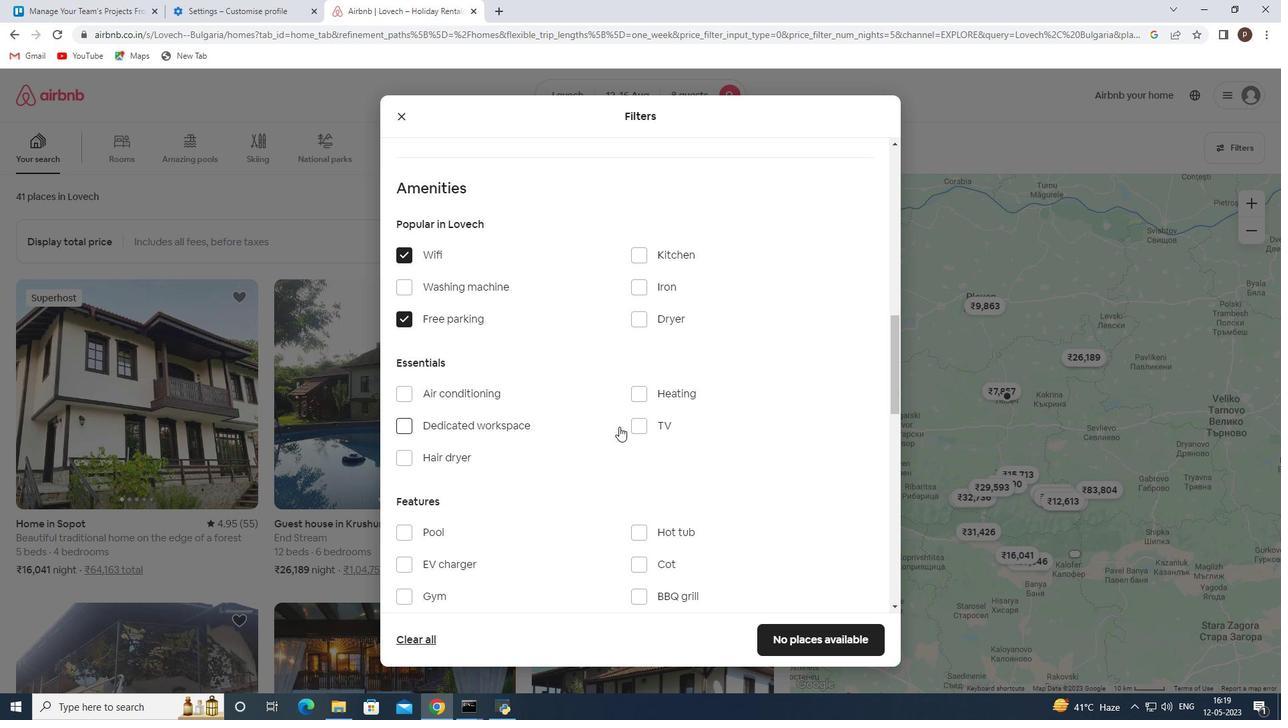 
Action: Mouse pressed left at (630, 425)
Screenshot: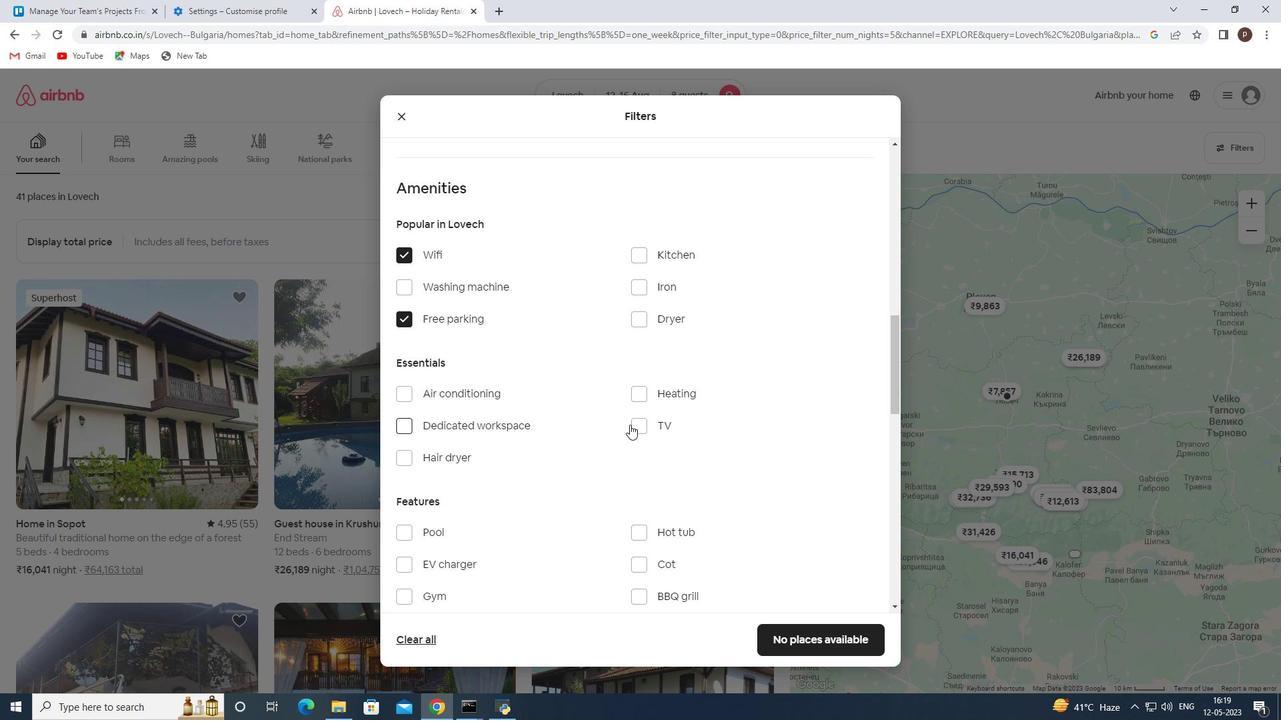 
Action: Mouse moved to (473, 505)
Screenshot: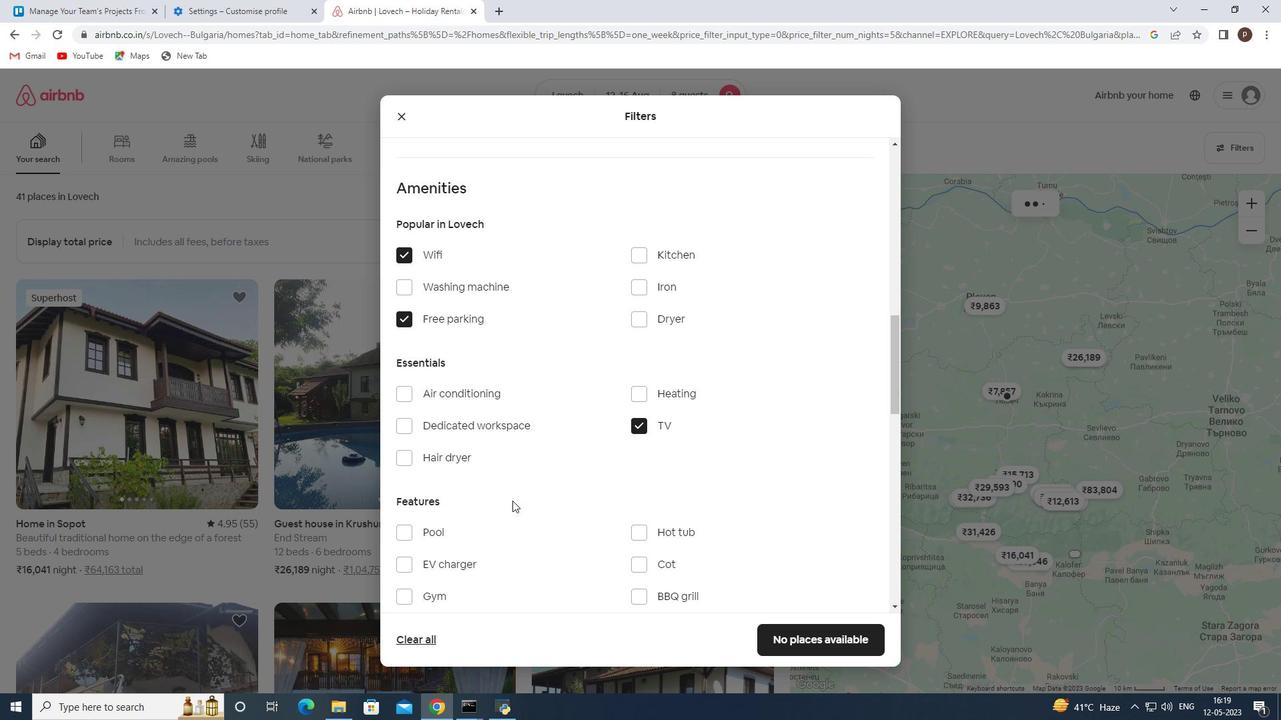 
Action: Mouse scrolled (473, 504) with delta (0, 0)
Screenshot: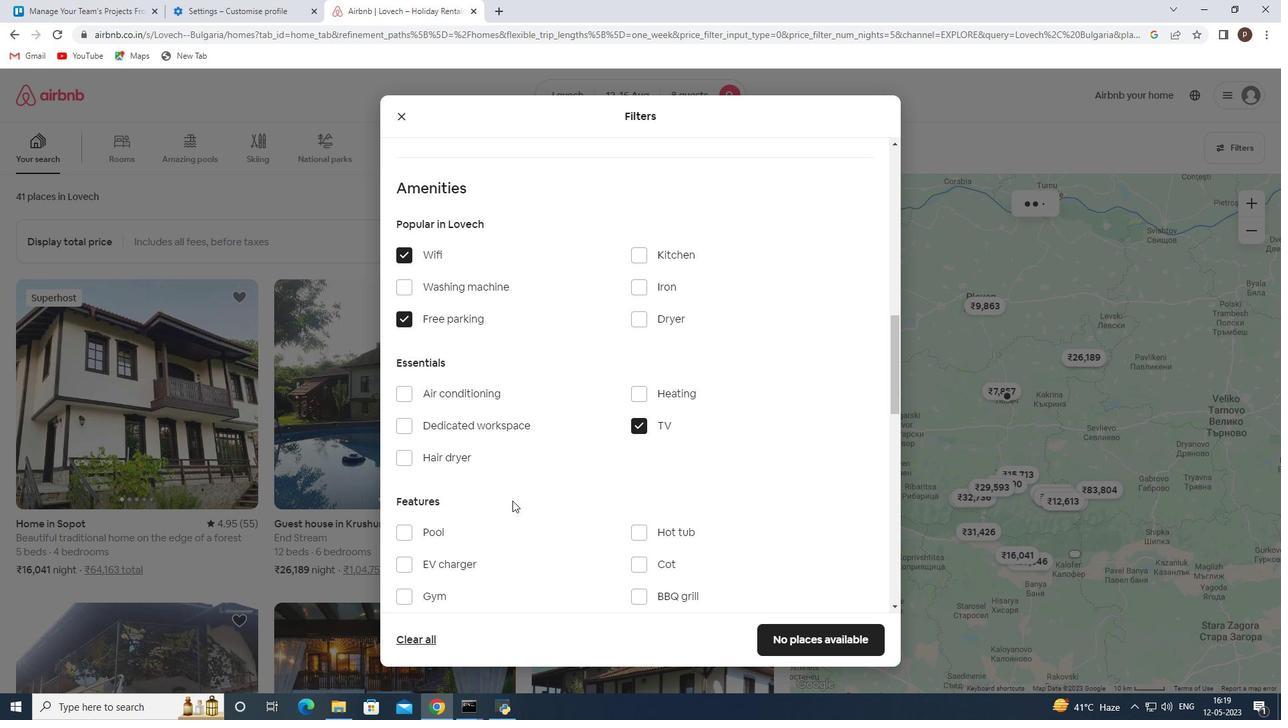 
Action: Mouse moved to (472, 505)
Screenshot: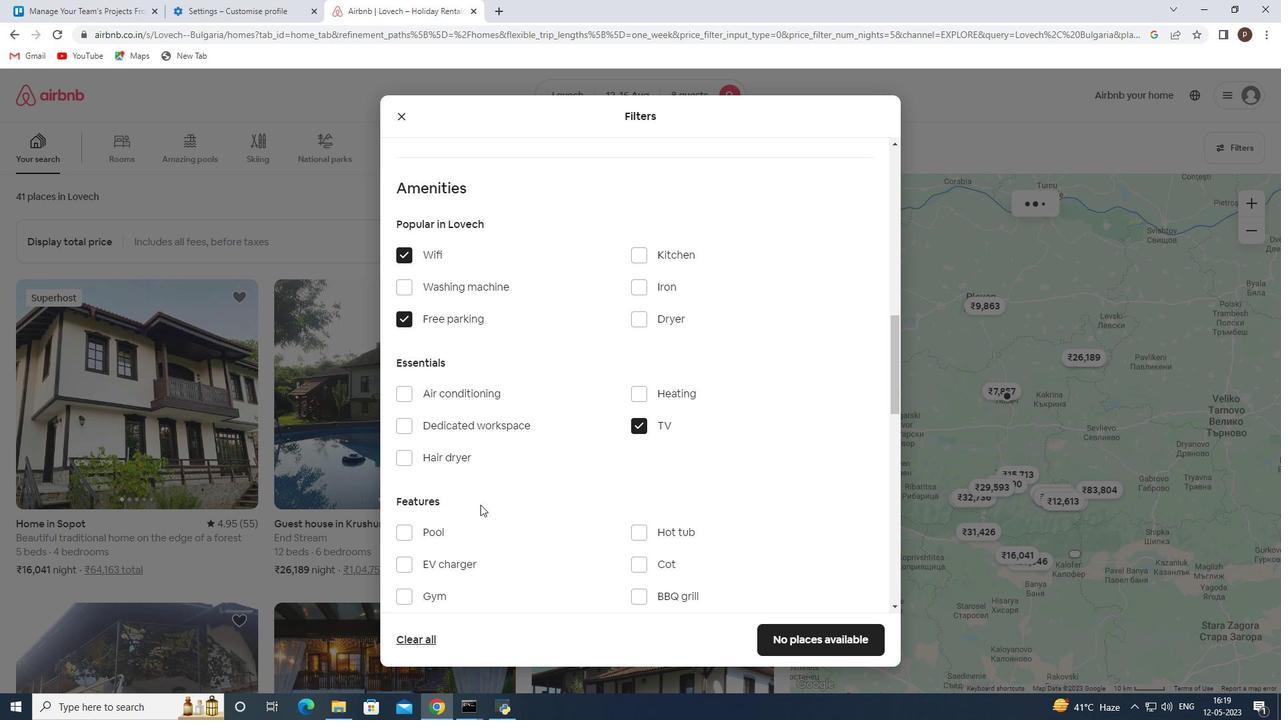 
Action: Mouse scrolled (472, 504) with delta (0, 0)
Screenshot: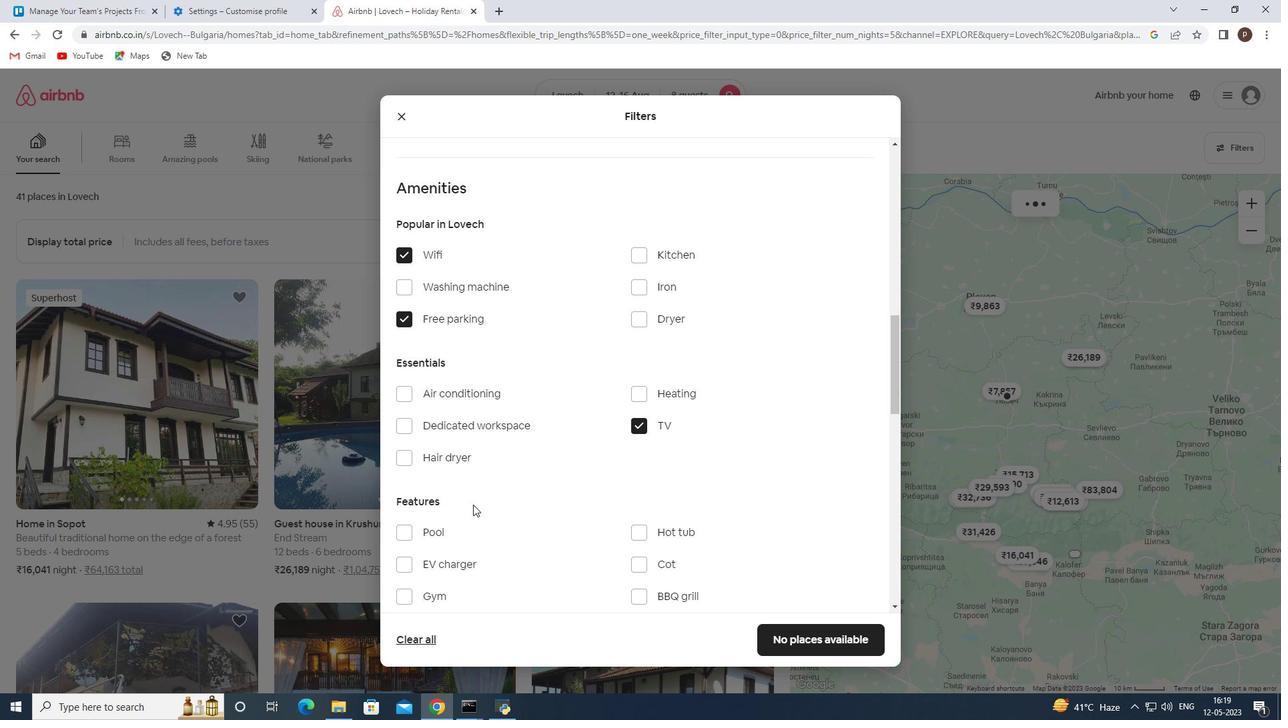 
Action: Mouse moved to (471, 505)
Screenshot: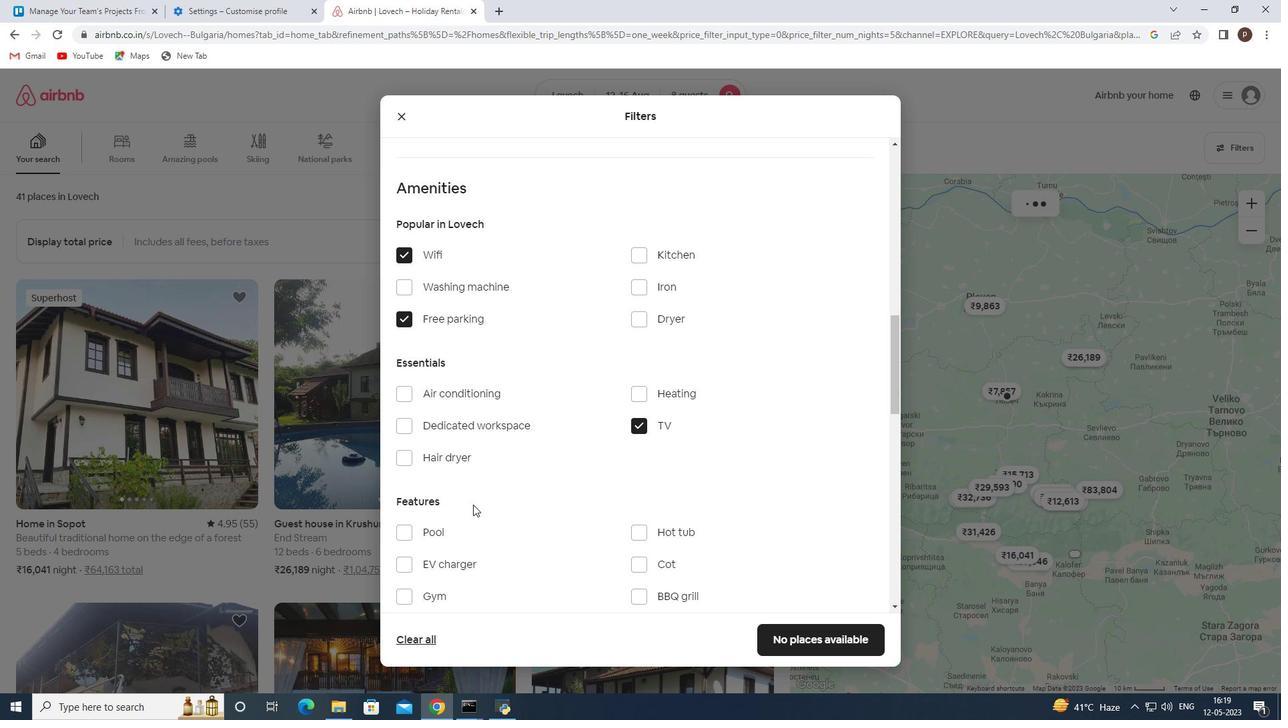 
Action: Mouse scrolled (471, 504) with delta (0, 0)
Screenshot: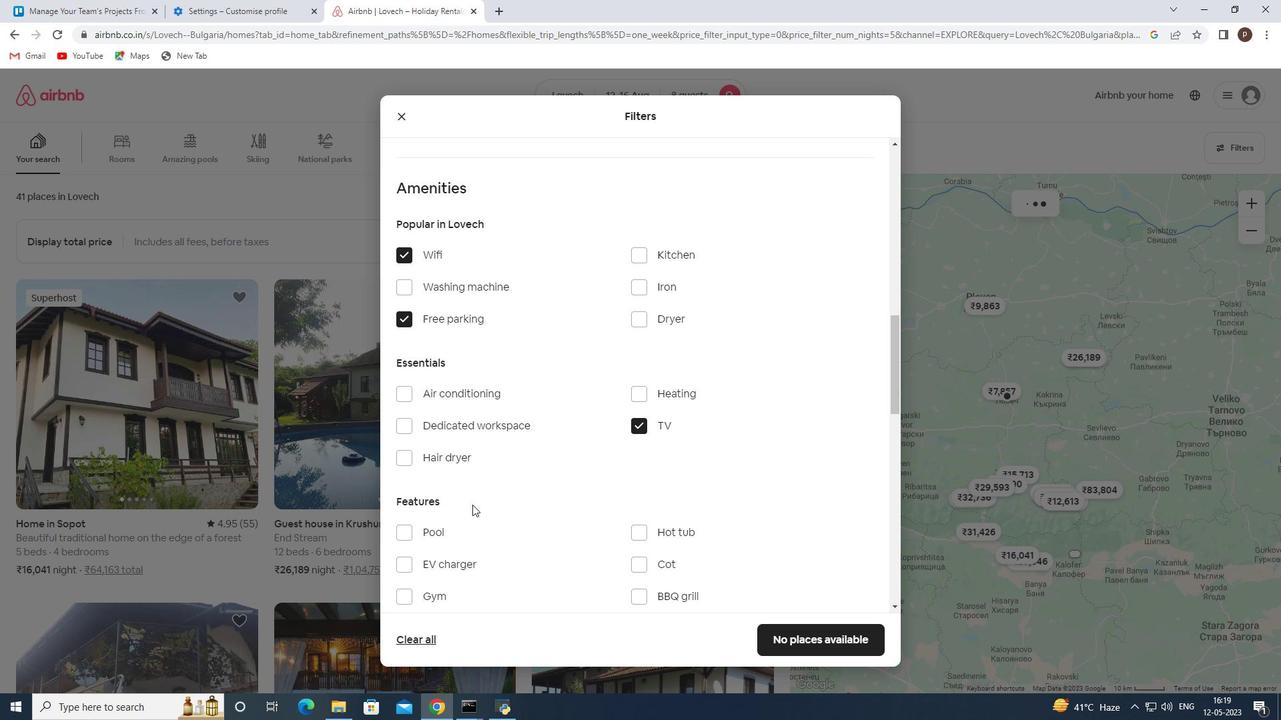 
Action: Mouse moved to (409, 397)
Screenshot: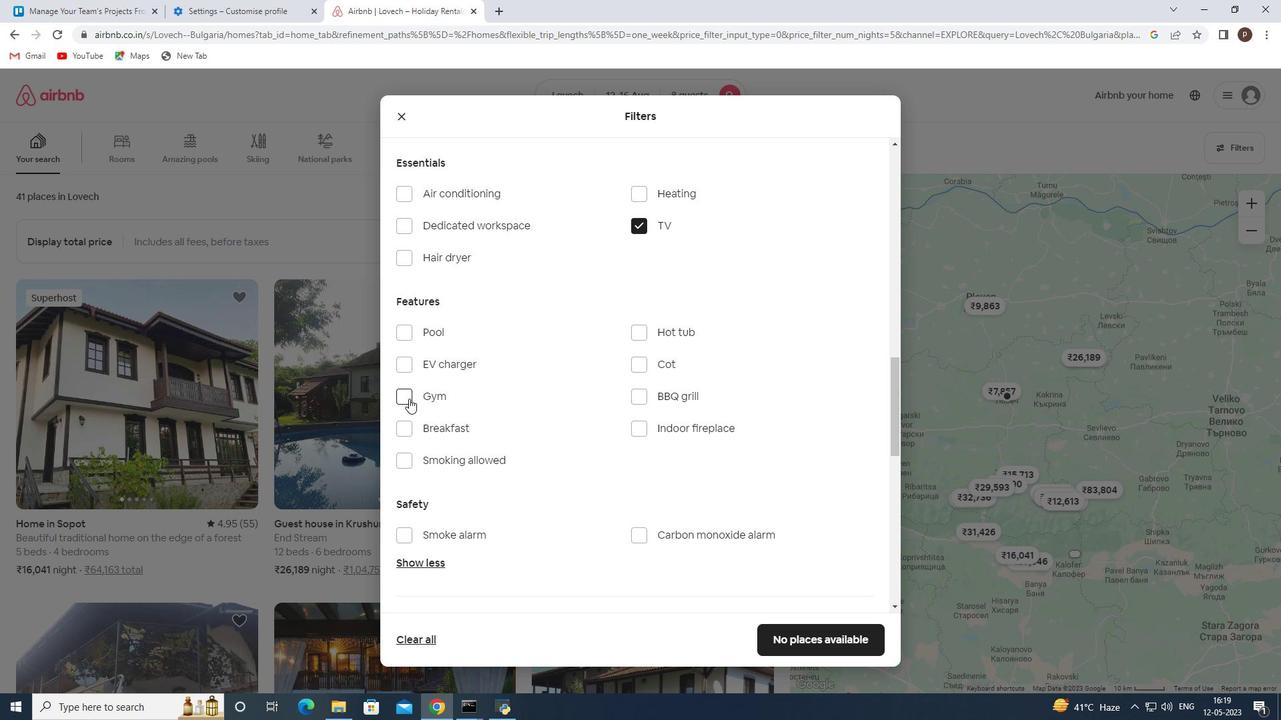 
Action: Mouse pressed left at (409, 397)
Screenshot: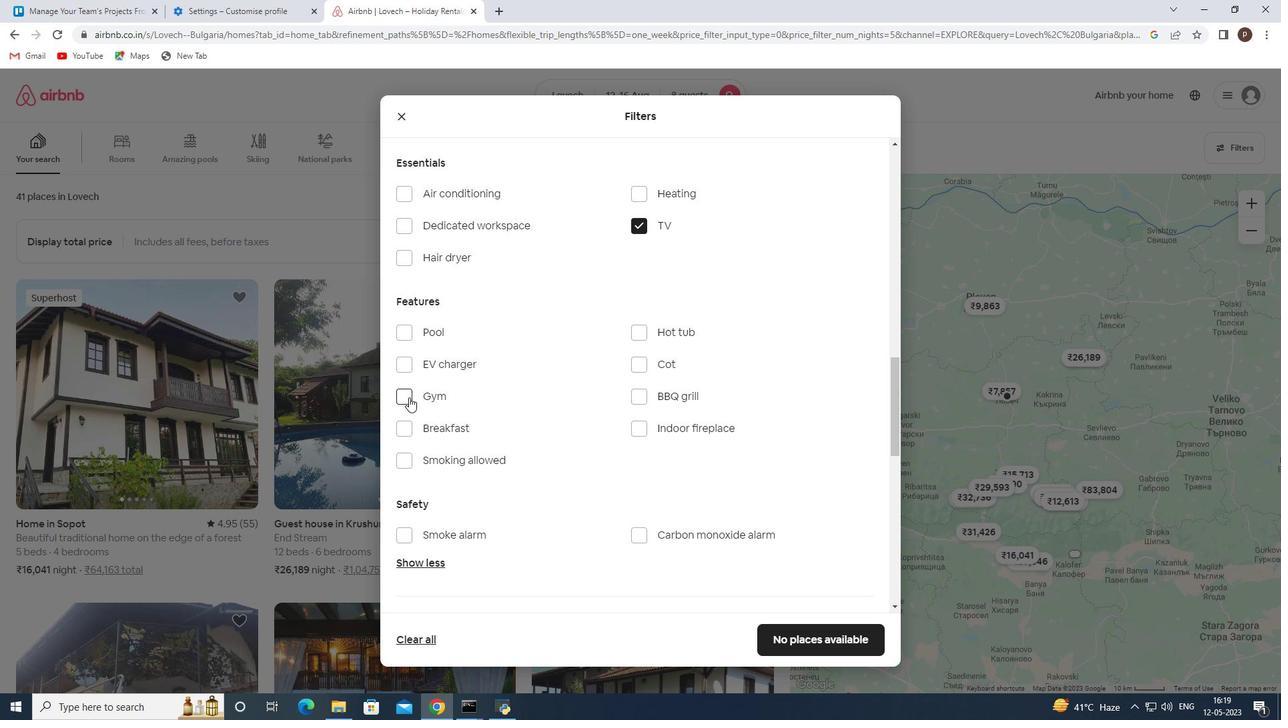 
Action: Mouse moved to (408, 427)
Screenshot: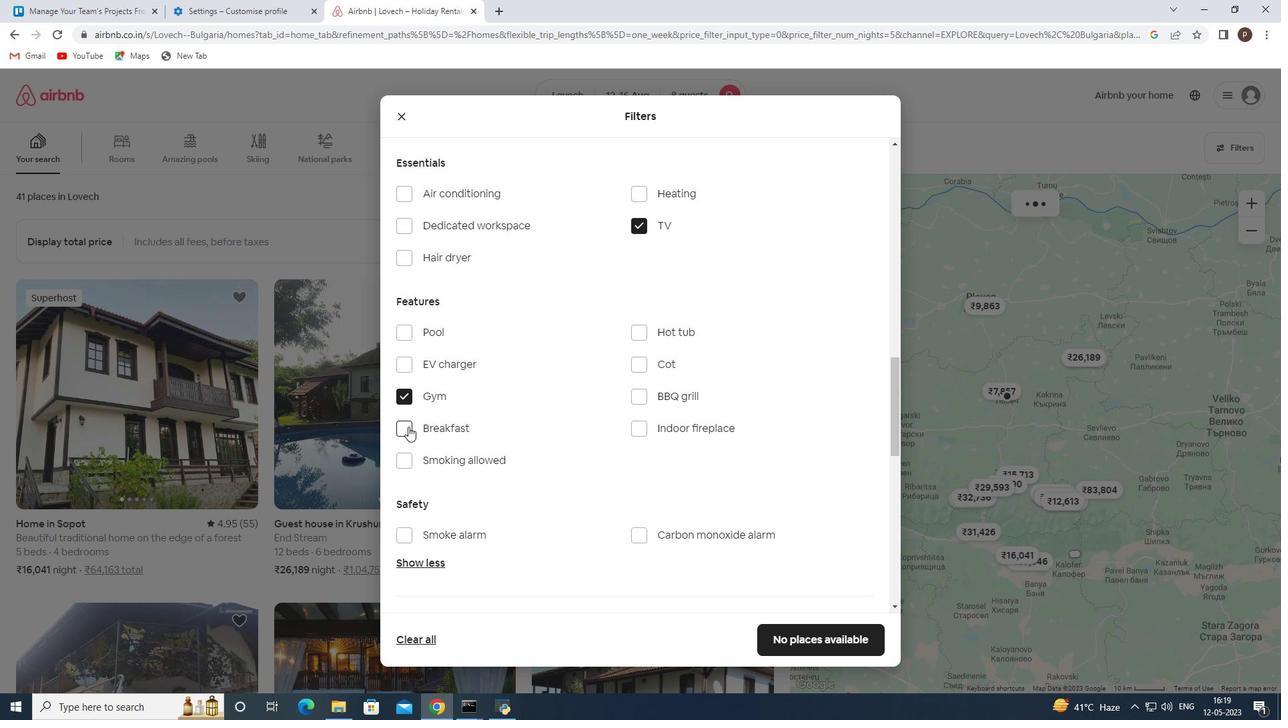 
Action: Mouse pressed left at (408, 427)
Screenshot: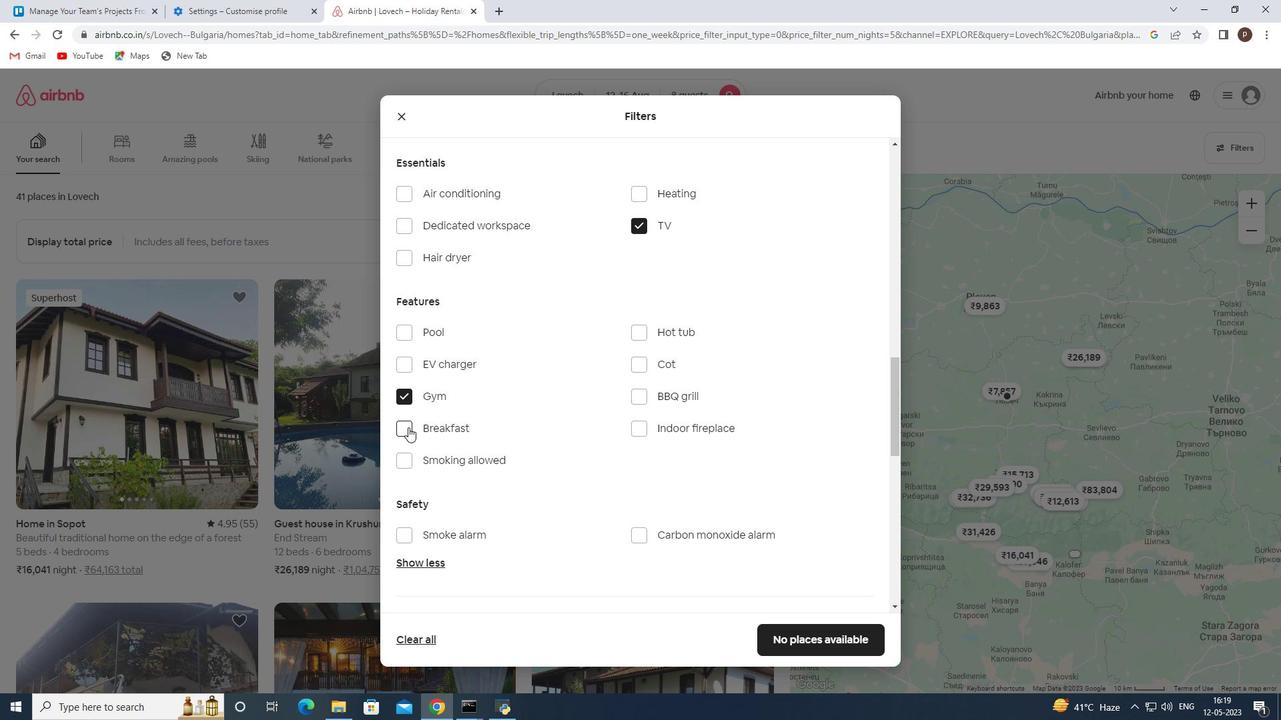 
Action: Mouse moved to (598, 451)
Screenshot: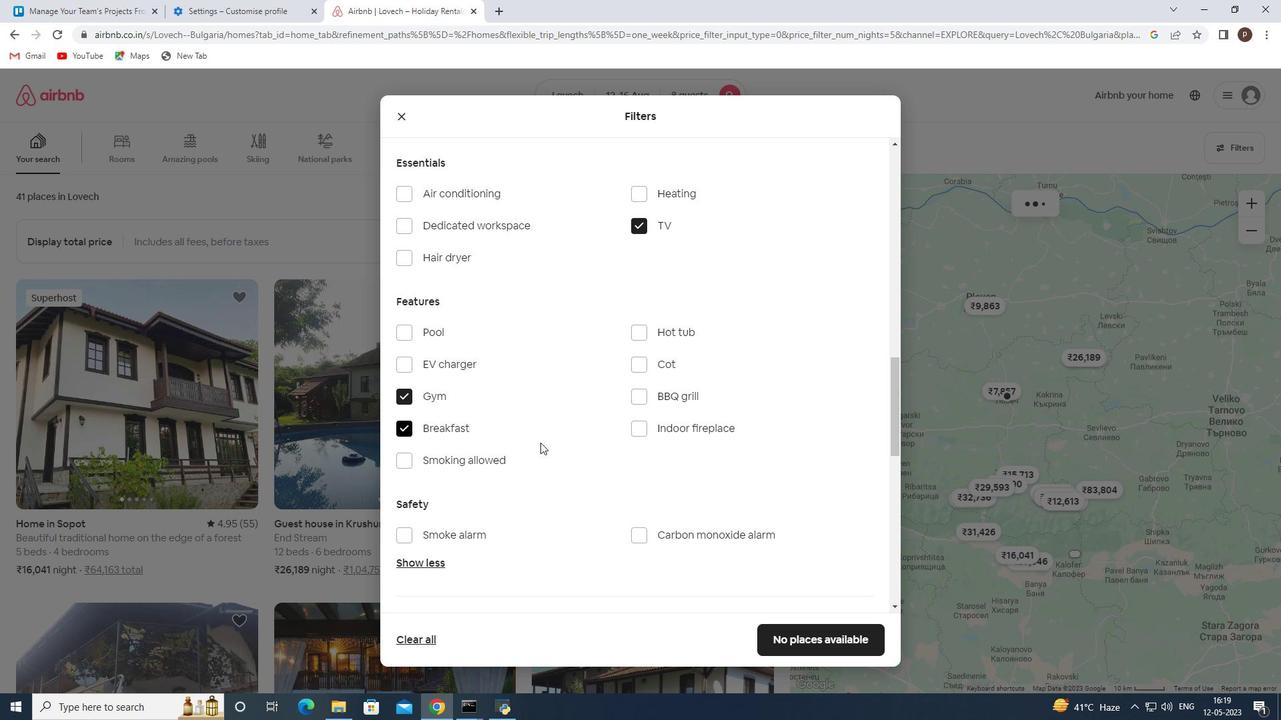 
Action: Mouse scrolled (598, 451) with delta (0, 0)
Screenshot: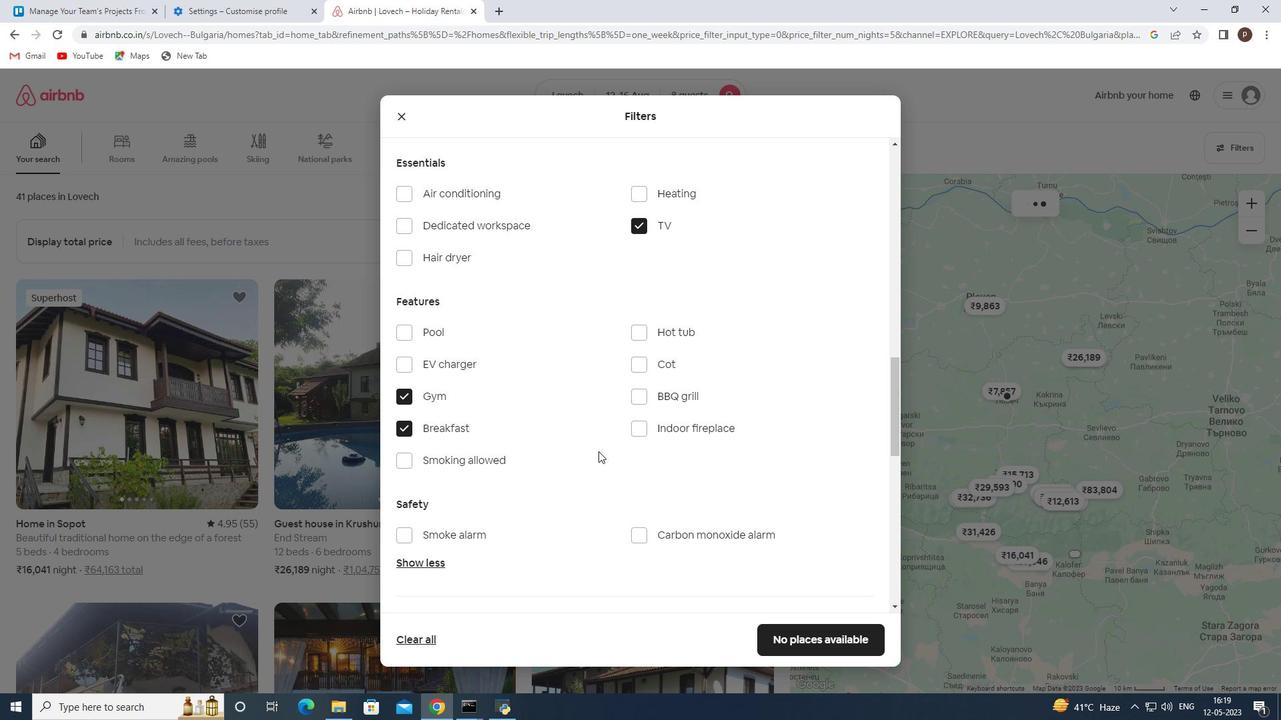 
Action: Mouse scrolled (598, 451) with delta (0, 0)
Screenshot: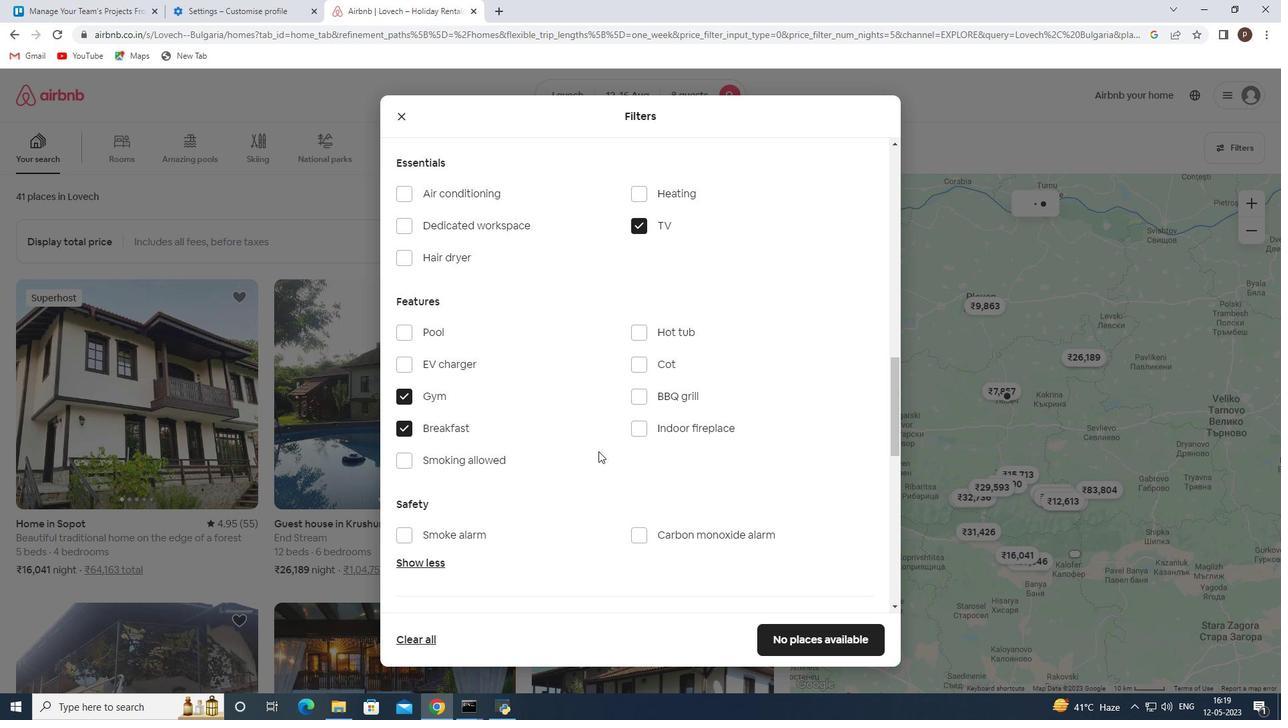 
Action: Mouse scrolled (598, 451) with delta (0, 0)
Screenshot: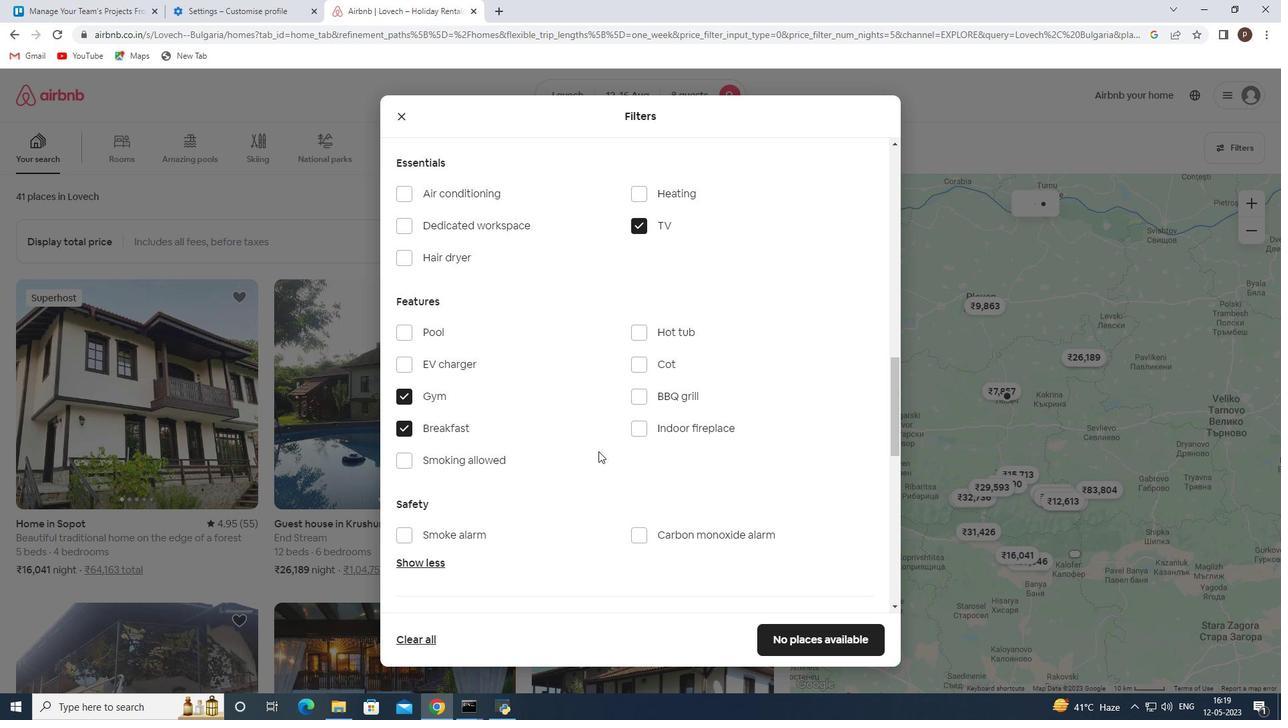 
Action: Mouse scrolled (598, 451) with delta (0, 0)
Screenshot: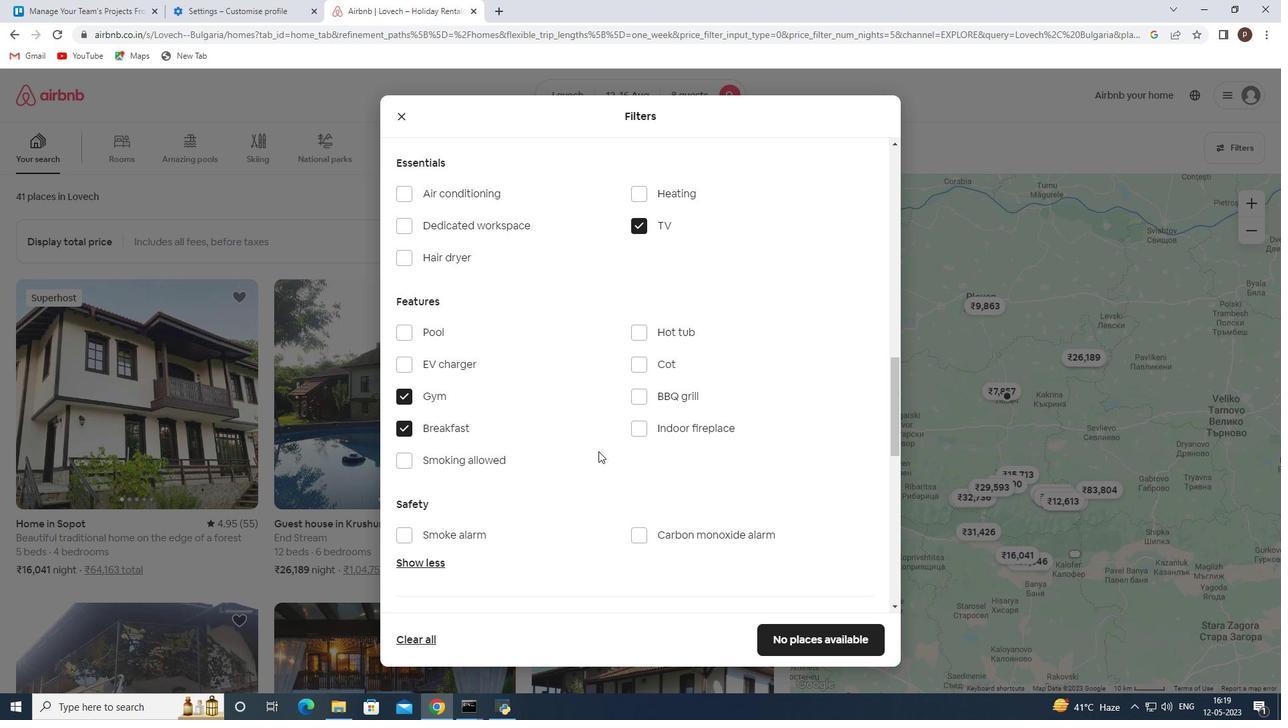 
Action: Mouse moved to (633, 456)
Screenshot: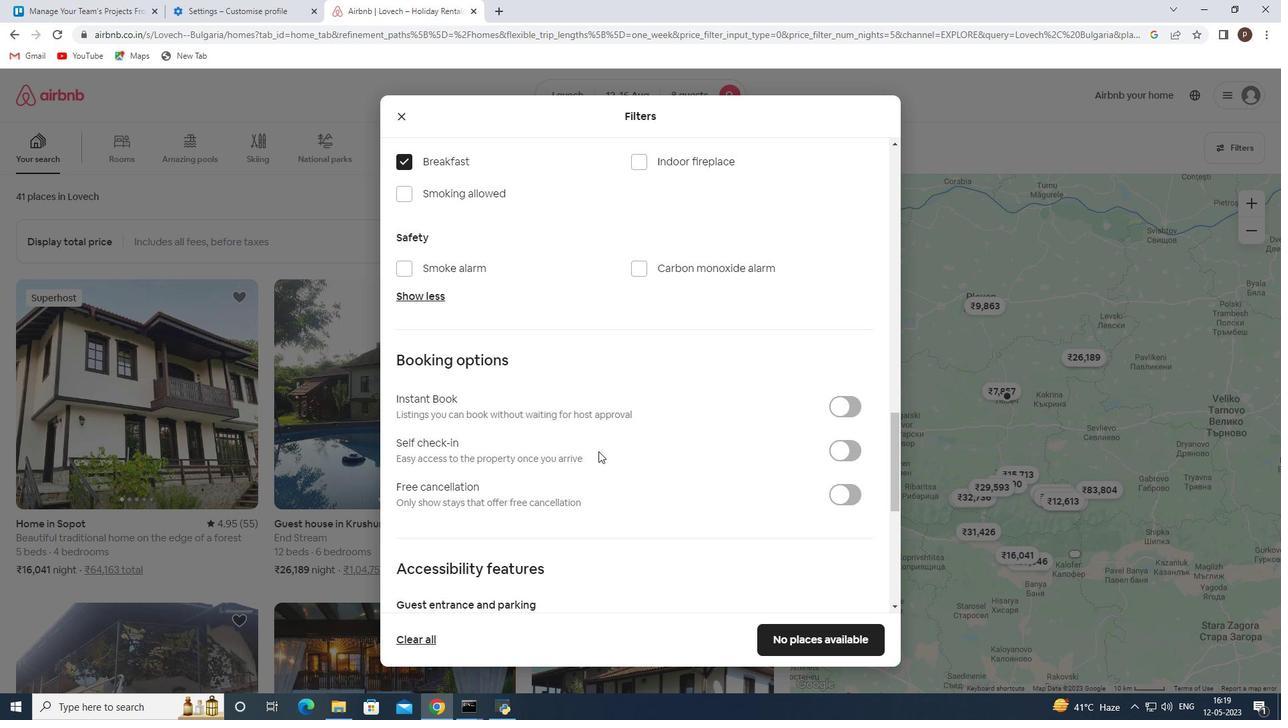 
Action: Mouse scrolled (633, 455) with delta (0, 0)
Screenshot: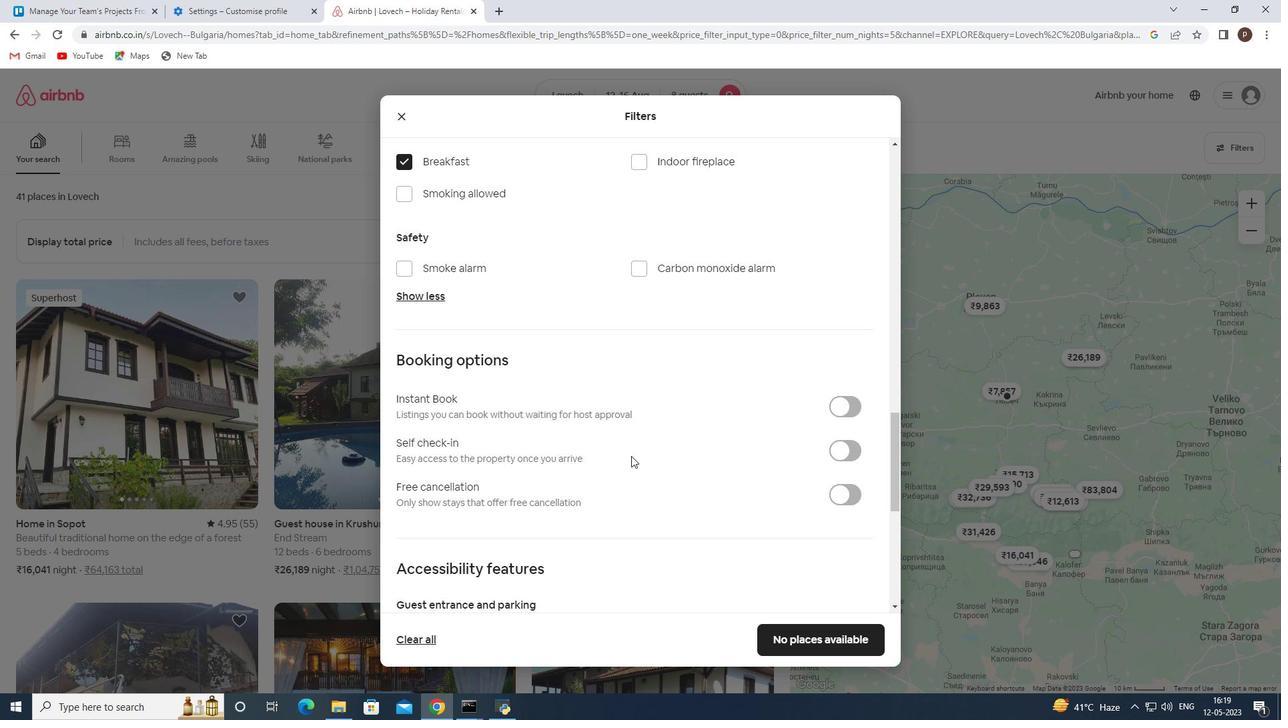 
Action: Mouse scrolled (633, 455) with delta (0, 0)
Screenshot: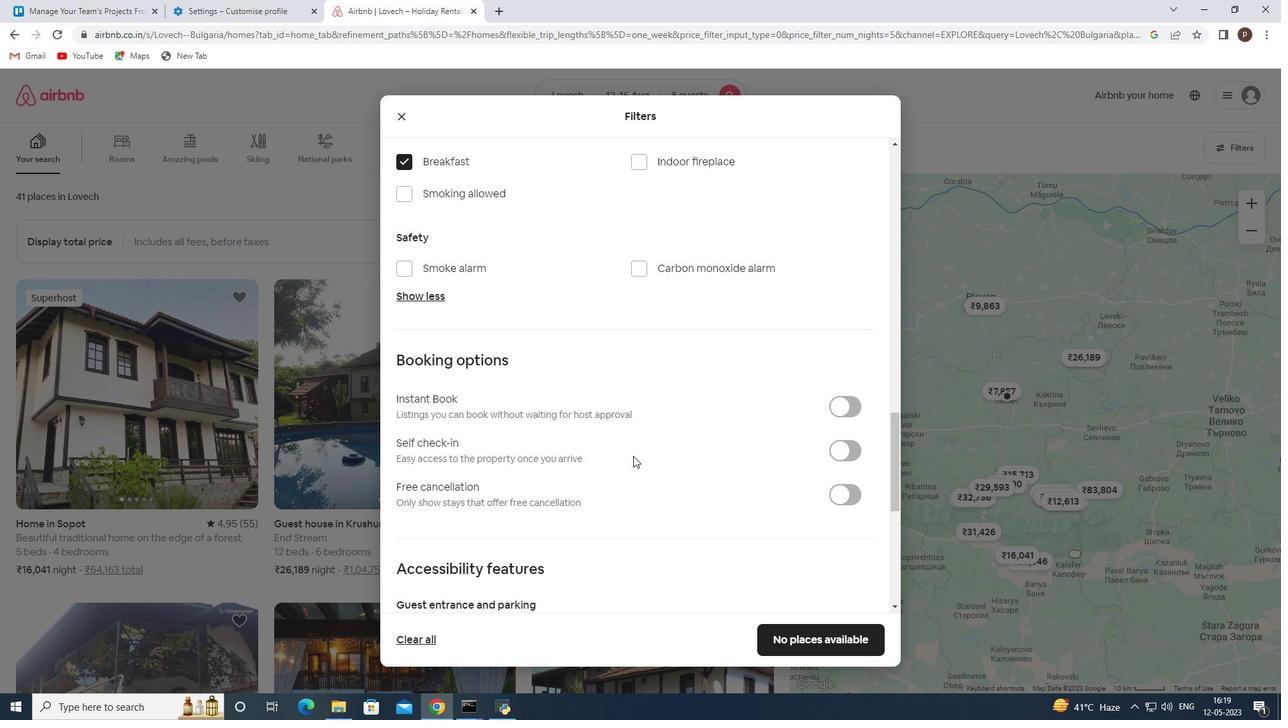 
Action: Mouse moved to (851, 317)
Screenshot: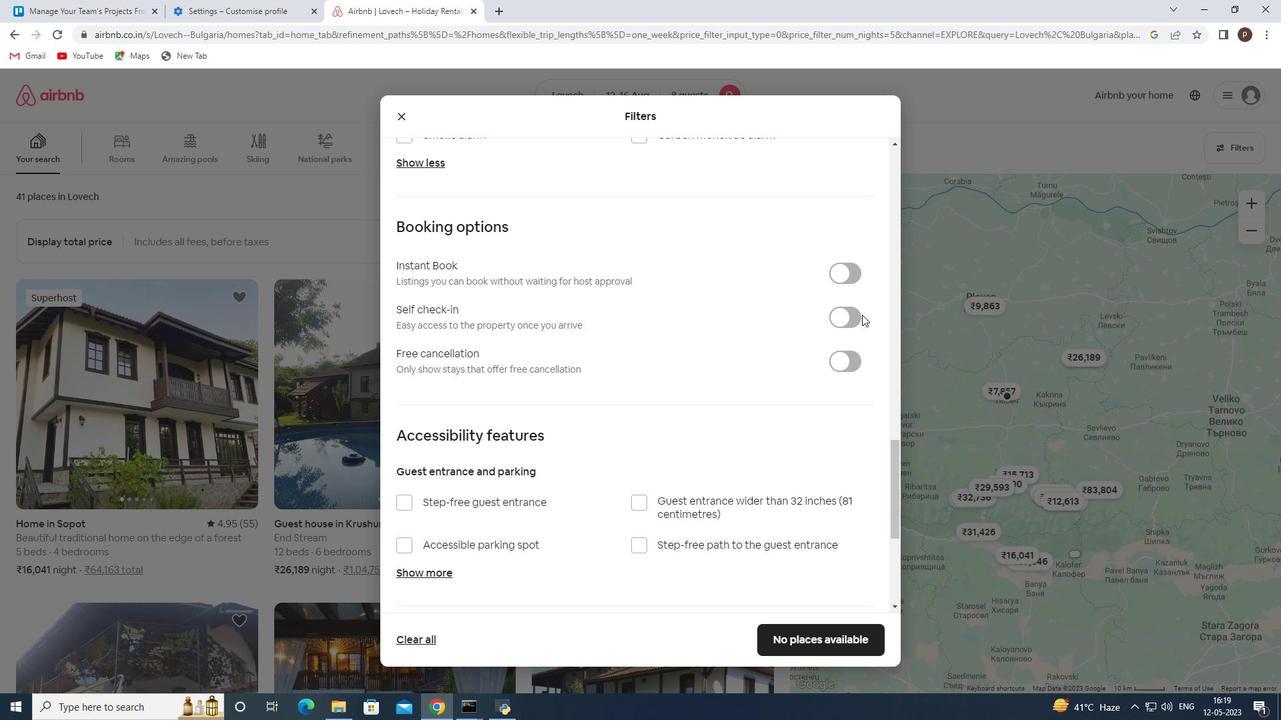 
Action: Mouse pressed left at (851, 317)
Screenshot: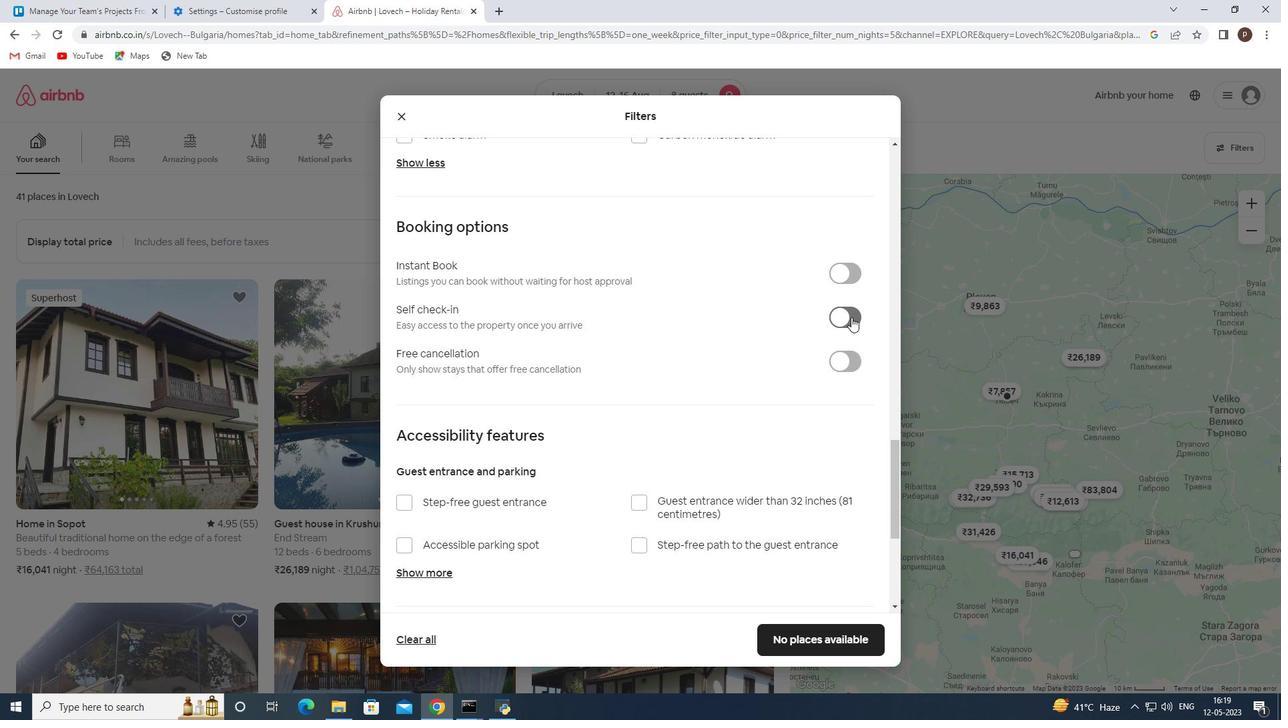 
Action: Mouse moved to (622, 399)
Screenshot: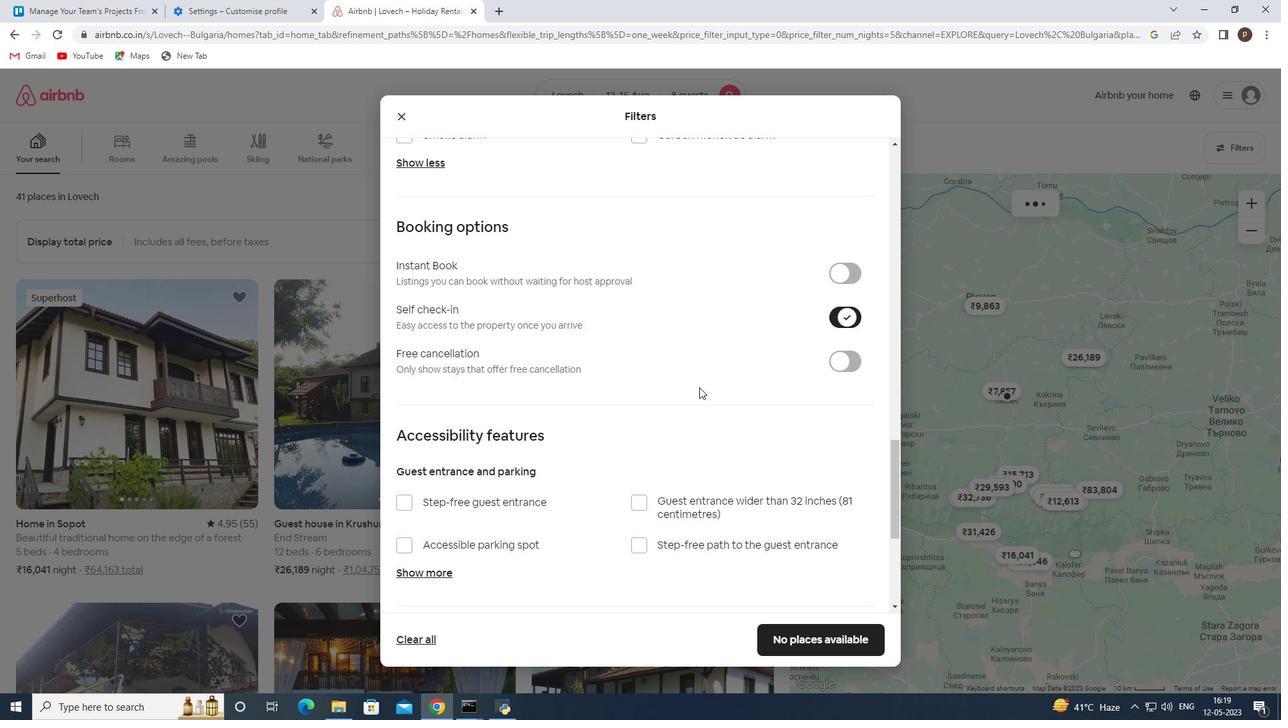 
Action: Mouse scrolled (622, 398) with delta (0, 0)
Screenshot: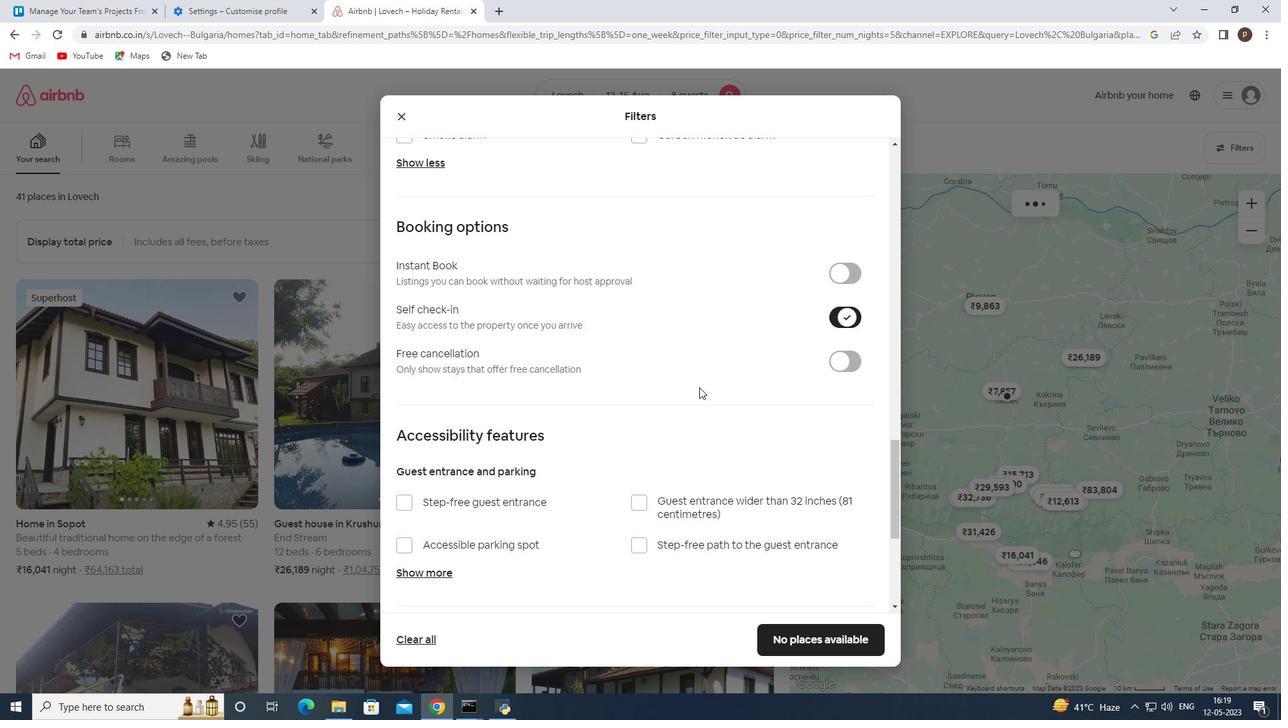 
Action: Mouse moved to (619, 400)
Screenshot: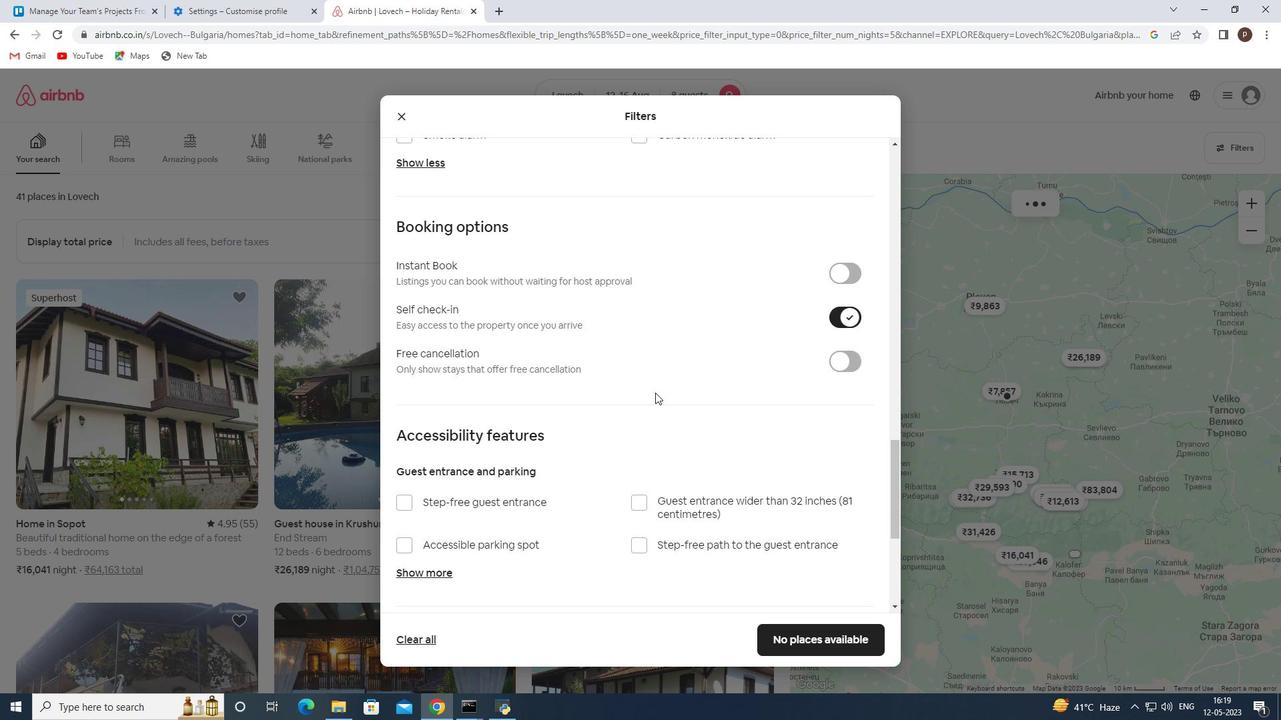 
Action: Mouse scrolled (619, 399) with delta (0, 0)
Screenshot: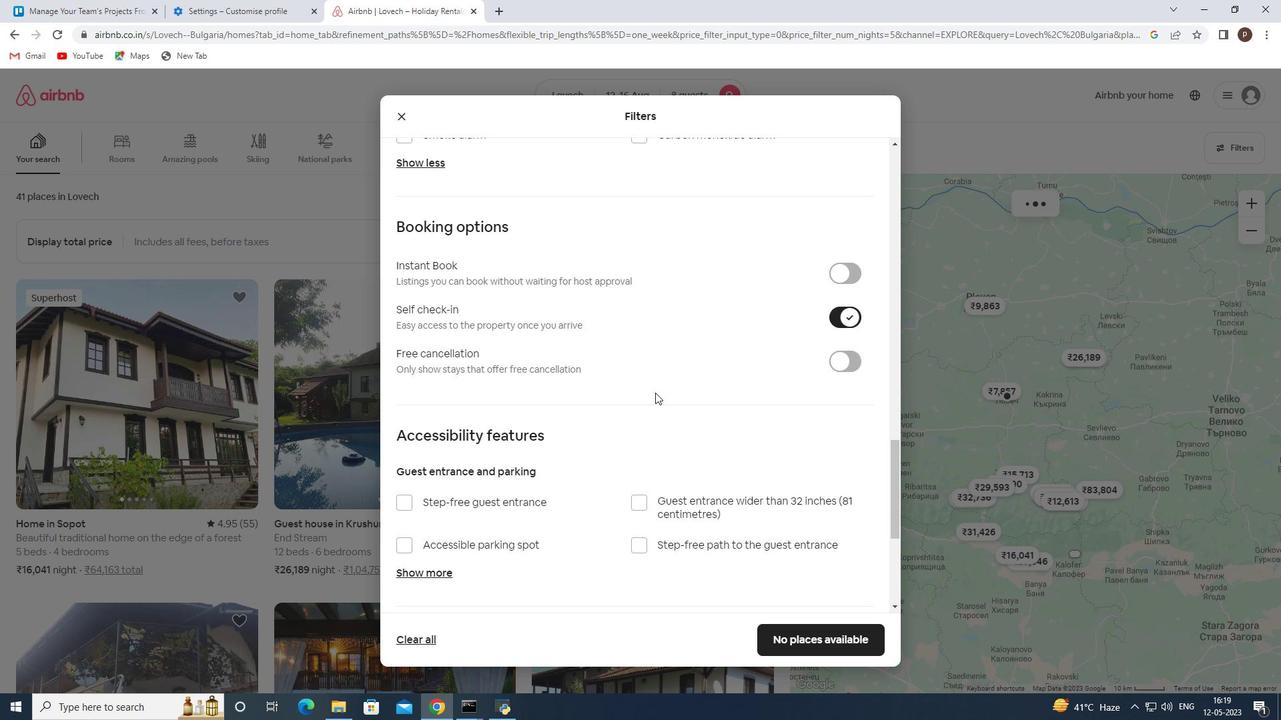 
Action: Mouse moved to (618, 401)
Screenshot: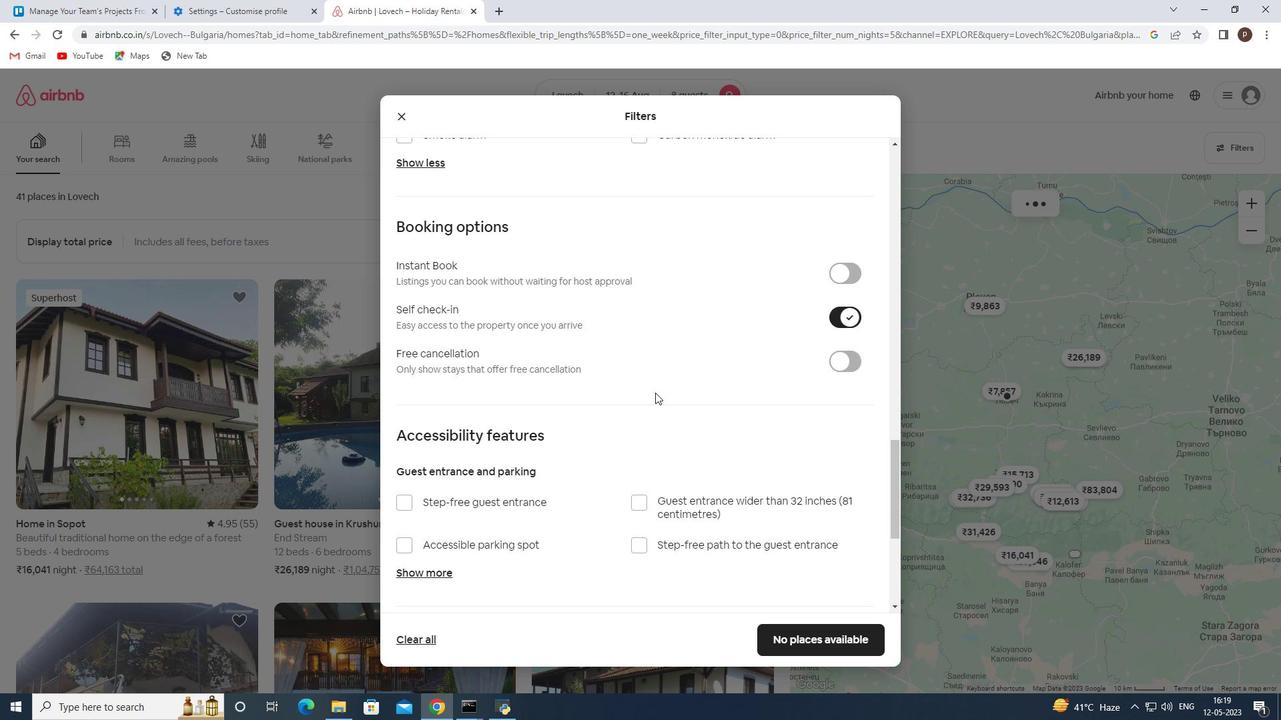 
Action: Mouse scrolled (618, 400) with delta (0, 0)
Screenshot: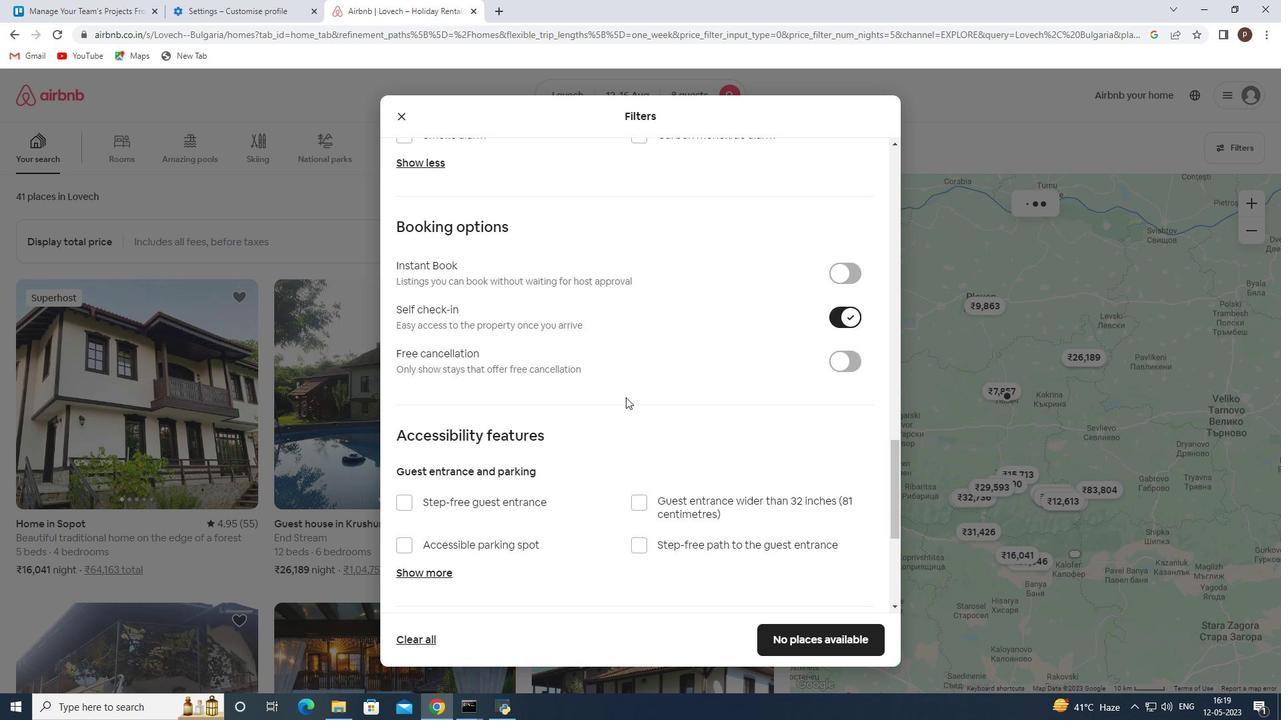 
Action: Mouse moved to (616, 403)
Screenshot: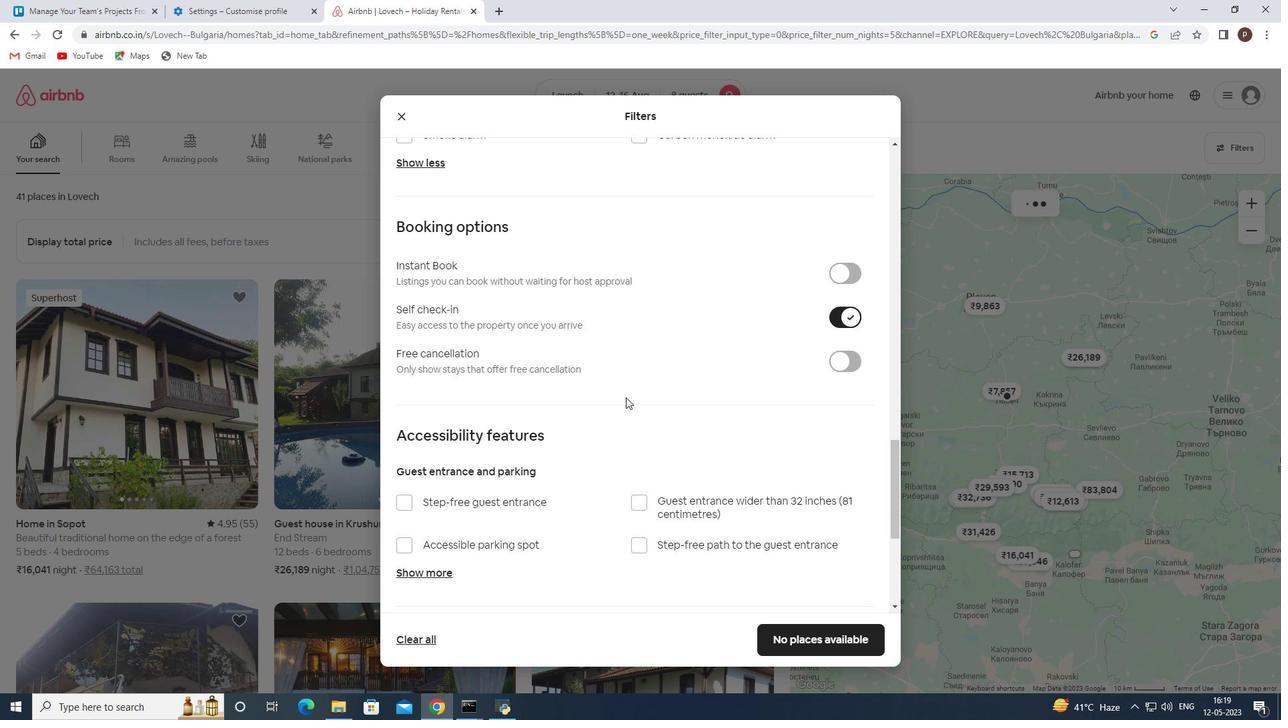 
Action: Mouse scrolled (616, 402) with delta (0, 0)
Screenshot: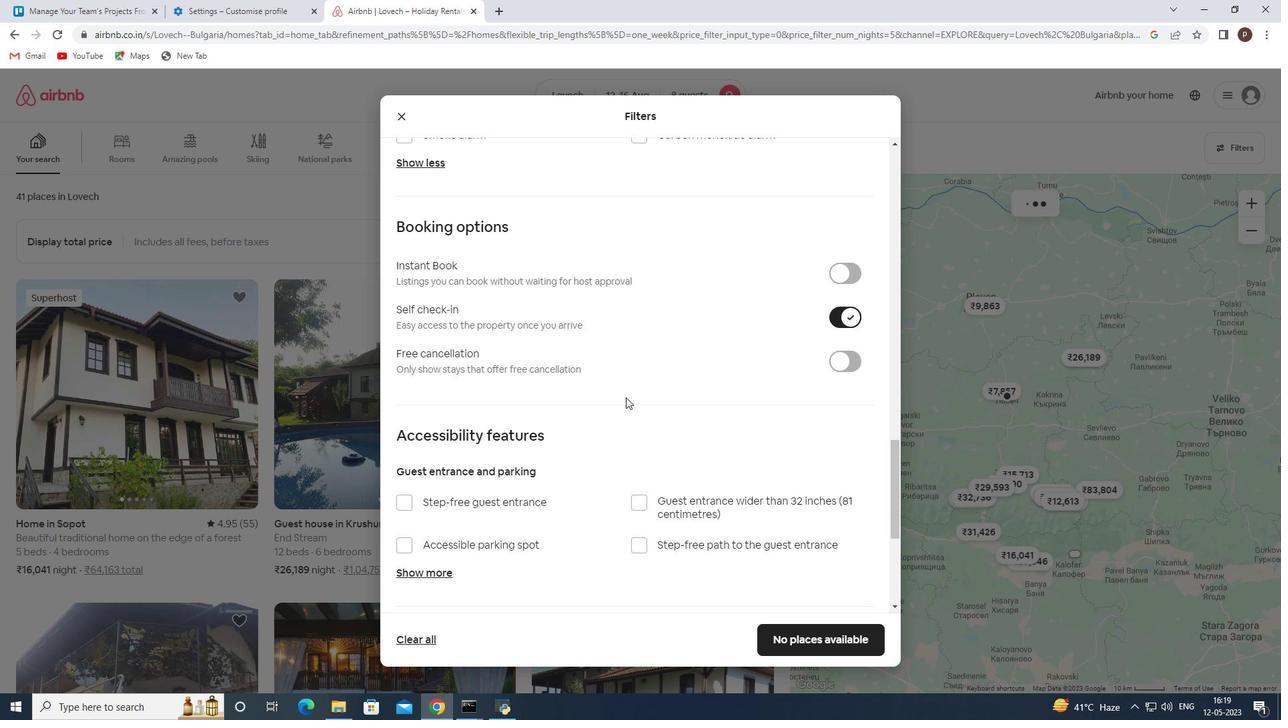 
Action: Mouse moved to (615, 403)
Screenshot: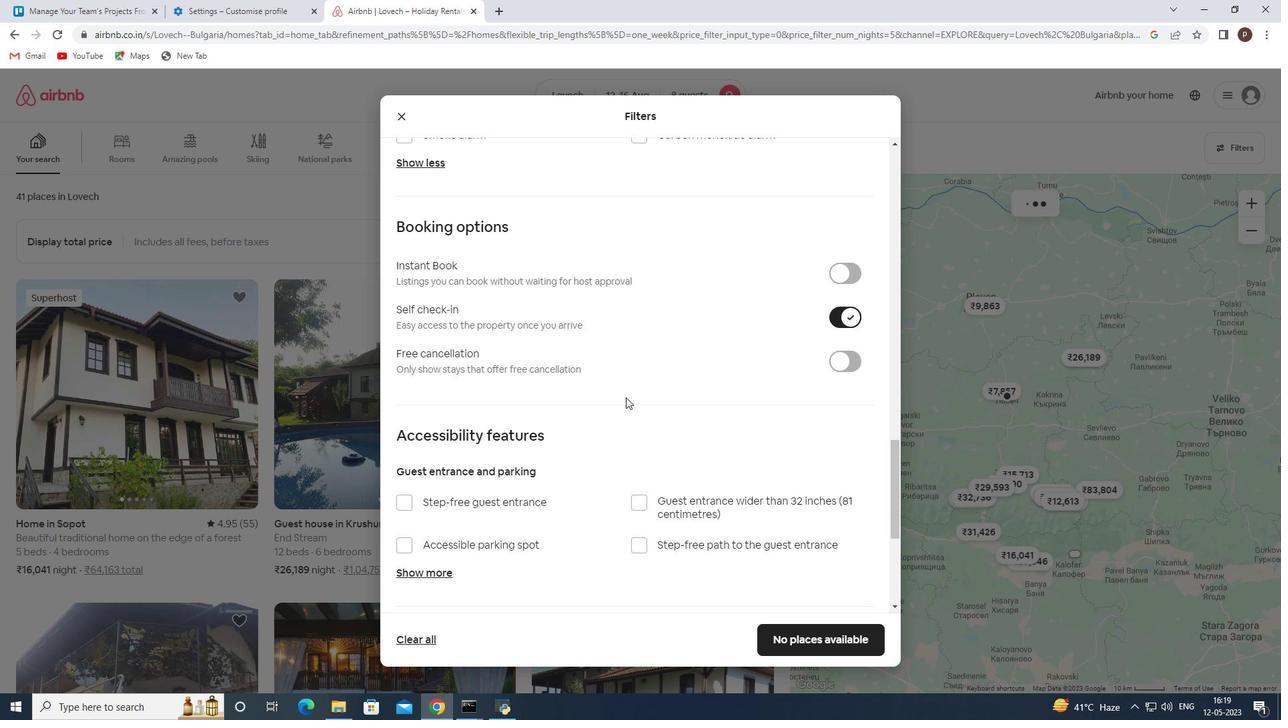 
Action: Mouse scrolled (615, 403) with delta (0, 0)
Screenshot: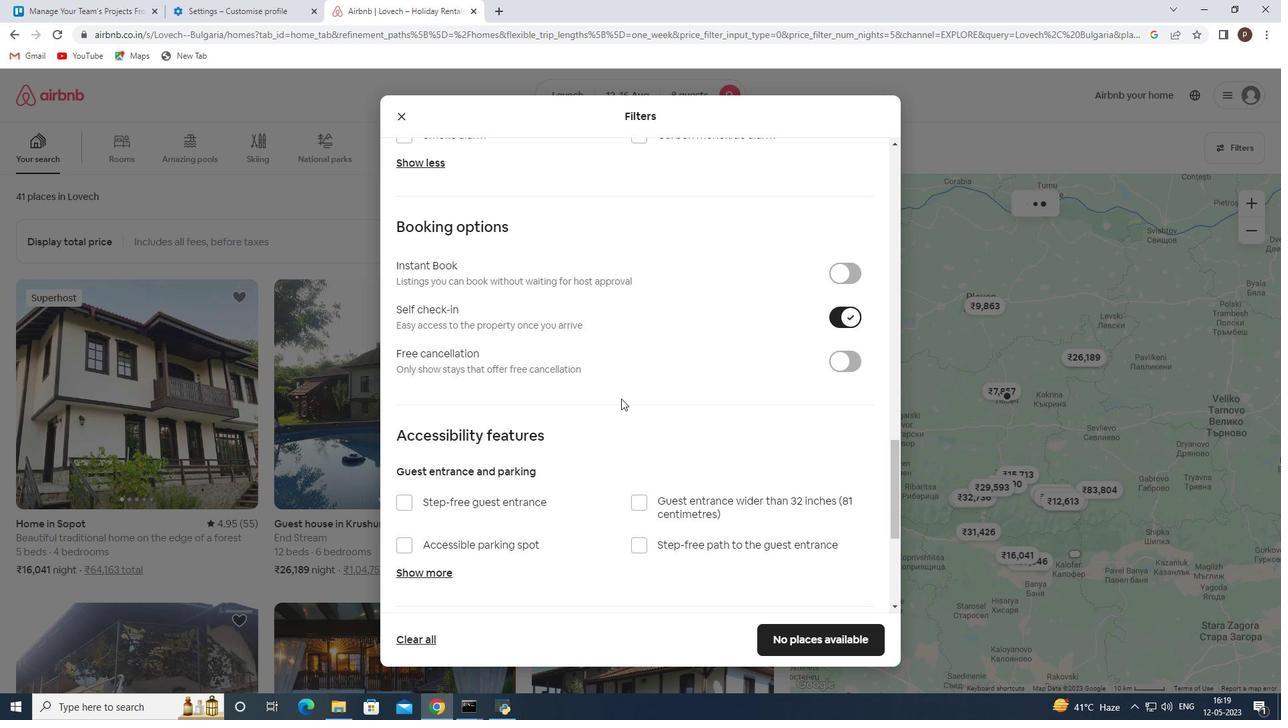
Action: Mouse scrolled (615, 403) with delta (0, 0)
Screenshot: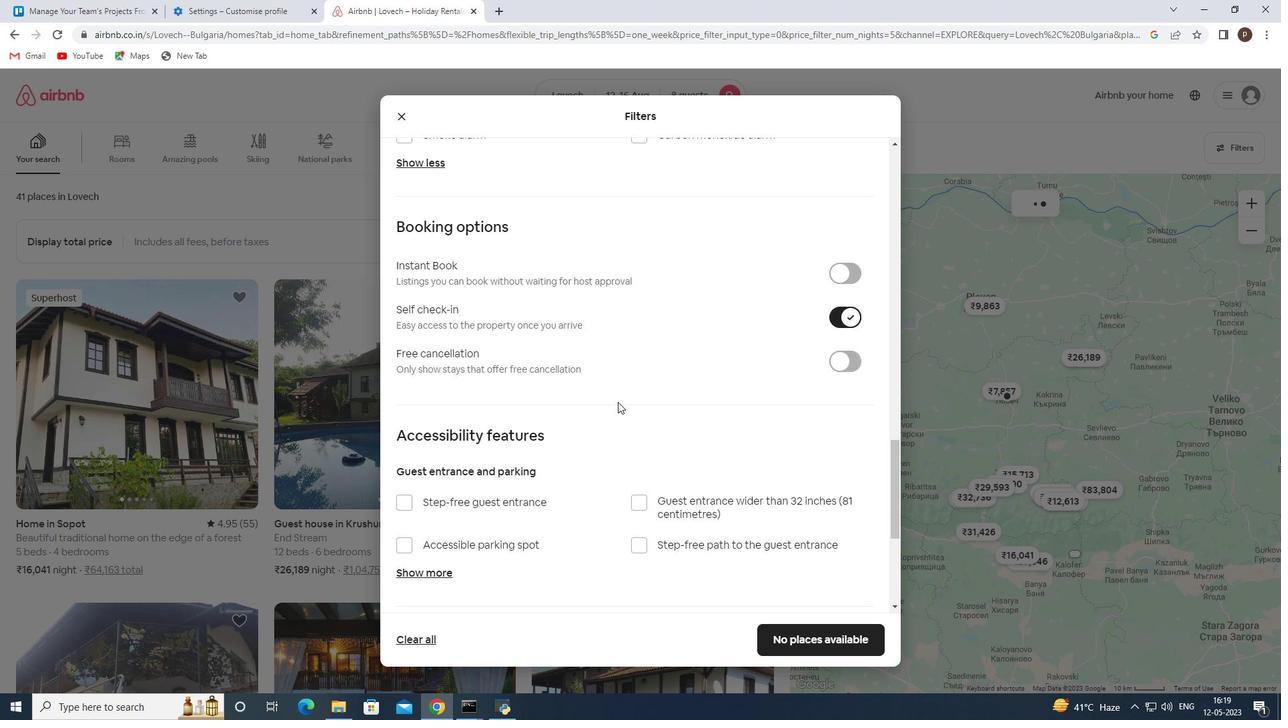 
Action: Mouse moved to (596, 427)
Screenshot: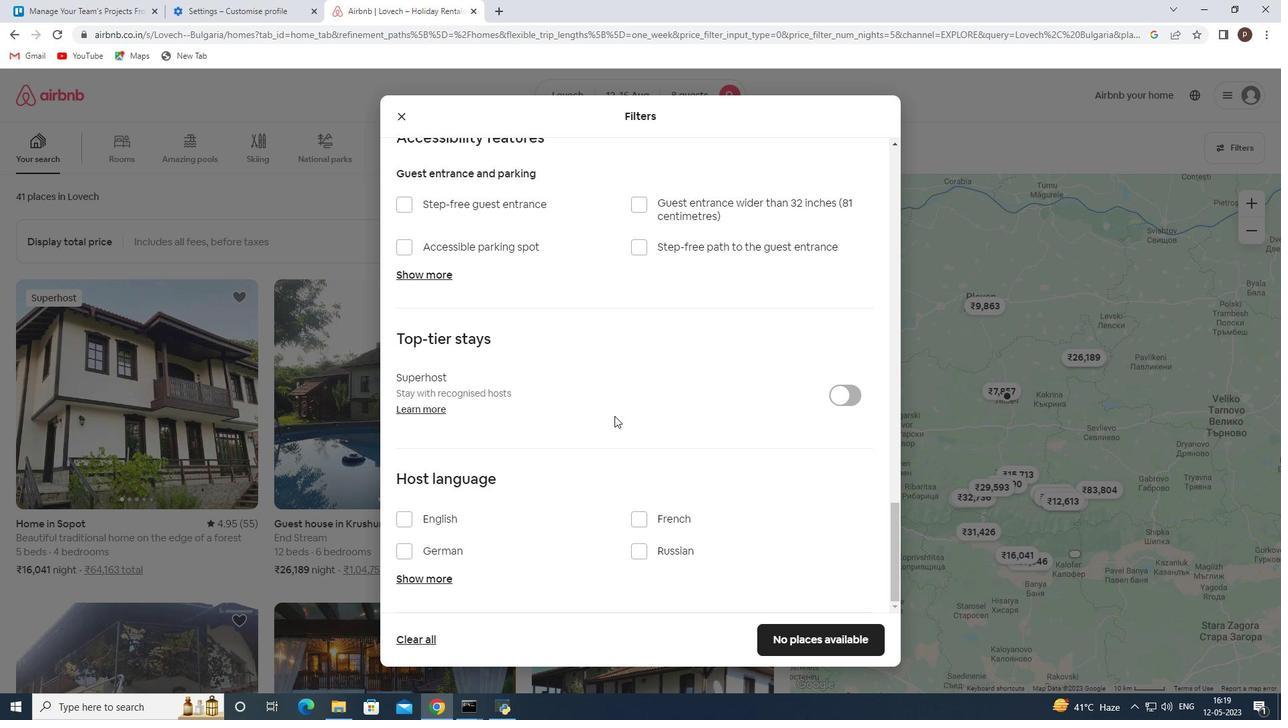 
Action: Mouse scrolled (608, 420) with delta (0, 0)
Screenshot: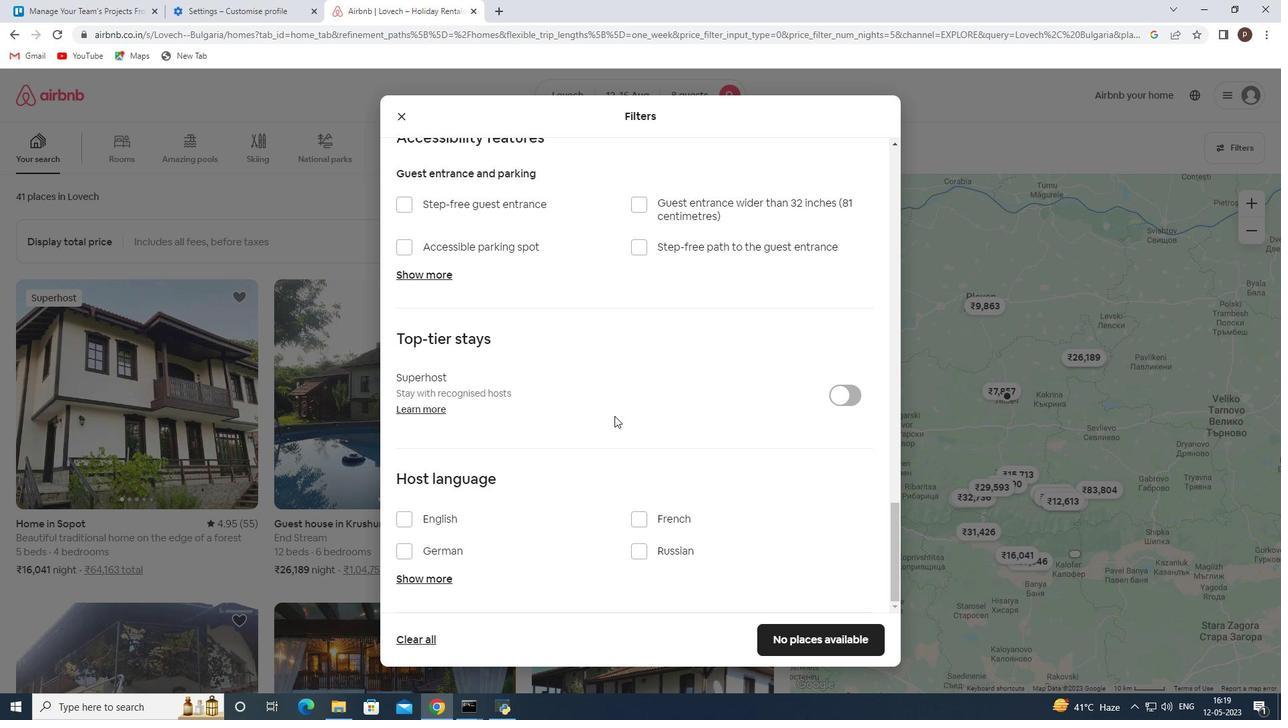 
Action: Mouse moved to (577, 441)
Screenshot: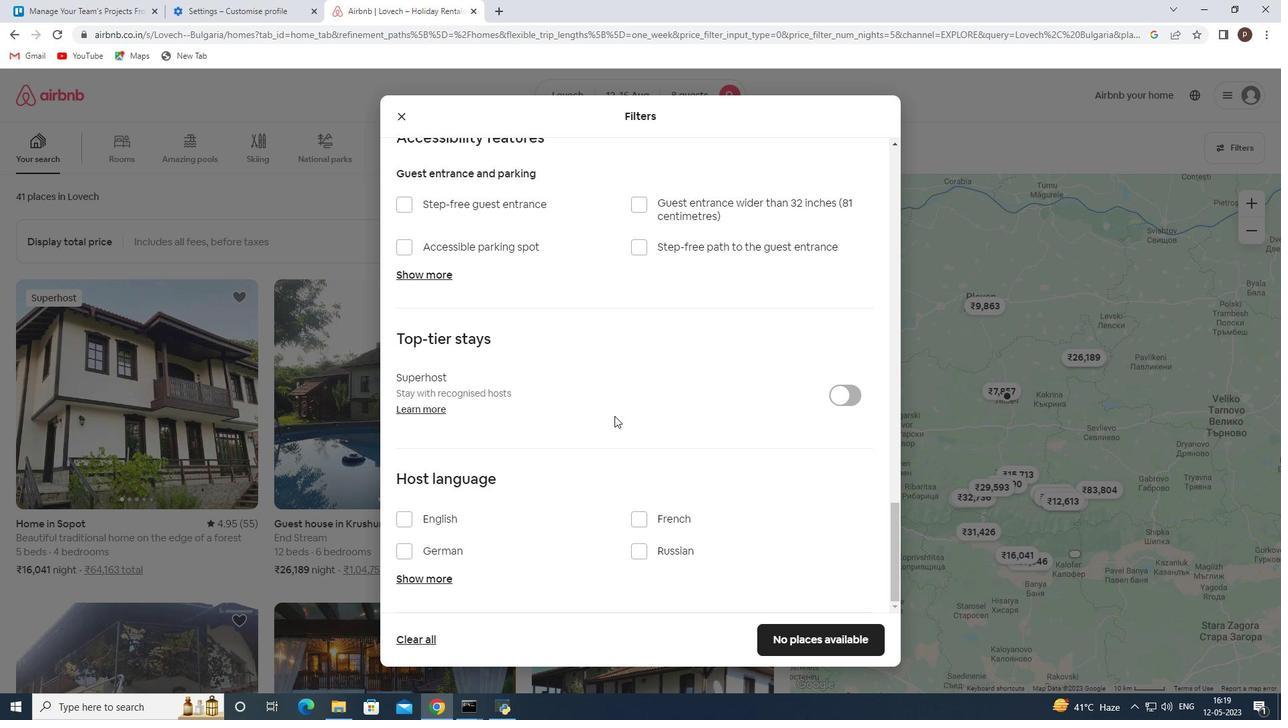 
Action: Mouse scrolled (577, 440) with delta (0, 0)
Screenshot: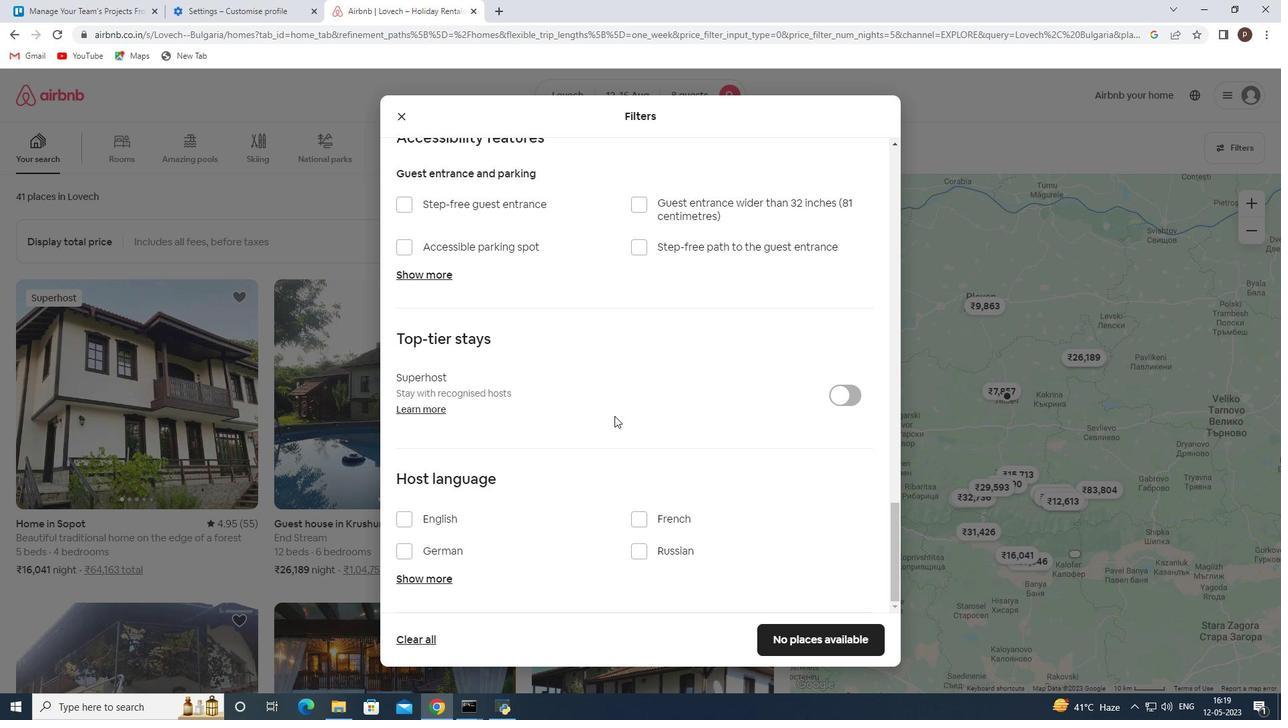 
Action: Mouse moved to (561, 451)
Screenshot: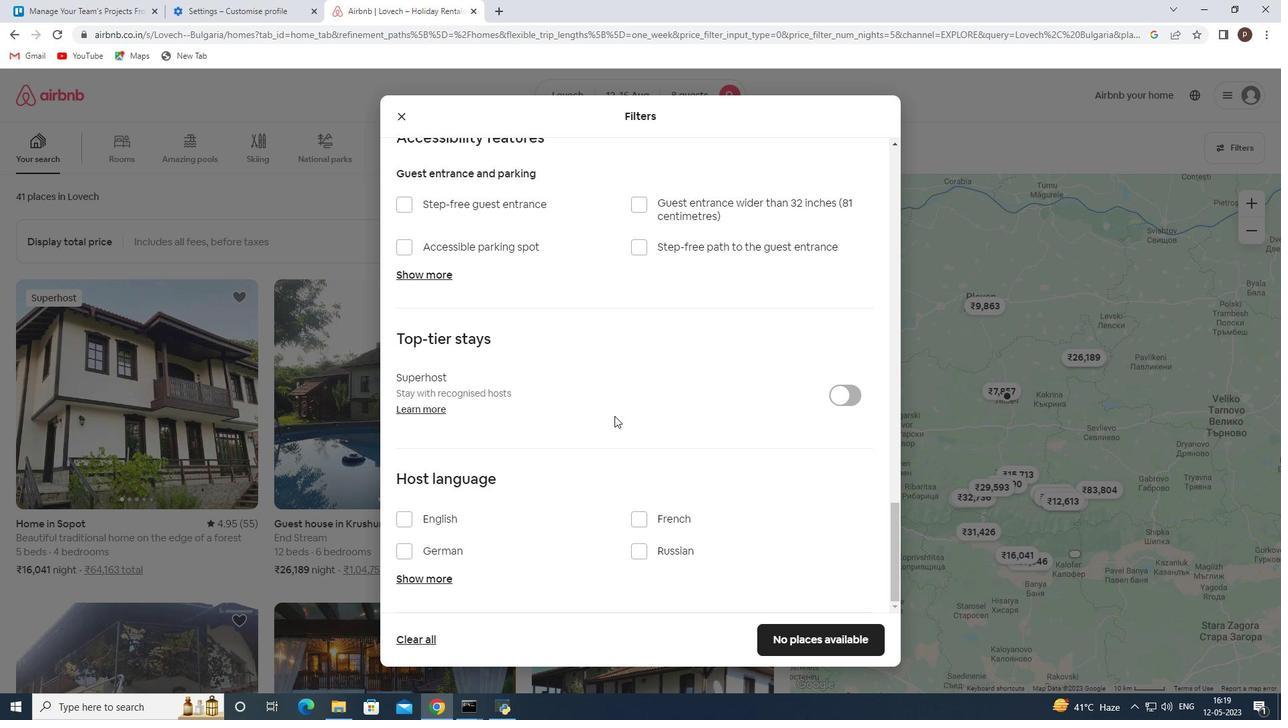 
Action: Mouse scrolled (561, 450) with delta (0, 0)
Screenshot: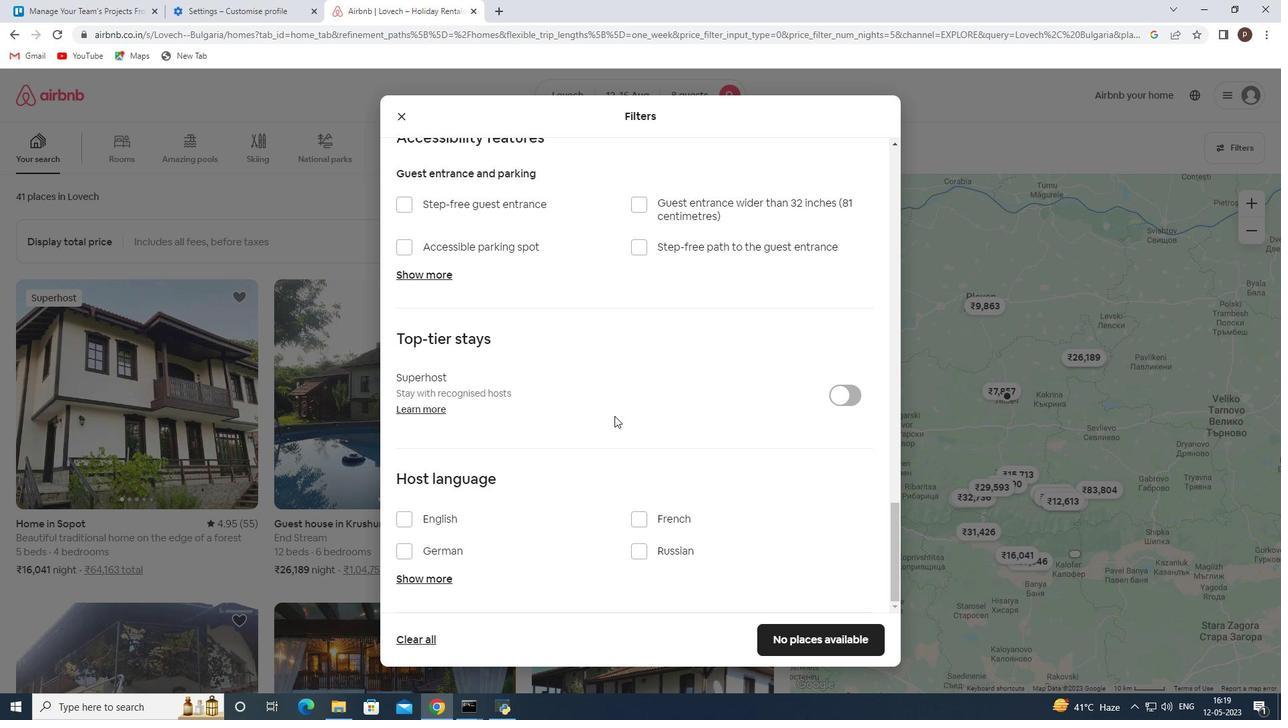 
Action: Mouse moved to (542, 463)
Screenshot: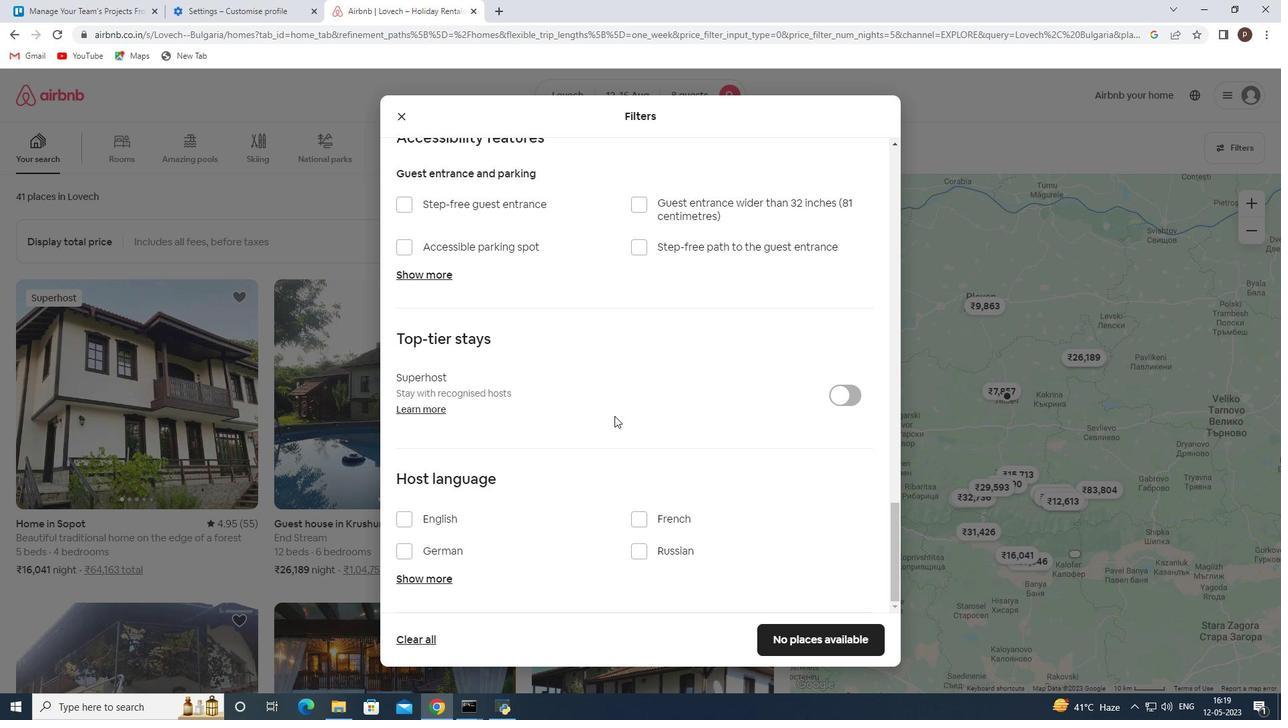 
Action: Mouse scrolled (542, 462) with delta (0, 0)
Screenshot: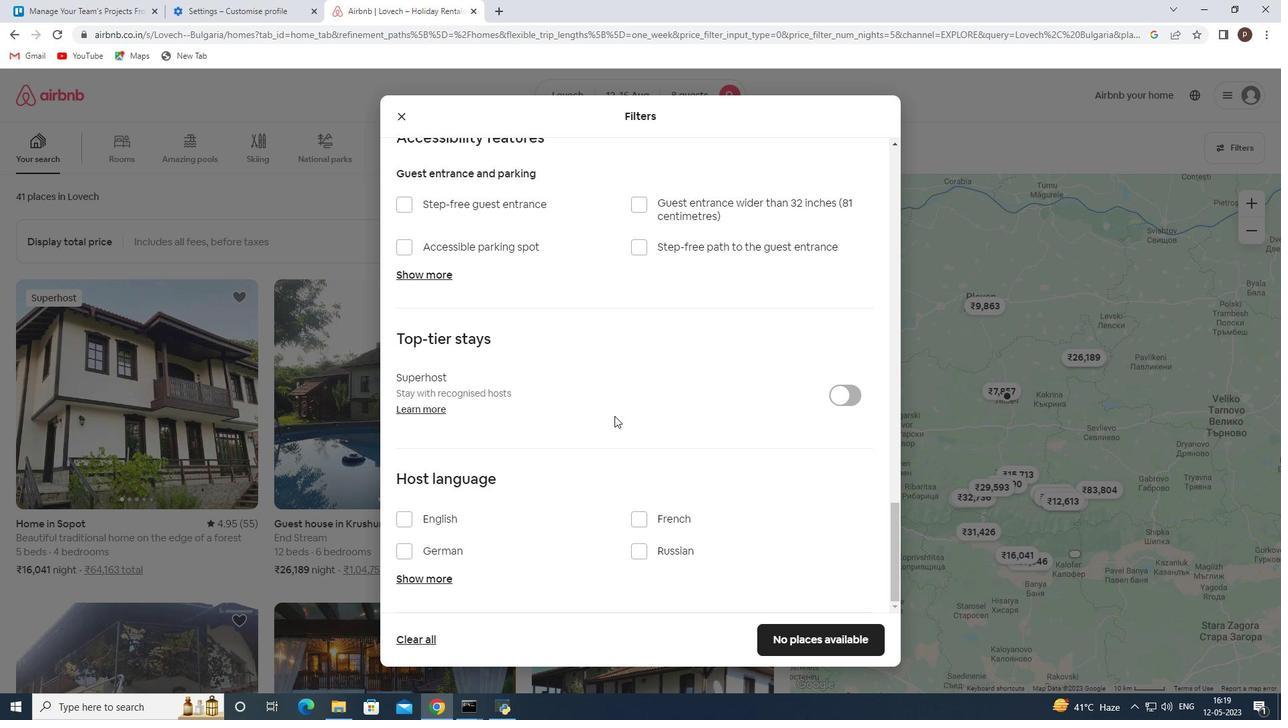 
Action: Mouse moved to (516, 472)
Screenshot: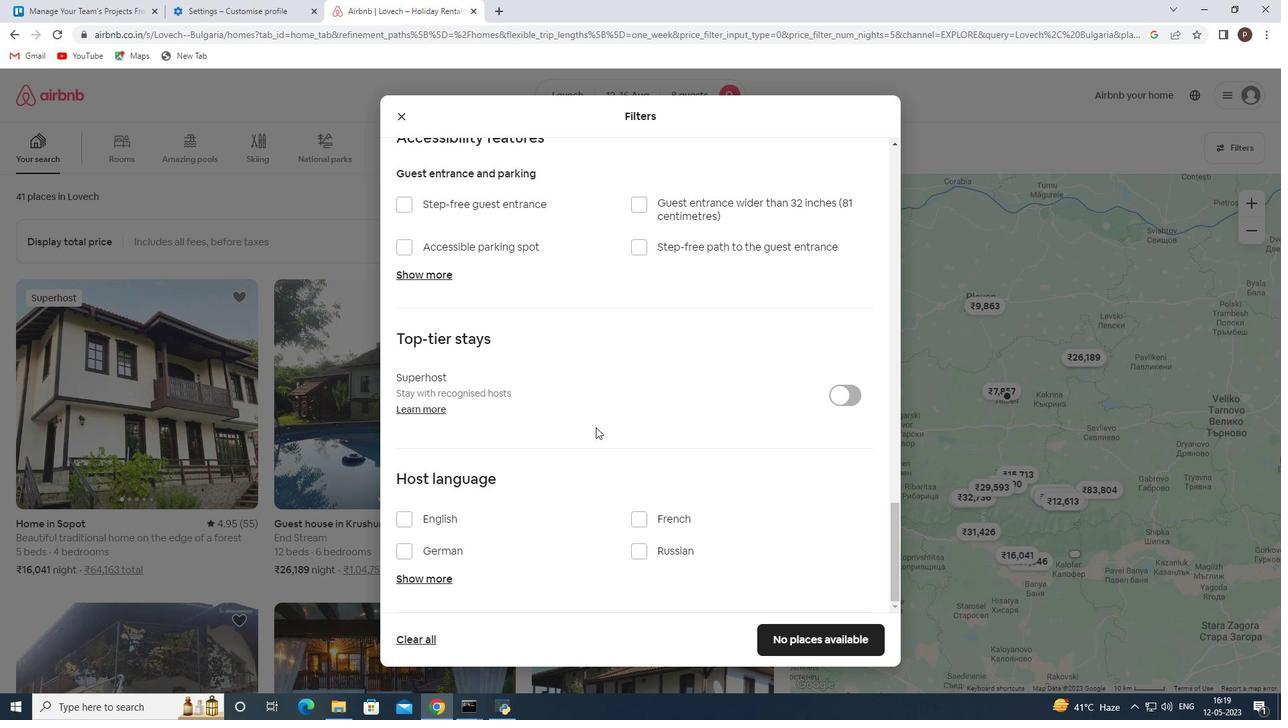 
Action: Mouse scrolled (516, 471) with delta (0, 0)
Screenshot: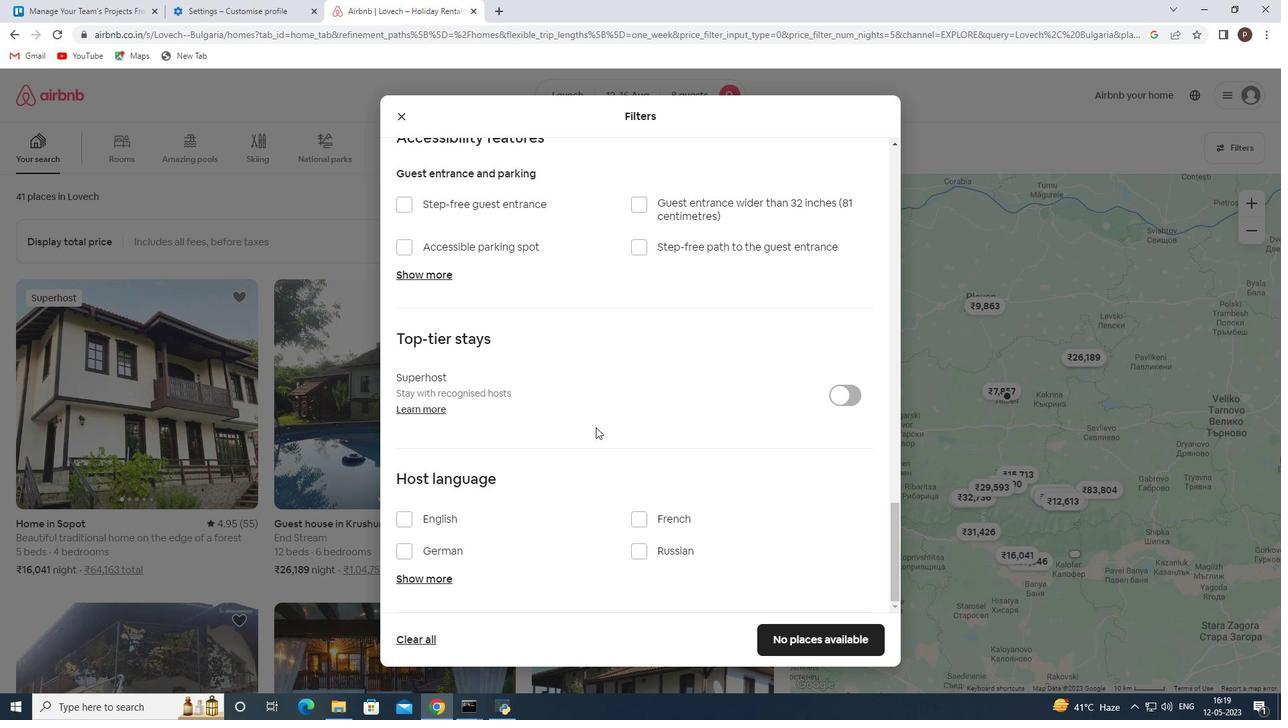 
Action: Mouse moved to (406, 522)
Screenshot: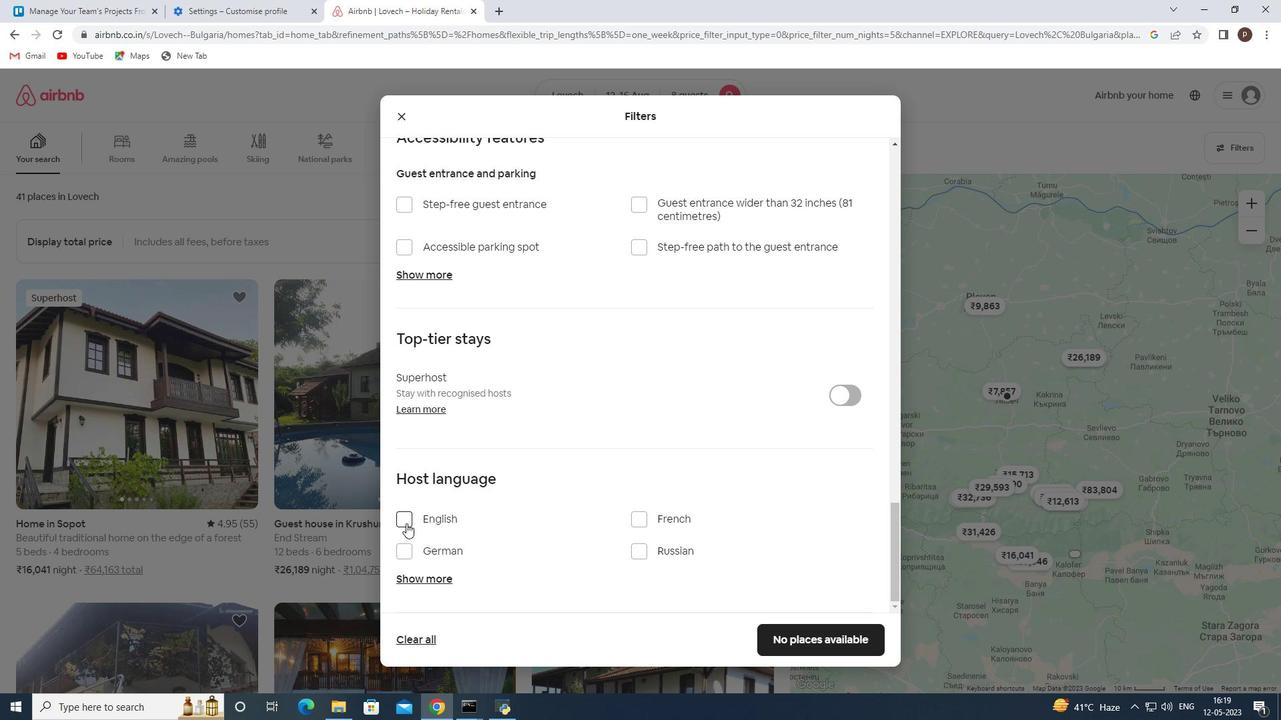 
Action: Mouse pressed left at (406, 522)
Screenshot: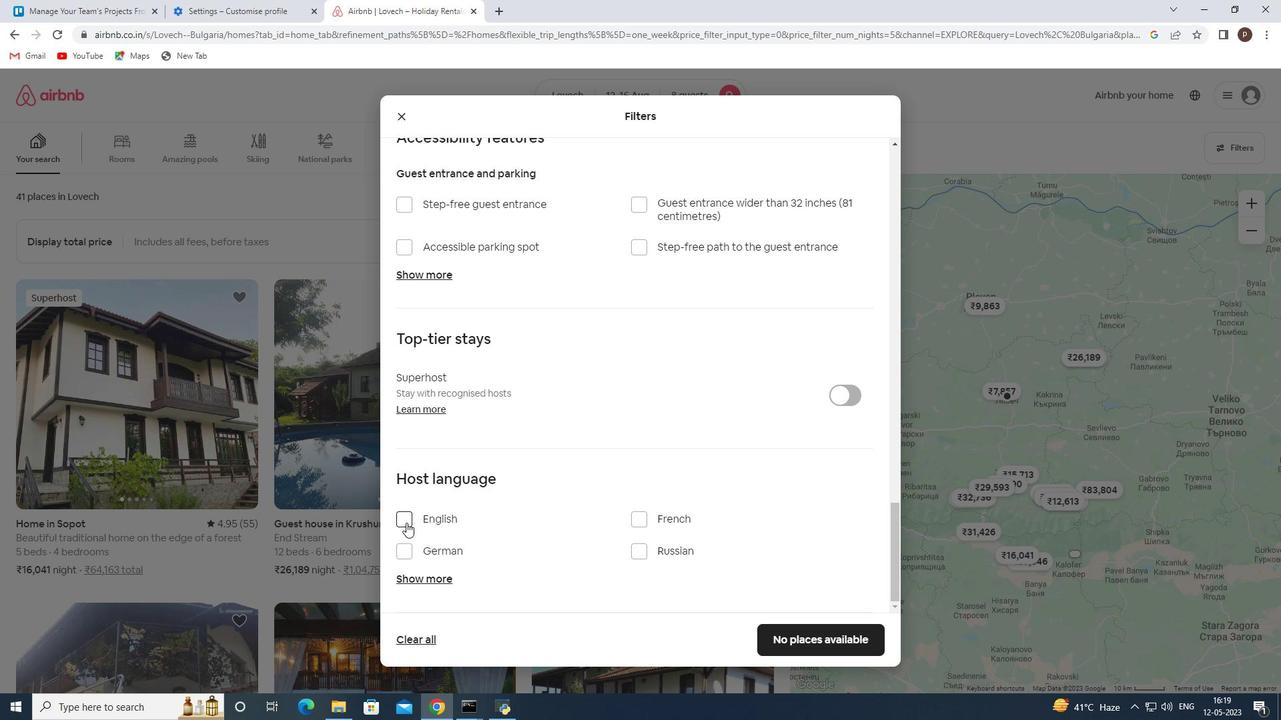 
Action: Mouse moved to (846, 636)
Screenshot: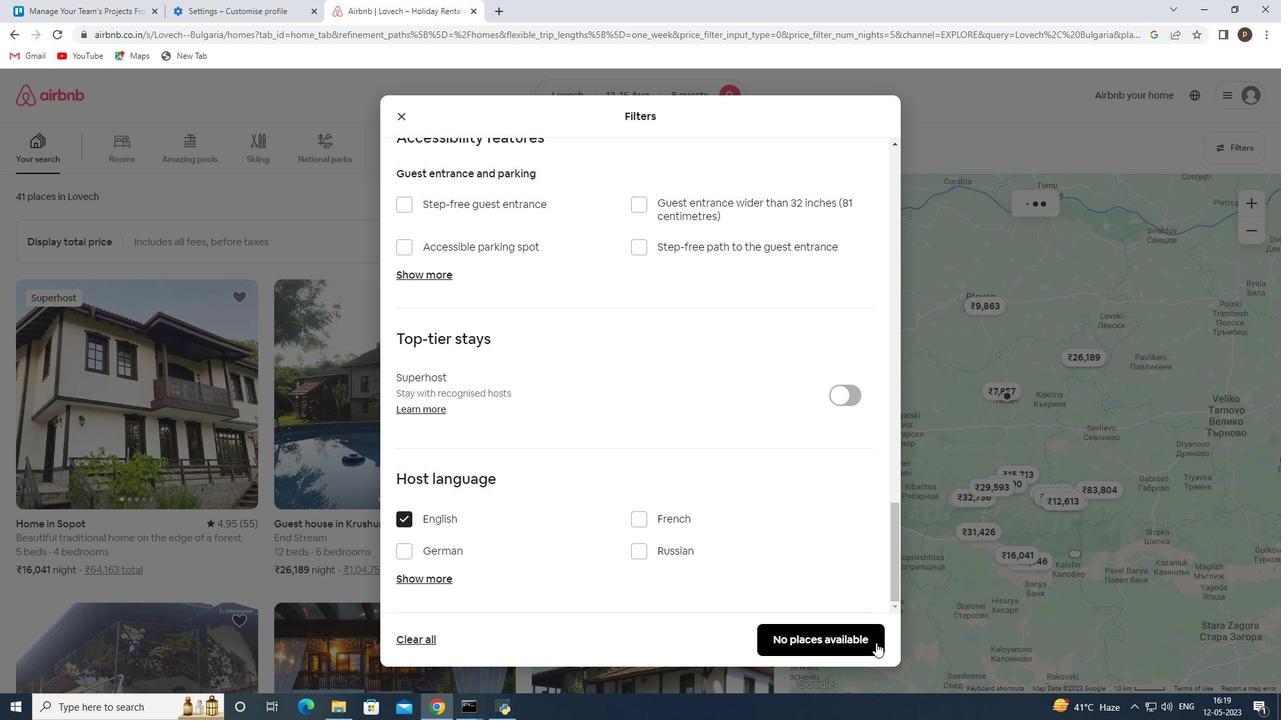
Action: Mouse pressed left at (846, 636)
Screenshot: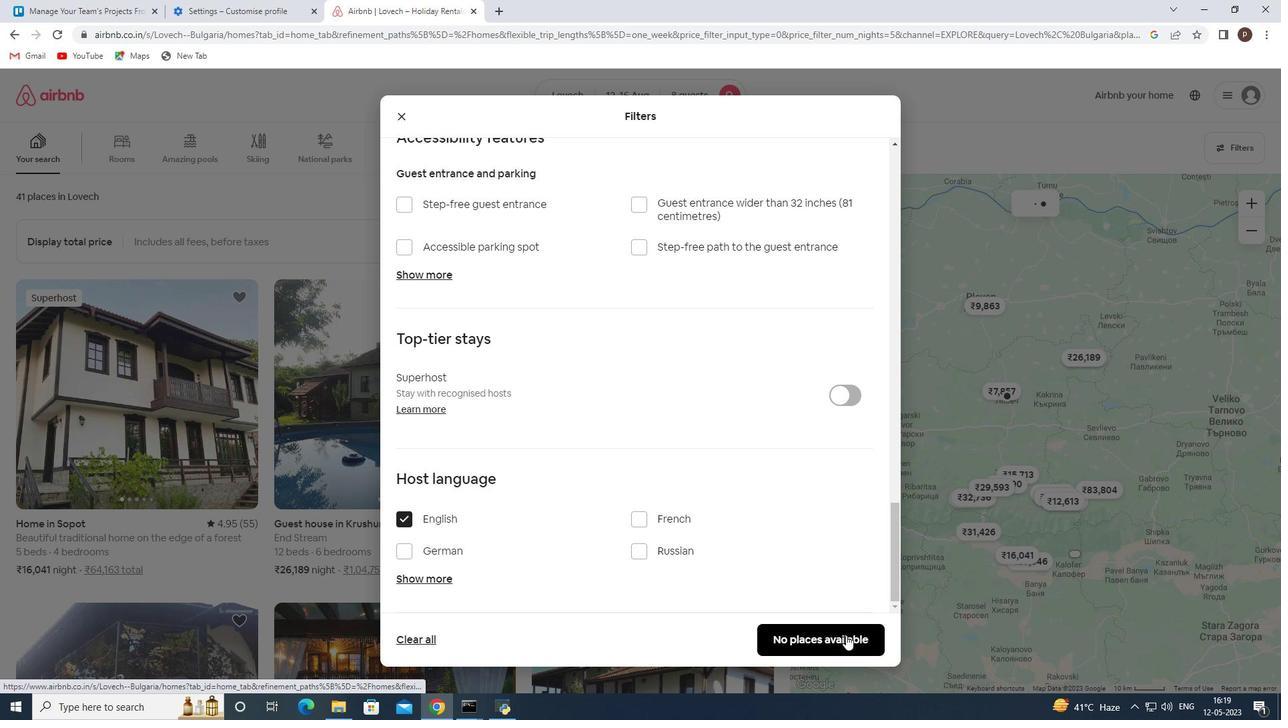 
